 Task: Open an excel sheet and write heading  Radiant Sales. Add 10 people name  'Alexander Cooper, Victoria Hayes, Daniel Carter, Chloe Murphy, Christopher Ross, Natalie Price, Jack Peterson, Harper Foster, Joseph Gray, Lily Reed'Item code in between  5005-5060. Product range in between  2000-9000. Add Products   Keen Shoe, Lacoste Shoe, Merrell Shoe, Mizuno Shoe, Onitsuka Tiger Shoe, Salomon Shoe, Sanuk Shoe, Saucony Shoe, Sperry Shoe, Superga Shoe.Choose quantity  1 to 10 commission 2 percent Total Add Amount. Save page  Radiant Sales templetes book
Action: Mouse moved to (501, 300)
Screenshot: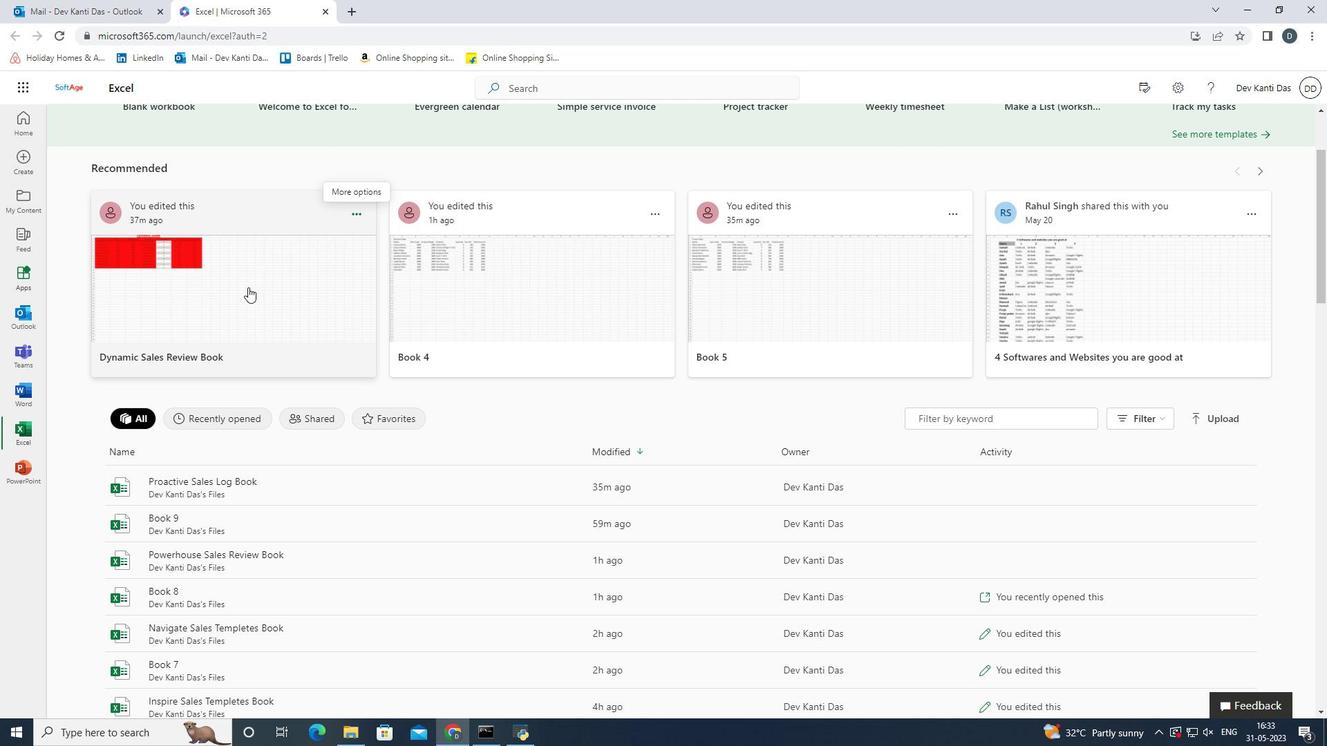 
Action: Mouse scrolled (501, 300) with delta (0, 0)
Screenshot: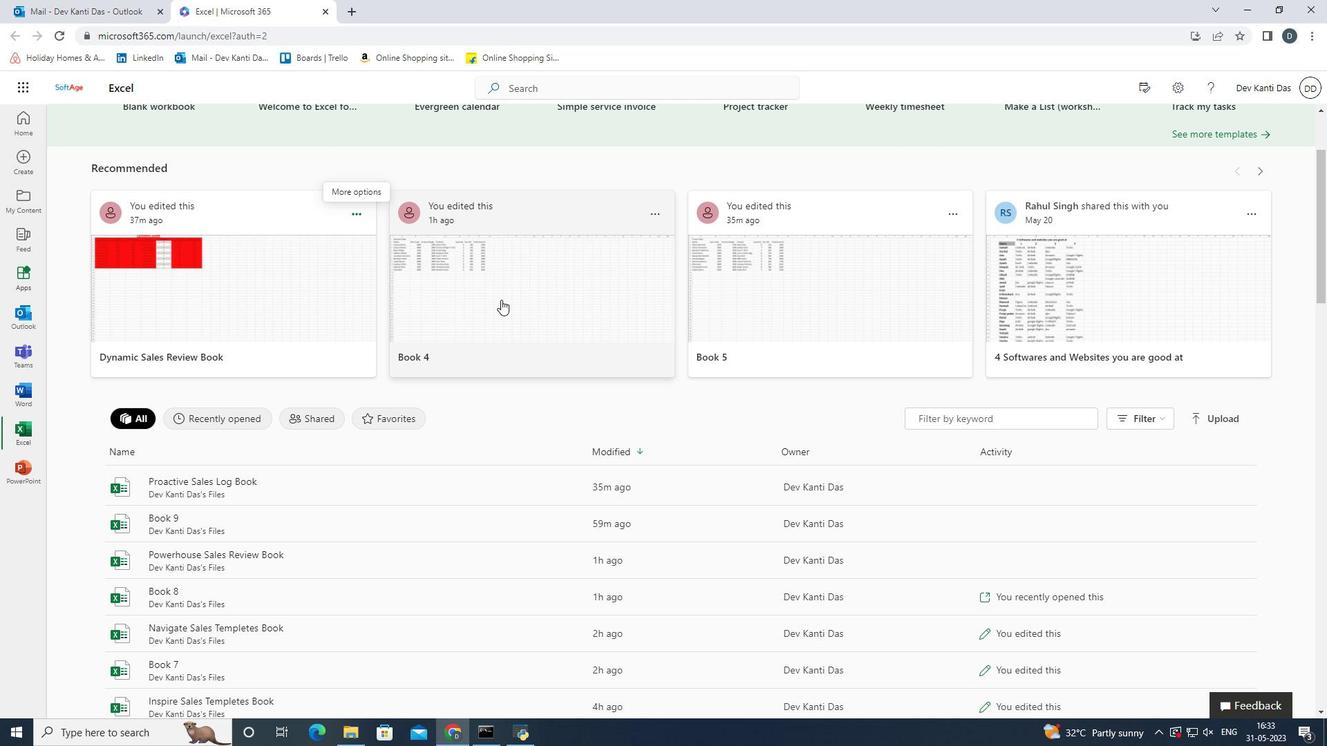 
Action: Mouse scrolled (501, 300) with delta (0, 0)
Screenshot: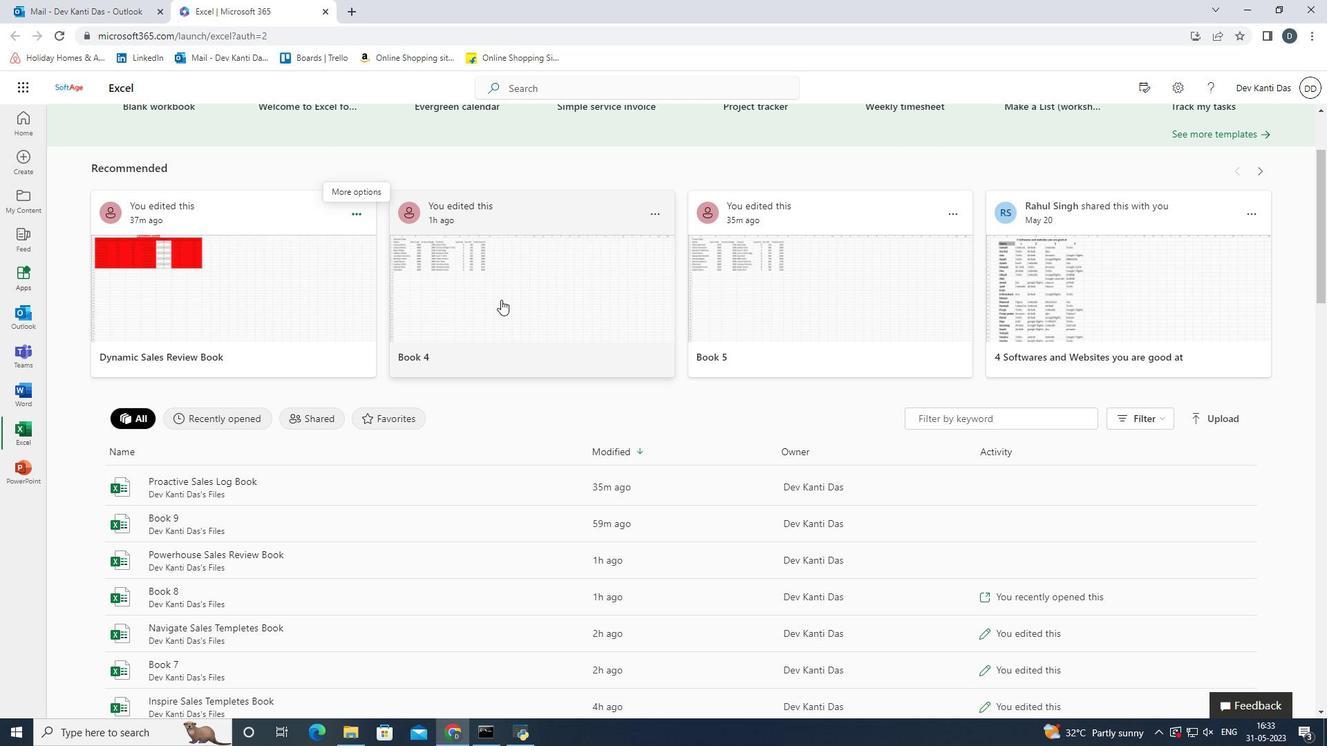 
Action: Mouse scrolled (501, 300) with delta (0, 0)
Screenshot: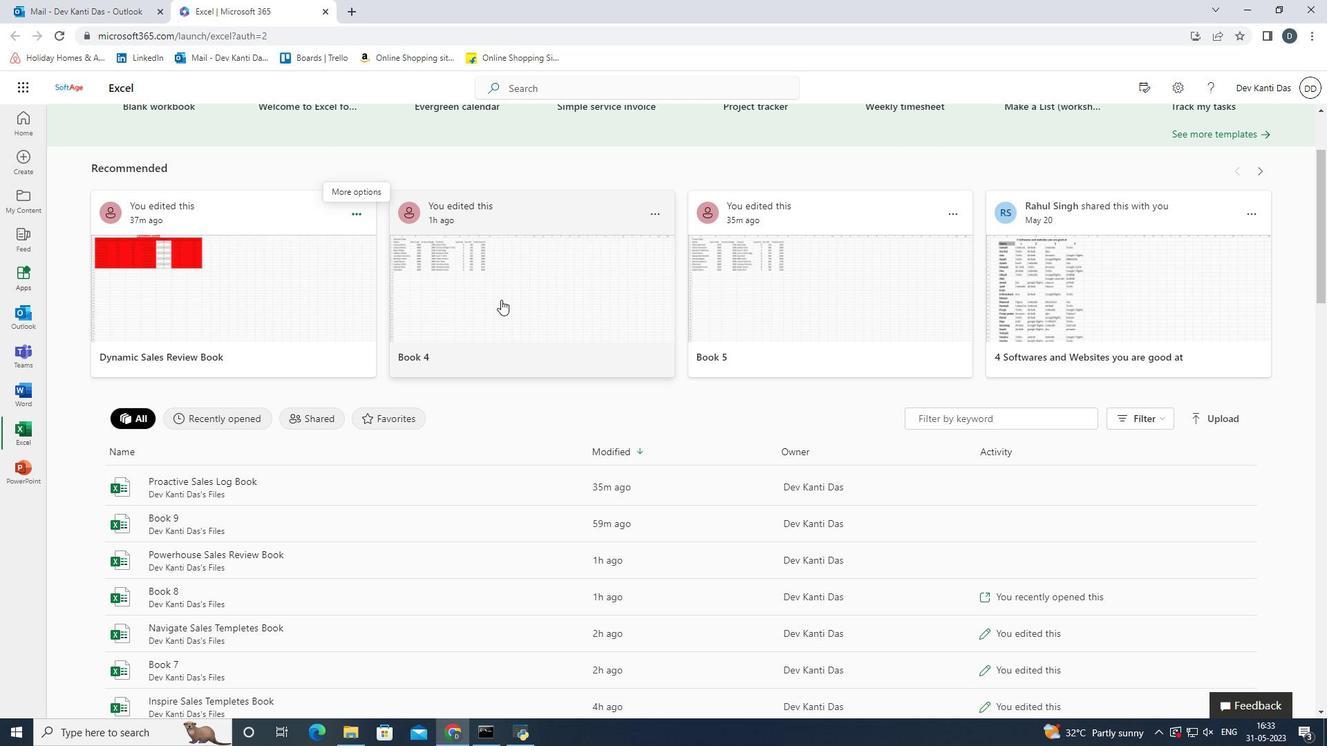 
Action: Mouse scrolled (501, 300) with delta (0, 0)
Screenshot: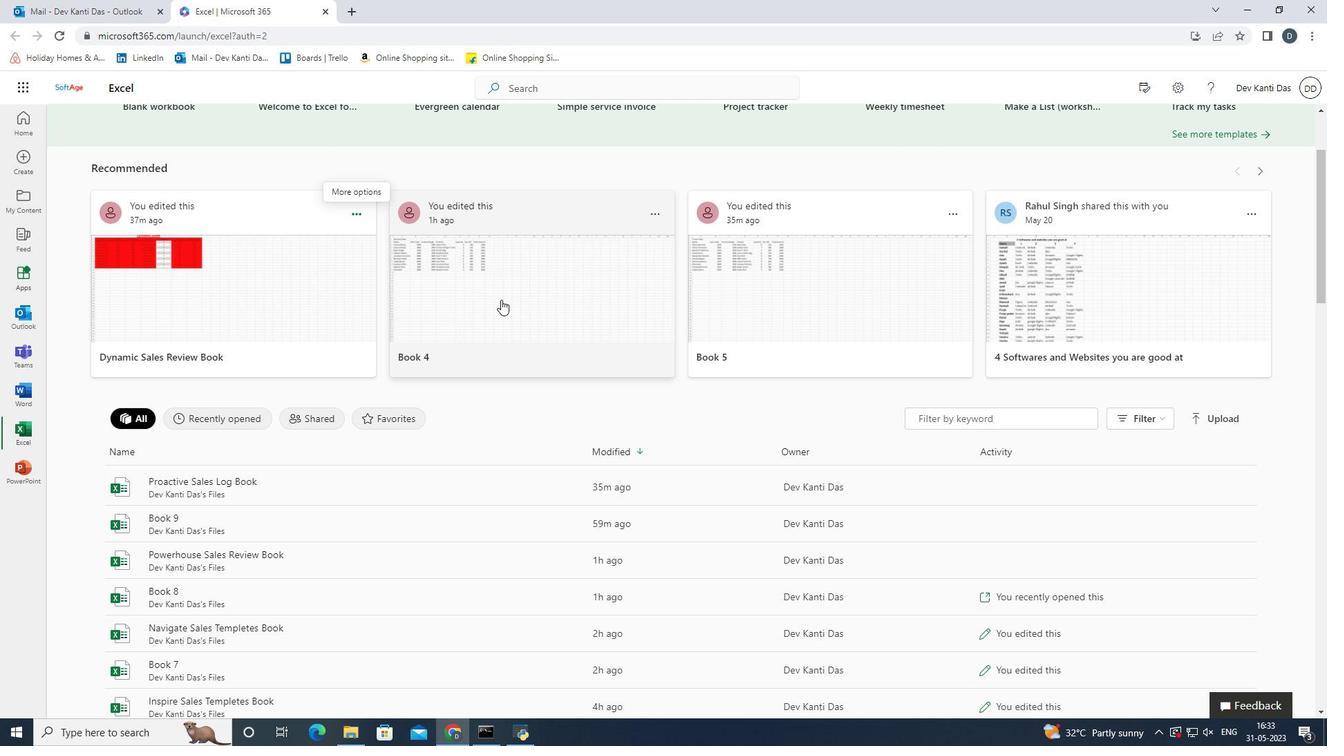 
Action: Mouse scrolled (501, 300) with delta (0, 0)
Screenshot: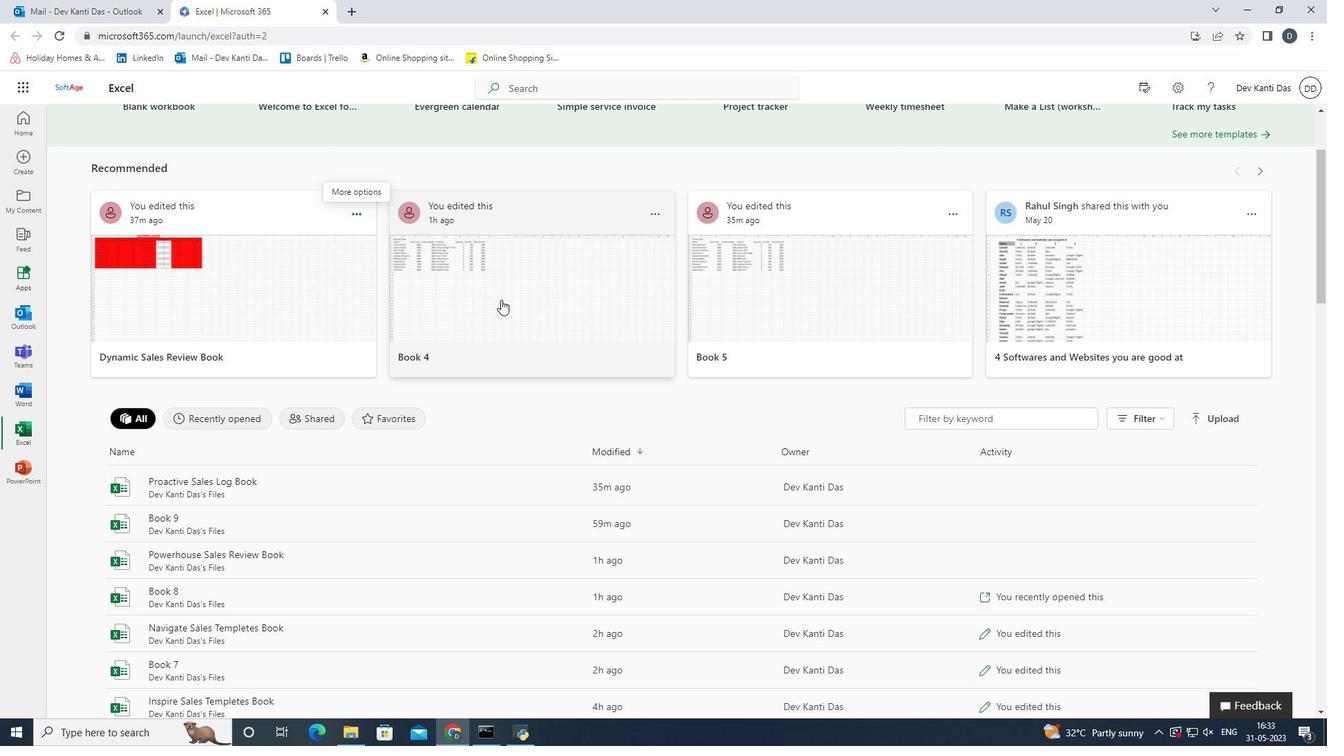 
Action: Mouse moved to (163, 188)
Screenshot: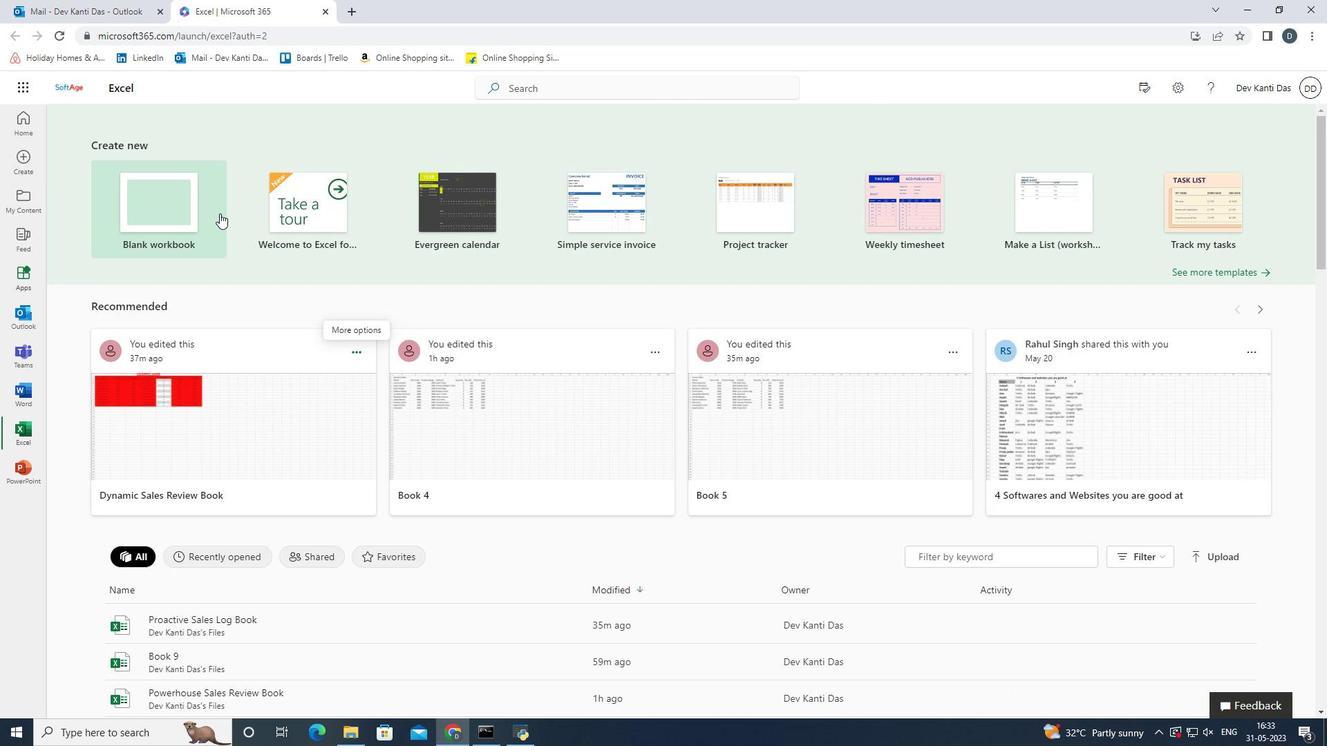 
Action: Mouse pressed left at (163, 188)
Screenshot: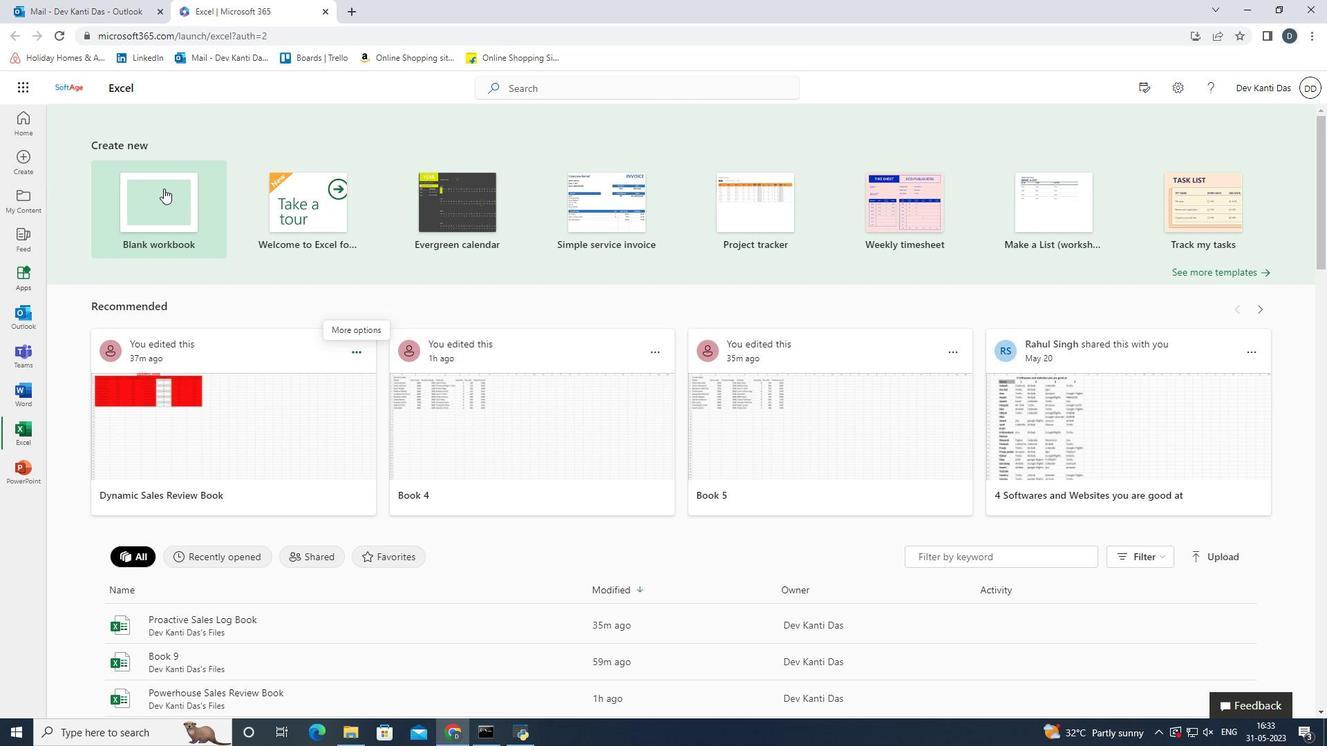 
Action: Mouse moved to (241, 313)
Screenshot: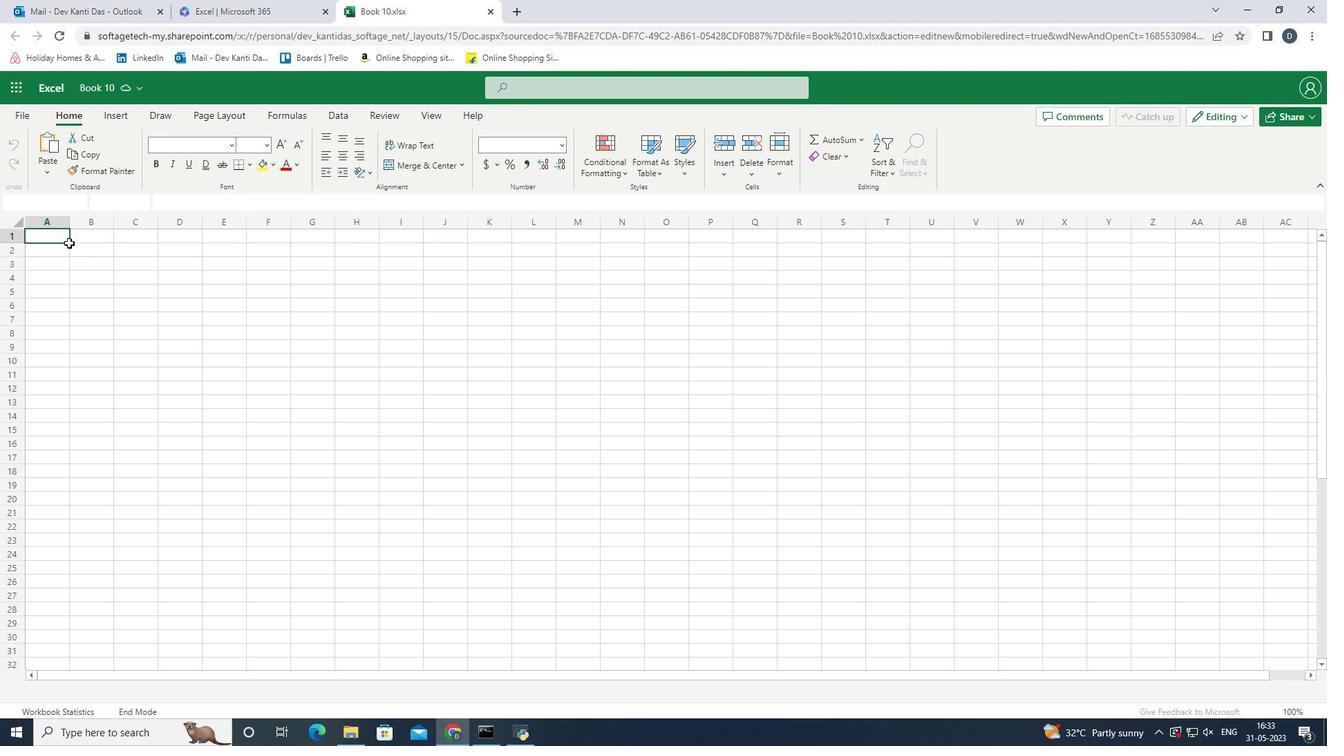 
Action: Key pressed <Key.shift><Key.shift>Rai<Key.backspace>diant<Key.space><Key.shift>Sales<Key.enter>
Screenshot: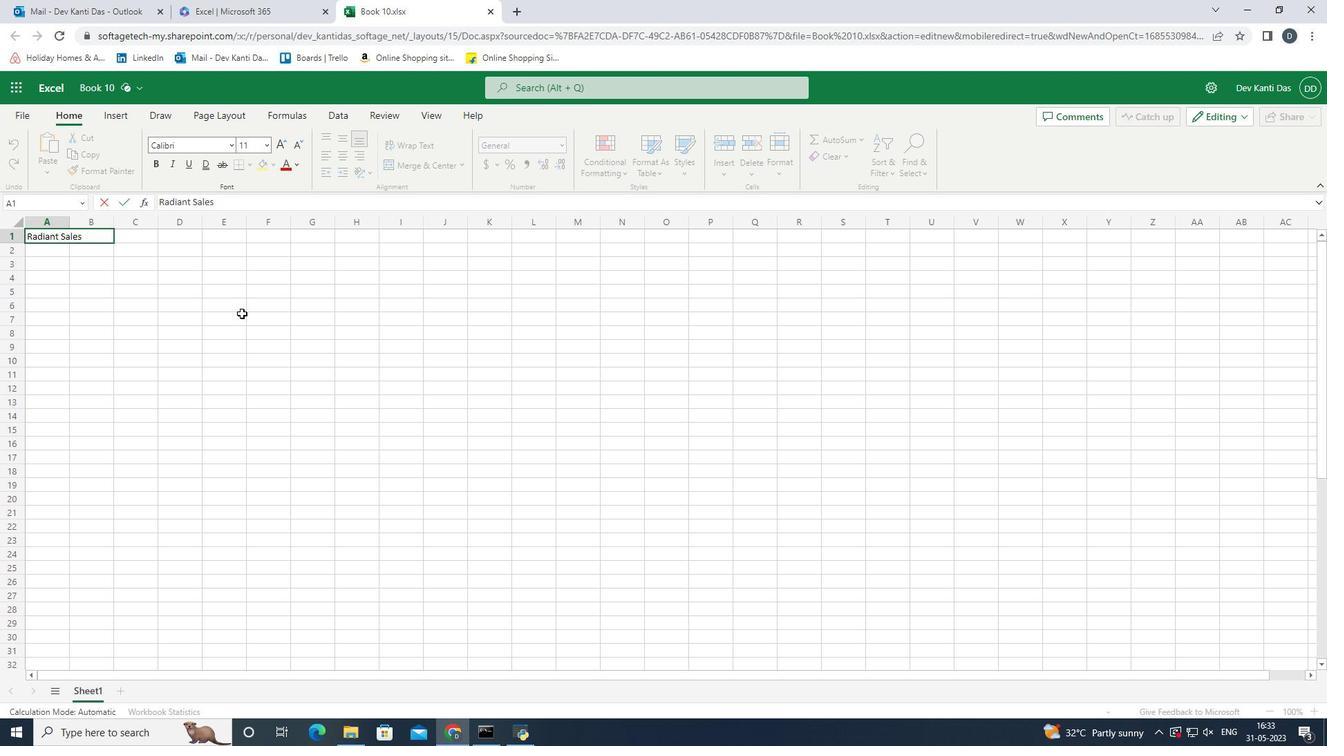 
Action: Mouse moved to (155, 331)
Screenshot: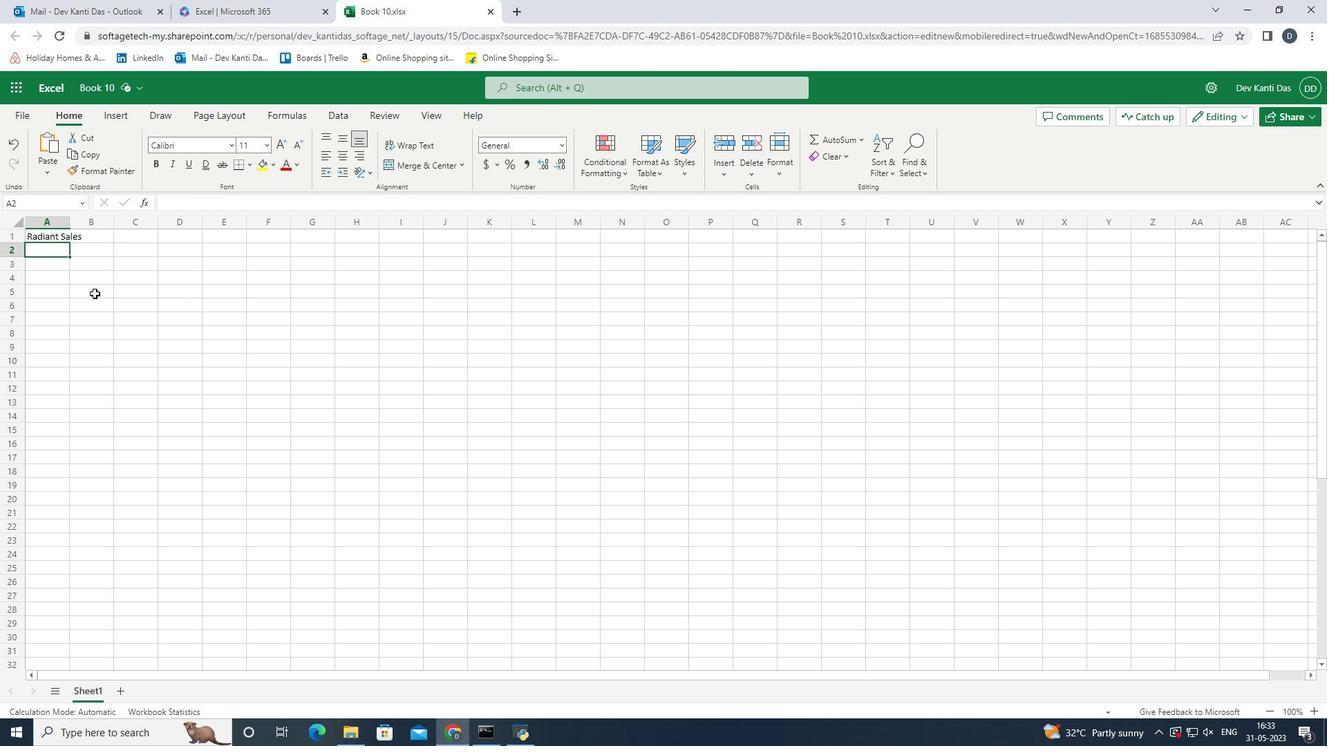 
Action: Key pressed <Key.shift>Name
Screenshot: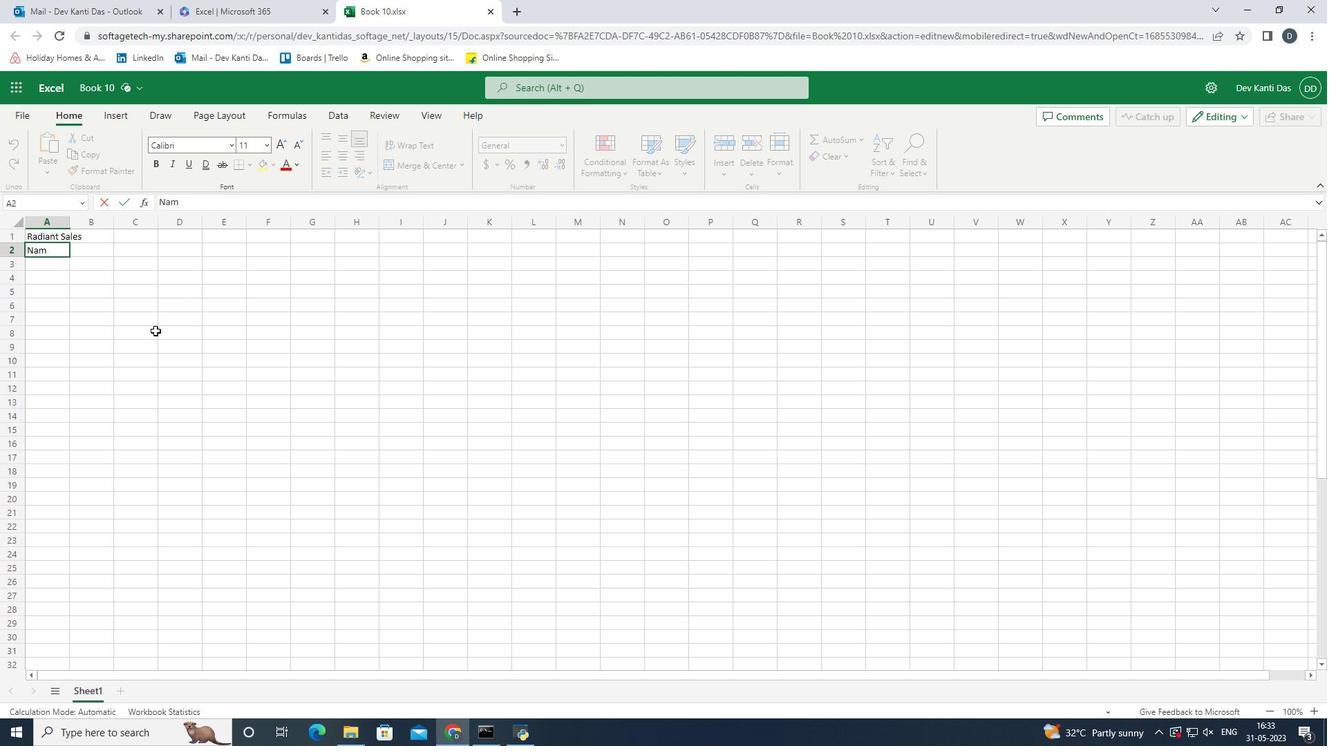 
Action: Mouse moved to (156, 331)
Screenshot: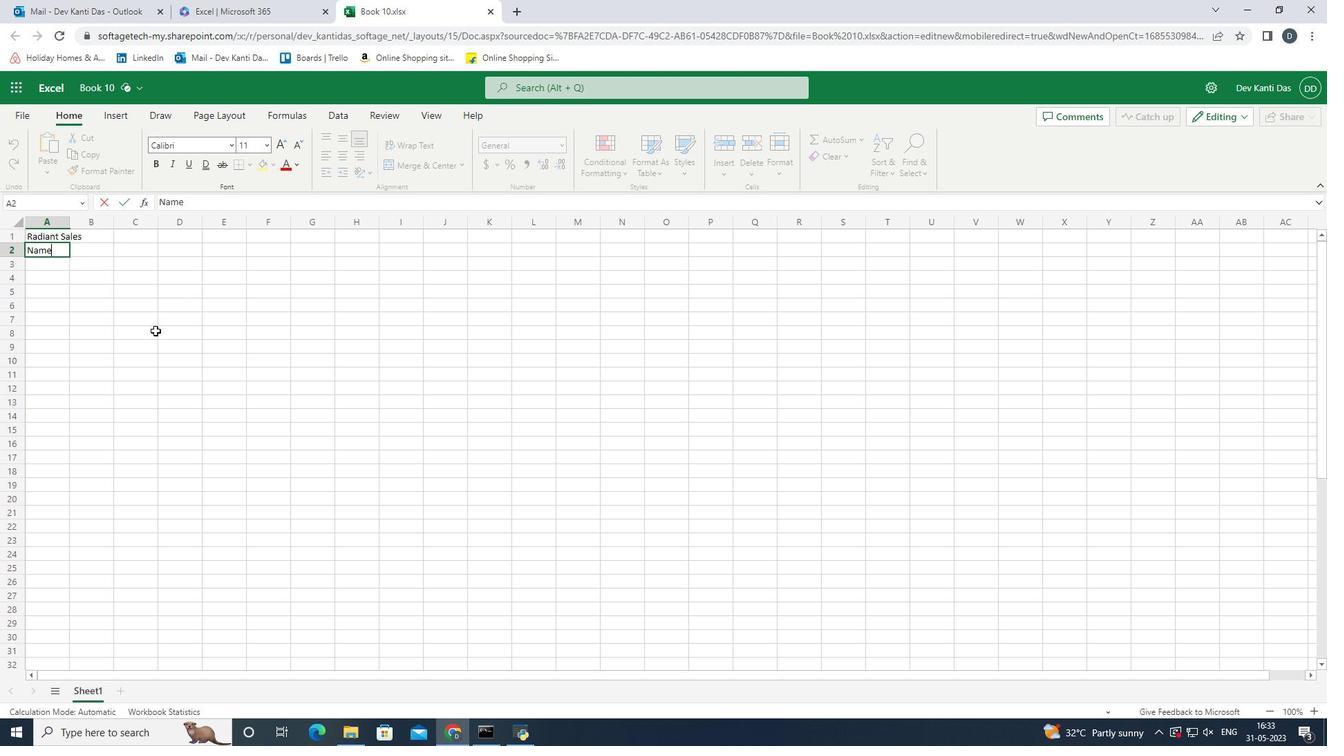 
Action: Key pressed <Key.enter><Key.shift><Key.shift><Key.shift><Key.shift><Key.shift><Key.shift>Alexander<Key.space><Key.shift>Cooper<Key.enter><Key.shift>Victoria<Key.space><Key.shift><Key.shift><Key.shift><Key.shift><Key.shift><Key.shift><Key.shift><Key.shift><Key.shift><Key.shift><Key.shift><Key.shift><Key.shift><Key.shift><Key.shift><Key.shift><Key.shift><Key.shift><Key.shift><Key.shift><Key.shift><Key.shift><Key.shift><Key.shift><Key.shift><Key.shift><Key.shift><Key.shift><Key.shift><Key.shift>Hayes<Key.enter><Key.shift>Daniel<Key.space><Key.shift>Carter<Key.enter><Key.shift>Chloe<Key.space><Key.shift_r>Murphy<Key.enter><Key.shift>Christopher<Key.space><Key.shift>Ross<Key.enter><Key.shift_r><Key.shift_r><Key.shift_r>Natali<Key.space><Key.shift_r><Key.shift_r><Key.backspace>e<Key.space><Key.shift_r>Price<Key.enter><Key.shift>Jack<Key.space><Key.shift>Peterson<Key.enter><Key.shift>Harper<Key.space><Key.shift>Foster<Key.enter><Key.shift><Key.shift><Key.shift><Key.shift><Key.shift><Key.shift>Joseph<Key.space><Key.shift>Gre<Key.backspace>ay<Key.enter><Key.shift><Key.shift><Key.shift><Key.shift><Key.shift><Key.shift><Key.shift><Key.shift><Key.shift><Key.shift>K<Key.backspace>l<Key.shift><Key.backspace><Key.shift>Lilu<Key.backspace>y<Key.space><Key.shift>Reed<Key.right><Key.up><Key.up><Key.up><Key.up><Key.up><Key.up><Key.up><Key.up><Key.up><Key.up>
Screenshot: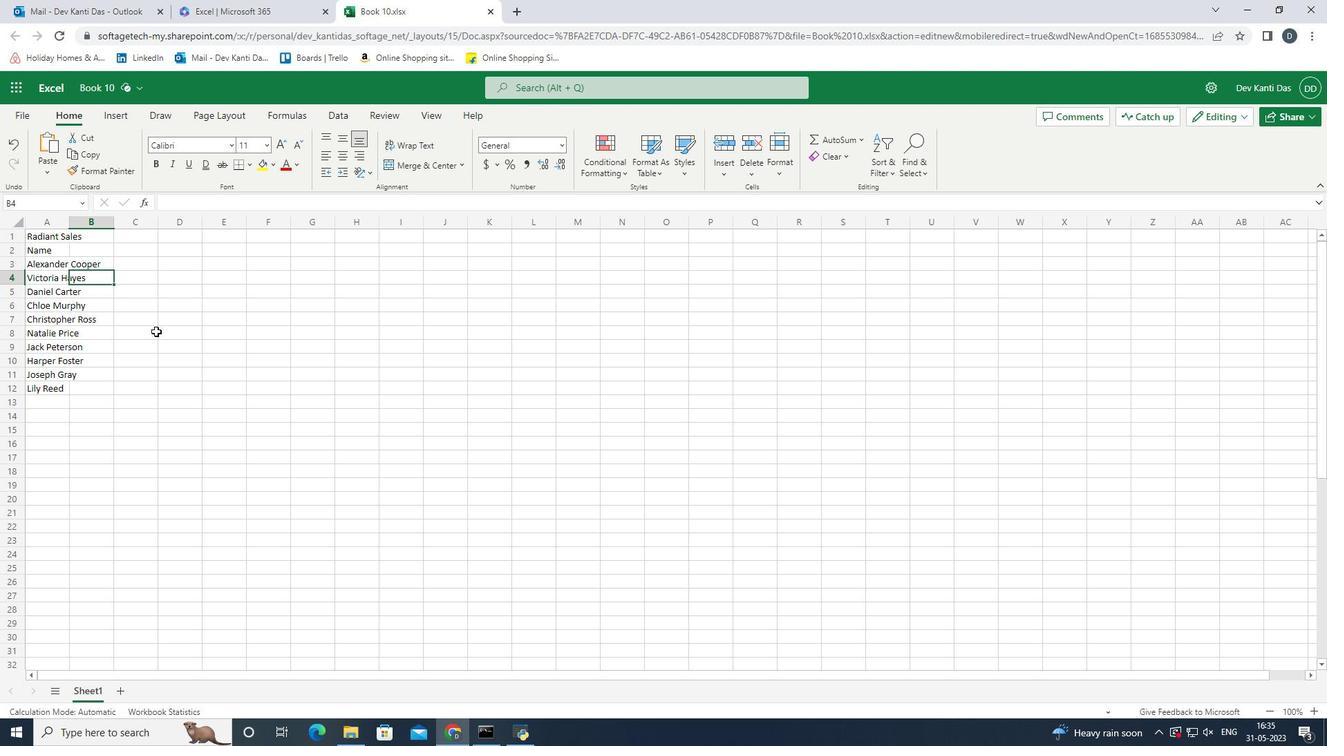 
Action: Mouse moved to (69, 221)
Screenshot: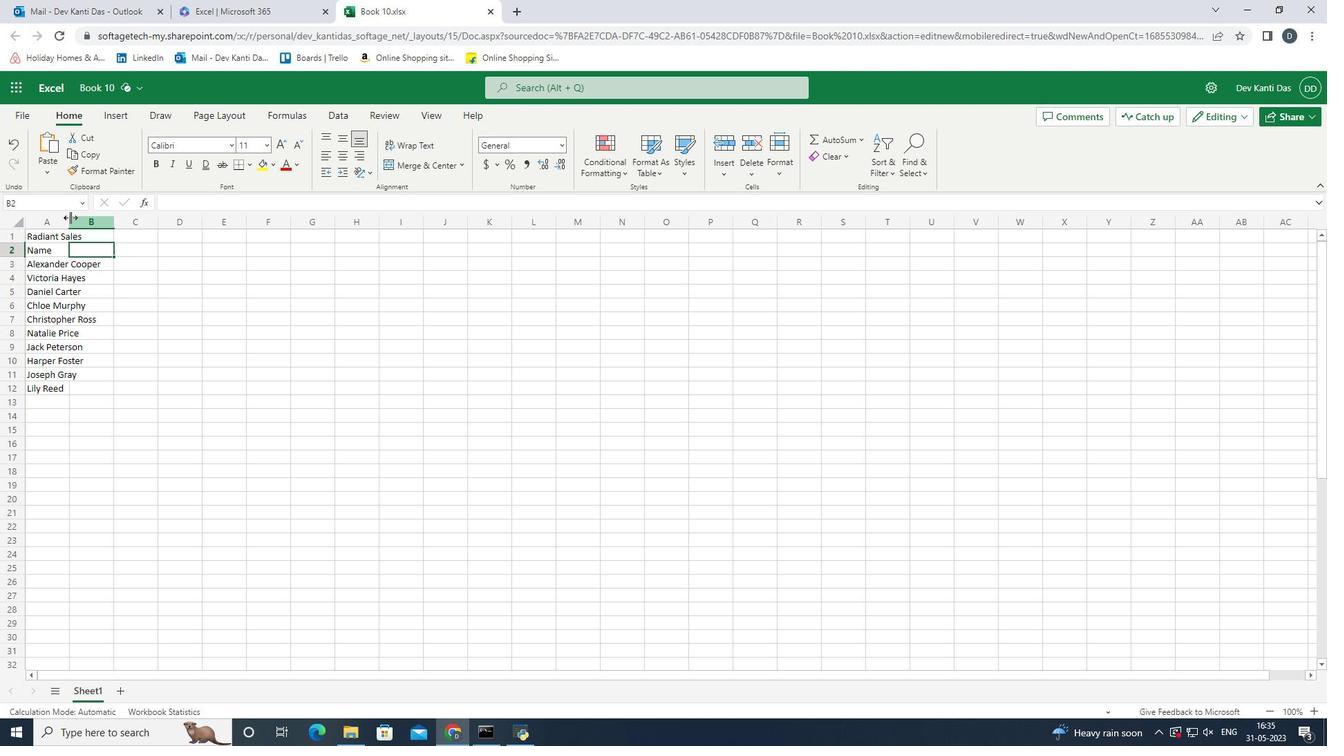 
Action: Mouse pressed left at (69, 221)
Screenshot: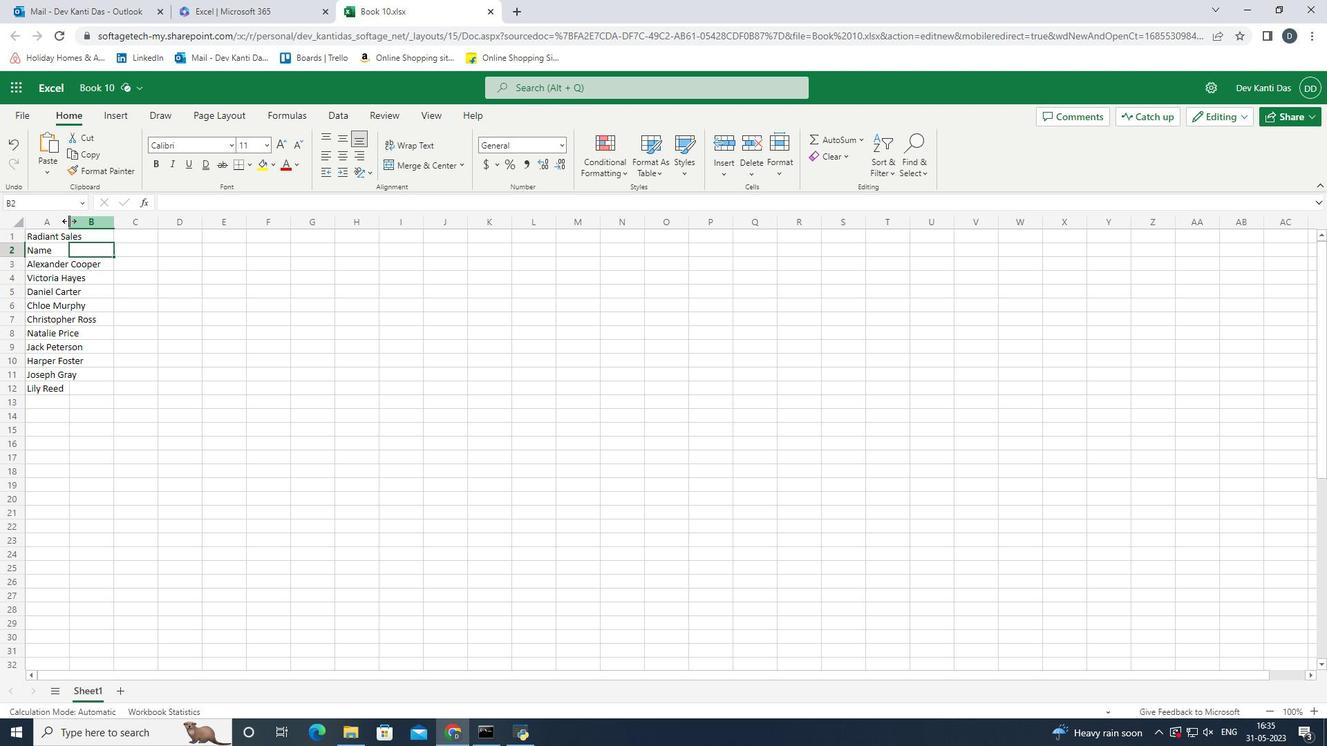 
Action: Mouse moved to (211, 282)
Screenshot: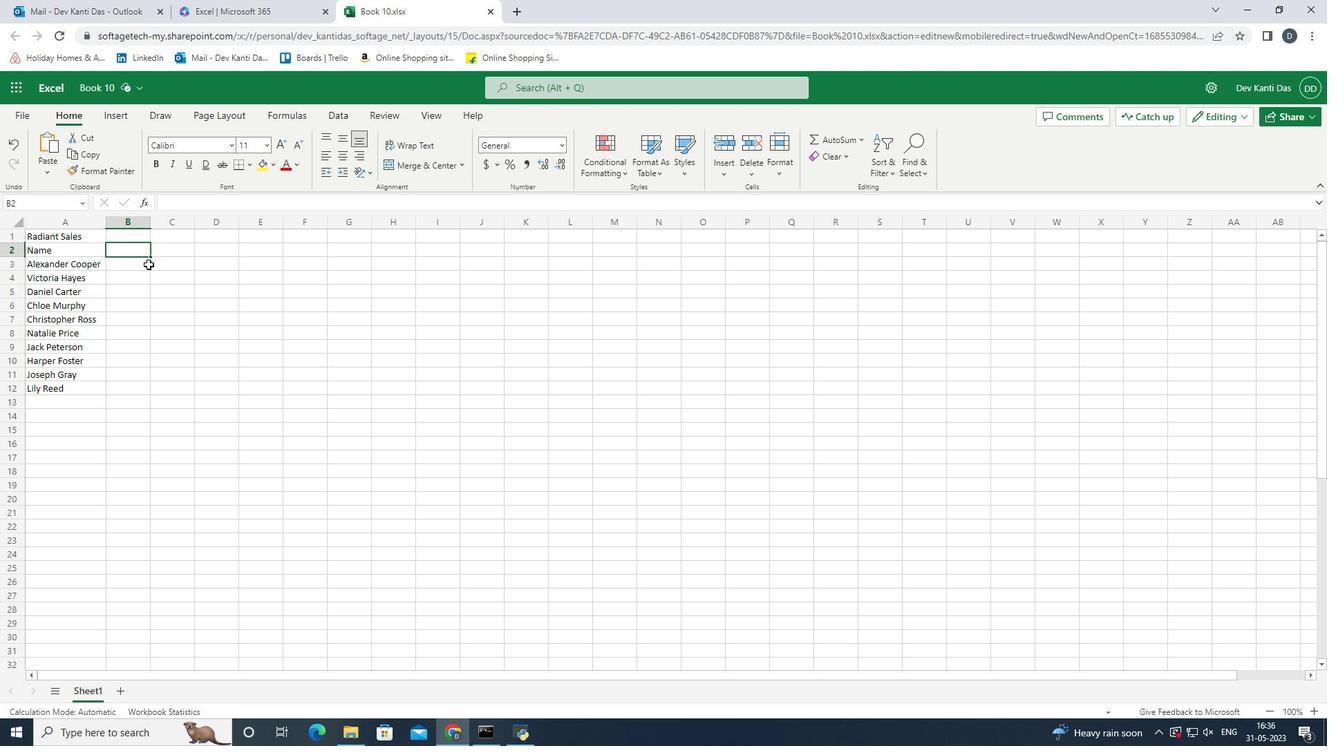 
Action: Key pressed <Key.shift><Key.shift><Key.shift><Key.shift><Key.shift><Key.shift><Key.shift><Key.shift><Key.shift><Key.shift><Key.shift><Key.shift><Key.shift><Key.shift><Key.shift>Item<Key.space><Key.shift><Key.shift><Key.shift><Key.shift><Key.shift>Code<Key.enter>
Screenshot: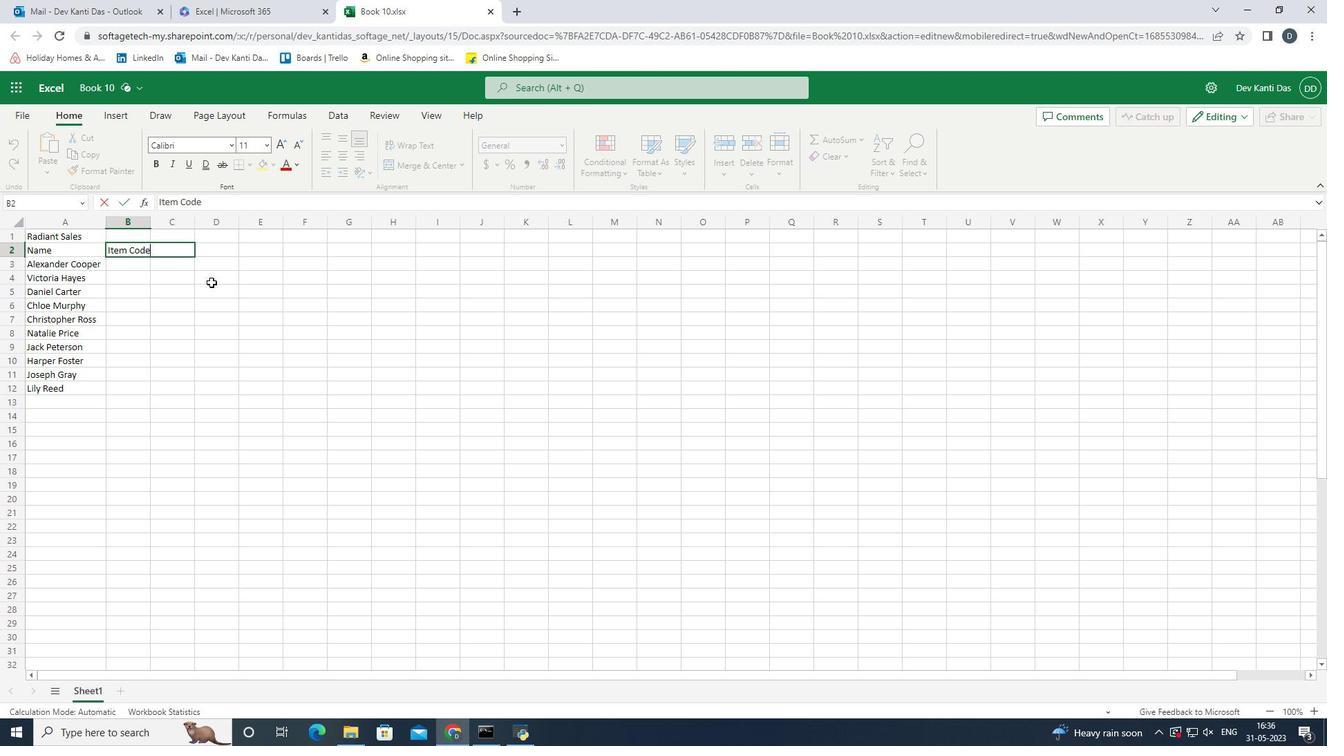 
Action: Mouse moved to (150, 222)
Screenshot: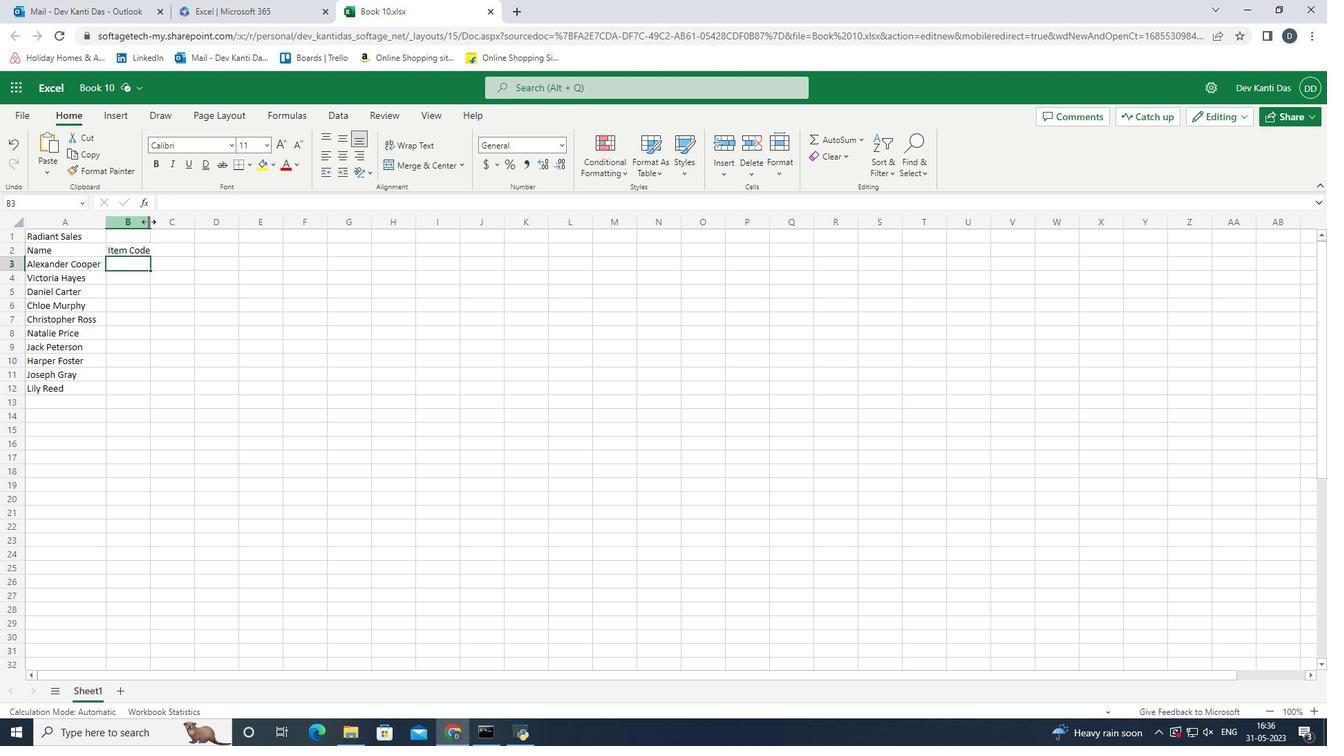 
Action: Mouse pressed left at (150, 222)
Screenshot: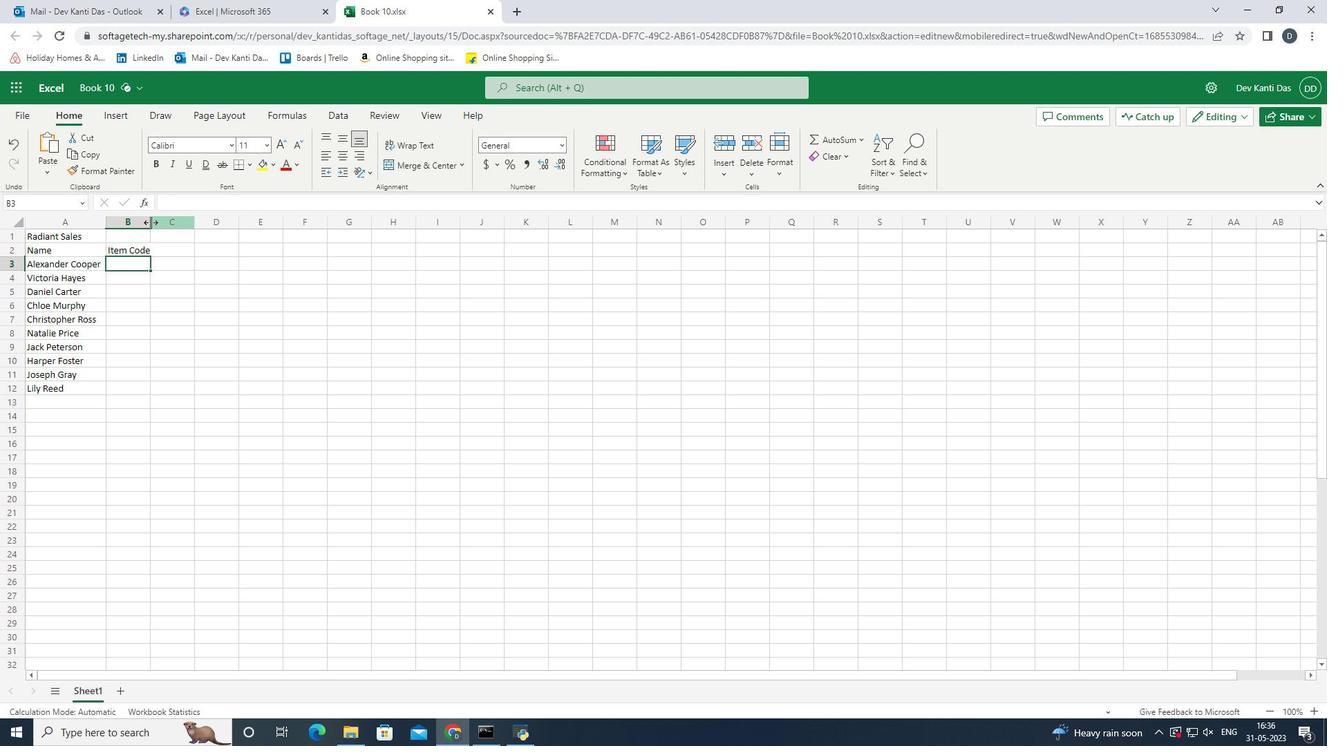 
Action: Mouse moved to (338, 268)
Screenshot: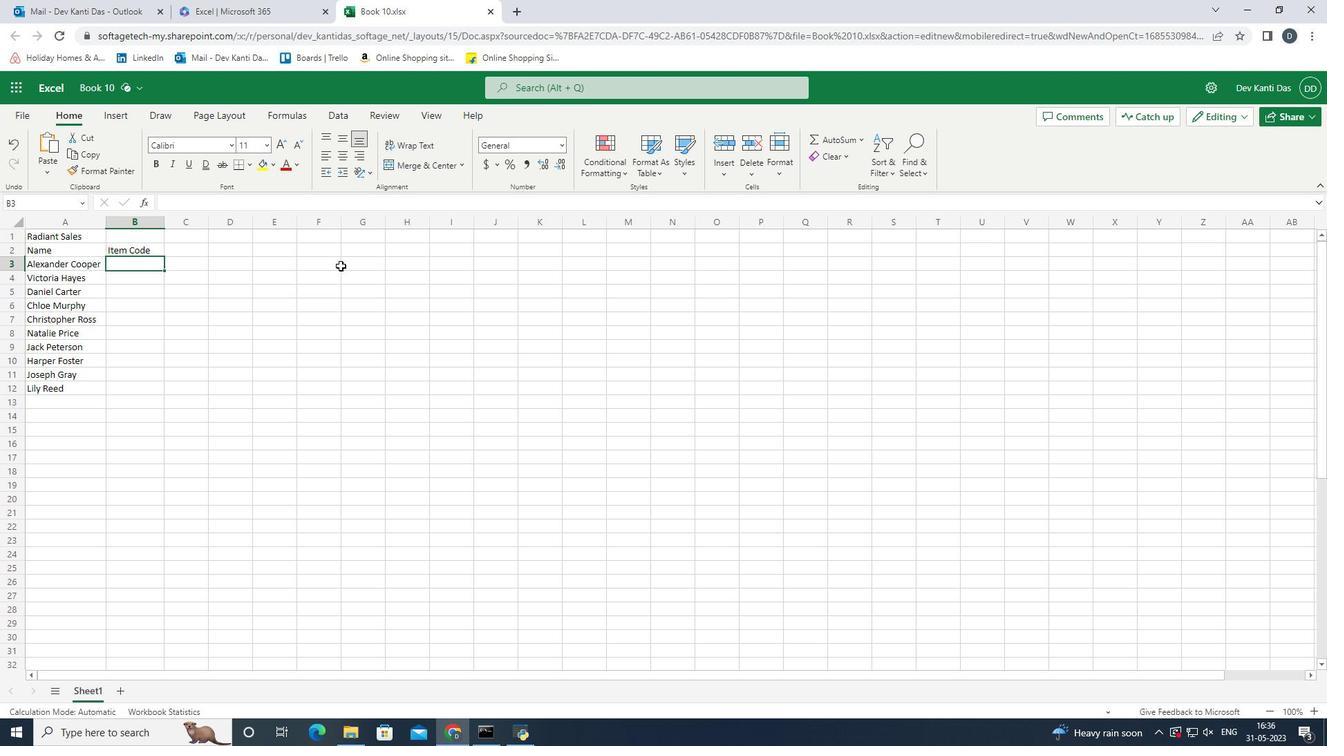 
Action: Key pressed 5005<Key.enter><Key.up><Key.backspace>5010<Key.enter>5015<Key.enter>5020<Key.enter>5025<Key.enter>5030<Key.enter>5035<Key.enter>5040<Key.enter>50450<Key.backspace><Key.enter>5050<Key.enter>5055<Key.enter><Key.up><Key.right><Key.up><Key.up><Key.up><Key.up><Key.up><Key.up><Key.up><Key.up><Key.up><Key.up><Key.up><Key.up><Key.up><Key.up><Key.up><Key.up><Key.up><Key.up><Key.up><Key.down>
Screenshot: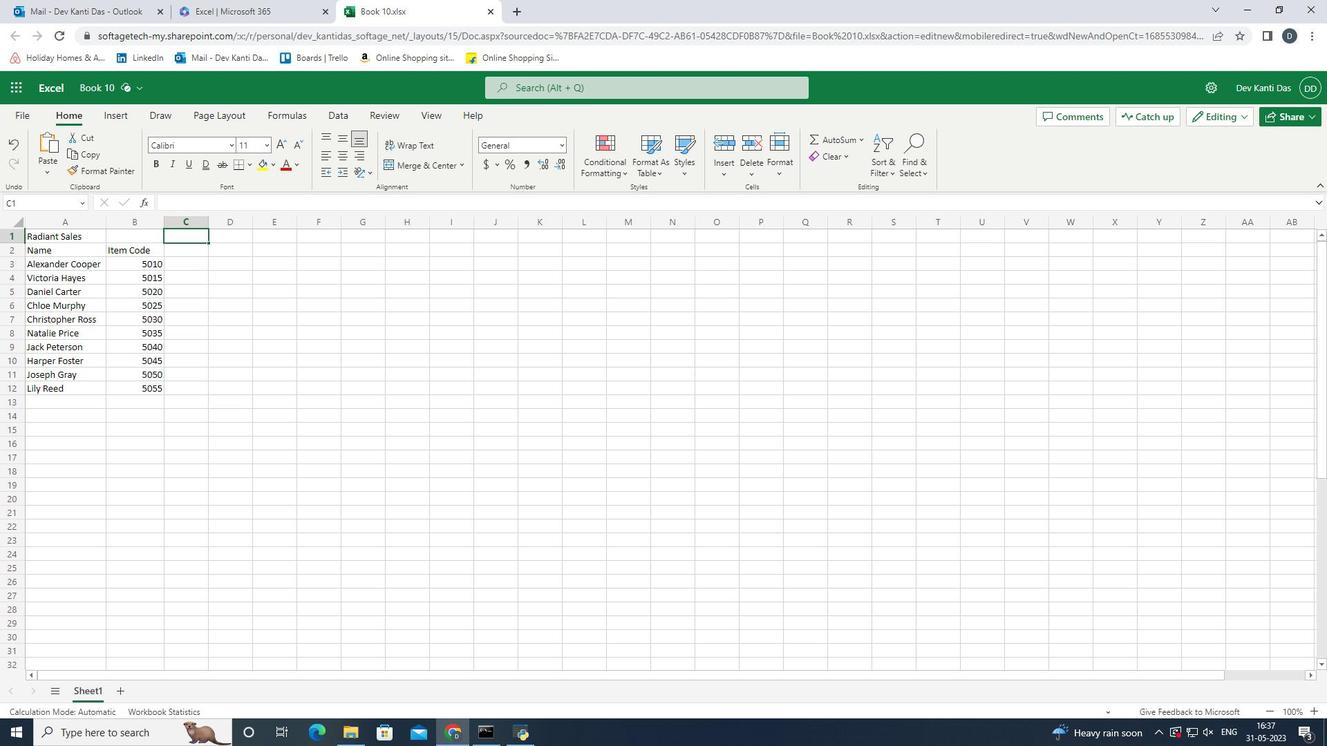 
Action: Mouse moved to (378, 384)
Screenshot: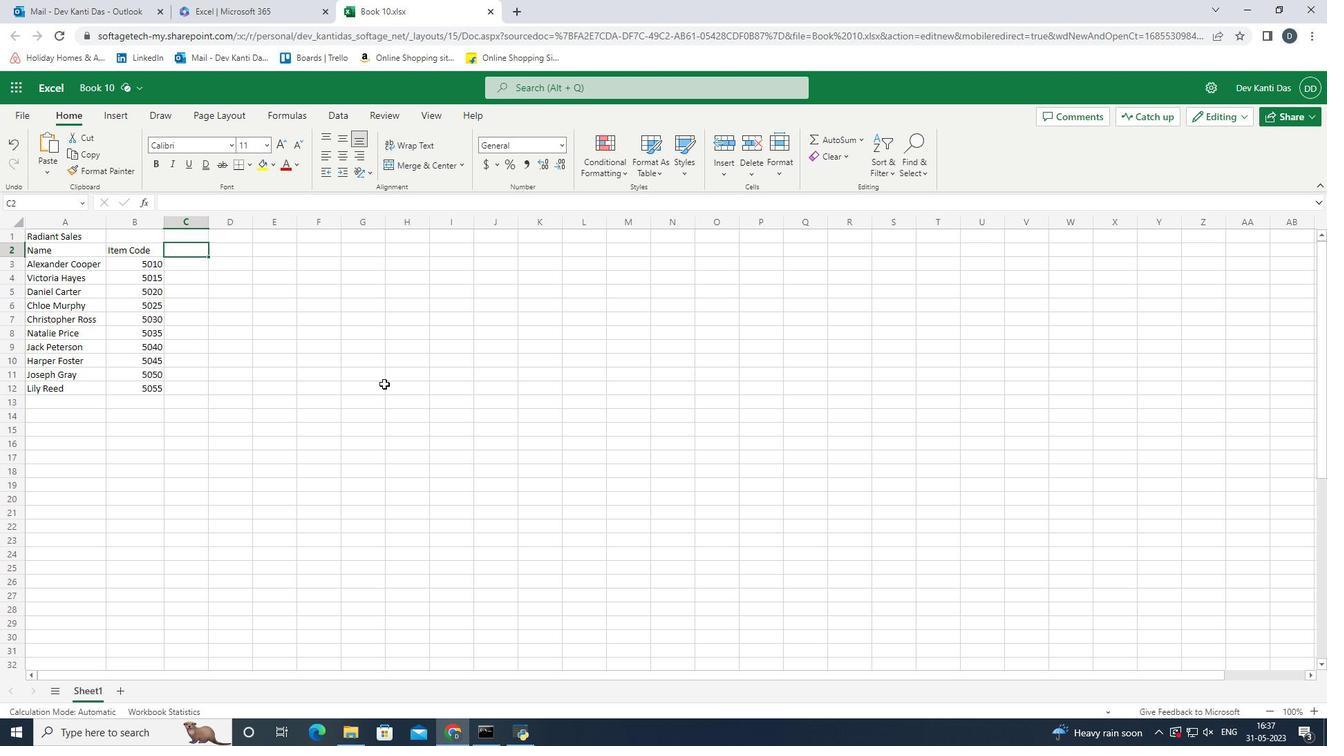
Action: Key pressed <Key.shift><Key.shift><Key.shift><Key.shift><Key.shift><Key.shift><Key.shift><Key.shift><Key.shift><Key.shift><Key.shift><Key.shift><Key.shift><Key.shift><Key.shift><Key.shift><Key.shift><Key.shift><Key.shift><Key.shift><Key.shift><Key.shift><Key.shift><Key.shift>Product<Key.space><Key.shift><Key.shift><Key.shift><Key.shift><Key.shift><Key.shift><Key.shift><Key.shift><Key.shift><Key.shift><Key.shift><Key.shift><Key.shift><Key.shift><Key.shift><Key.shift>Range<Key.enter>
Screenshot: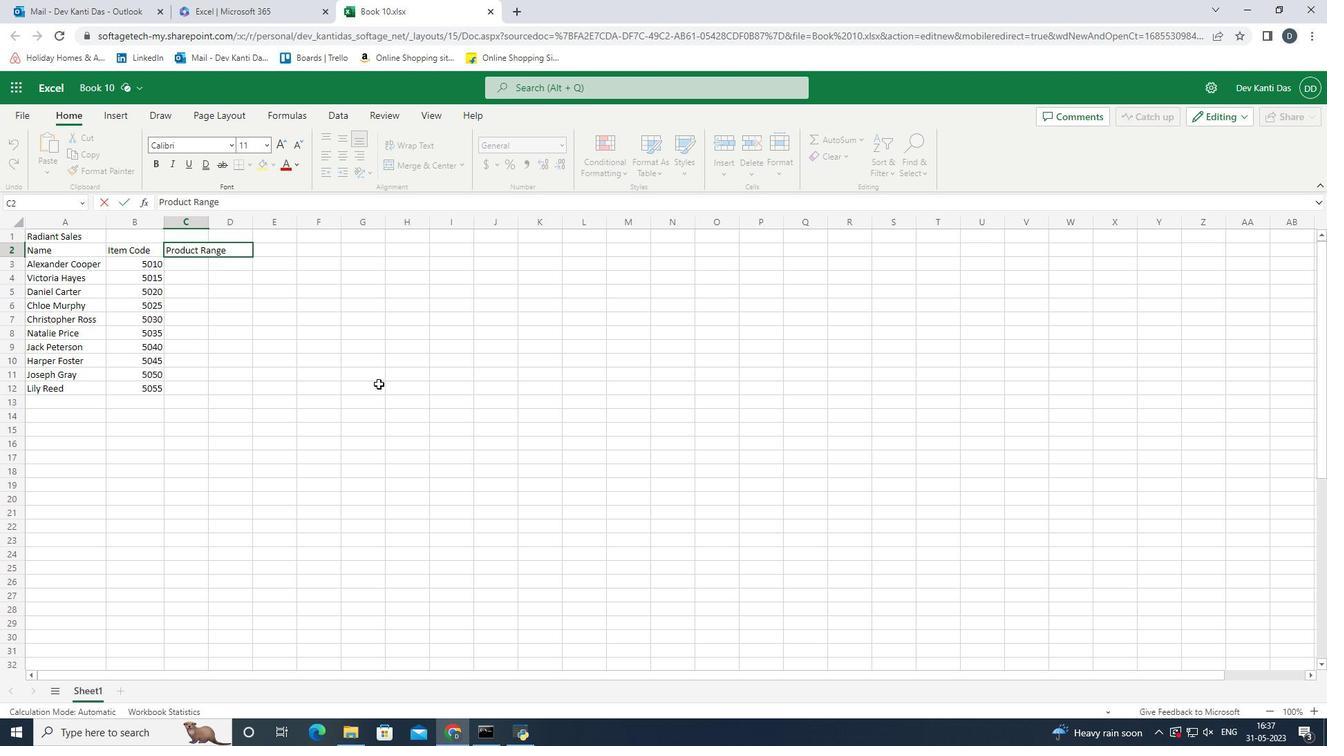 
Action: Mouse moved to (210, 224)
Screenshot: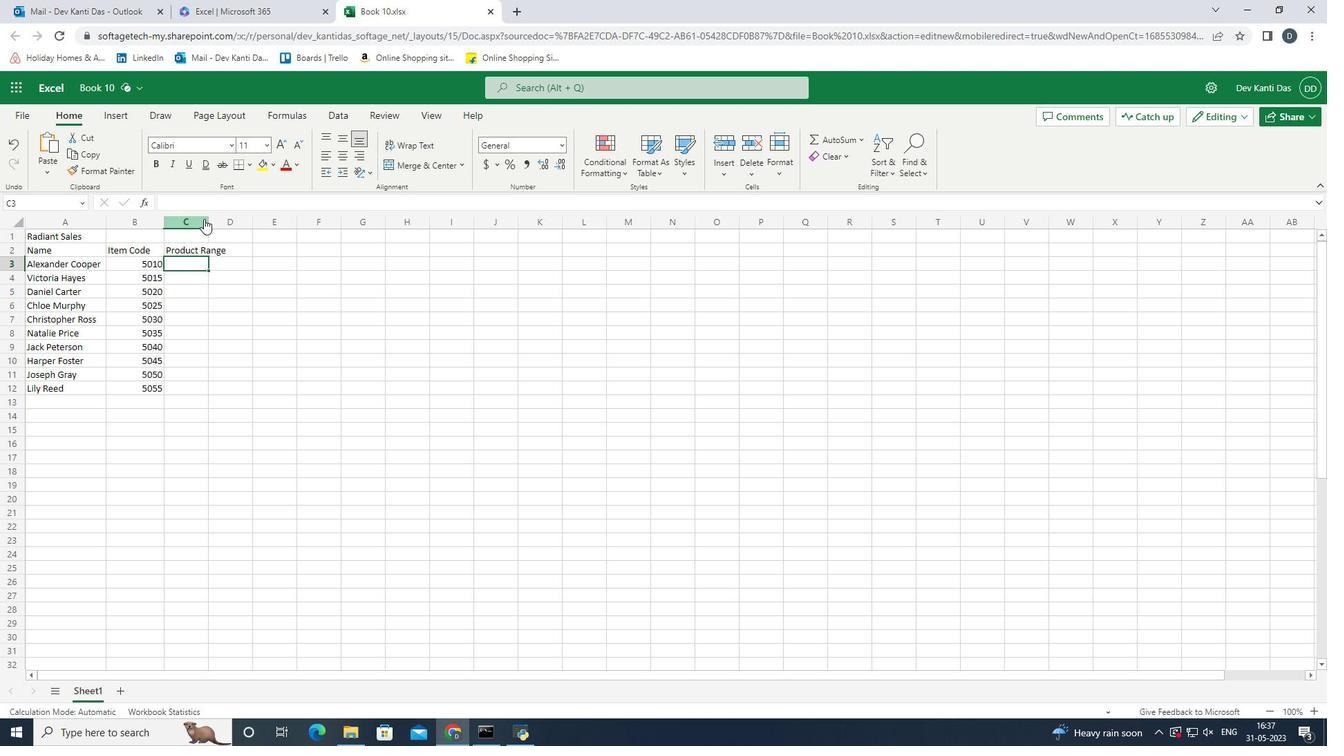 
Action: Mouse pressed left at (210, 224)
Screenshot: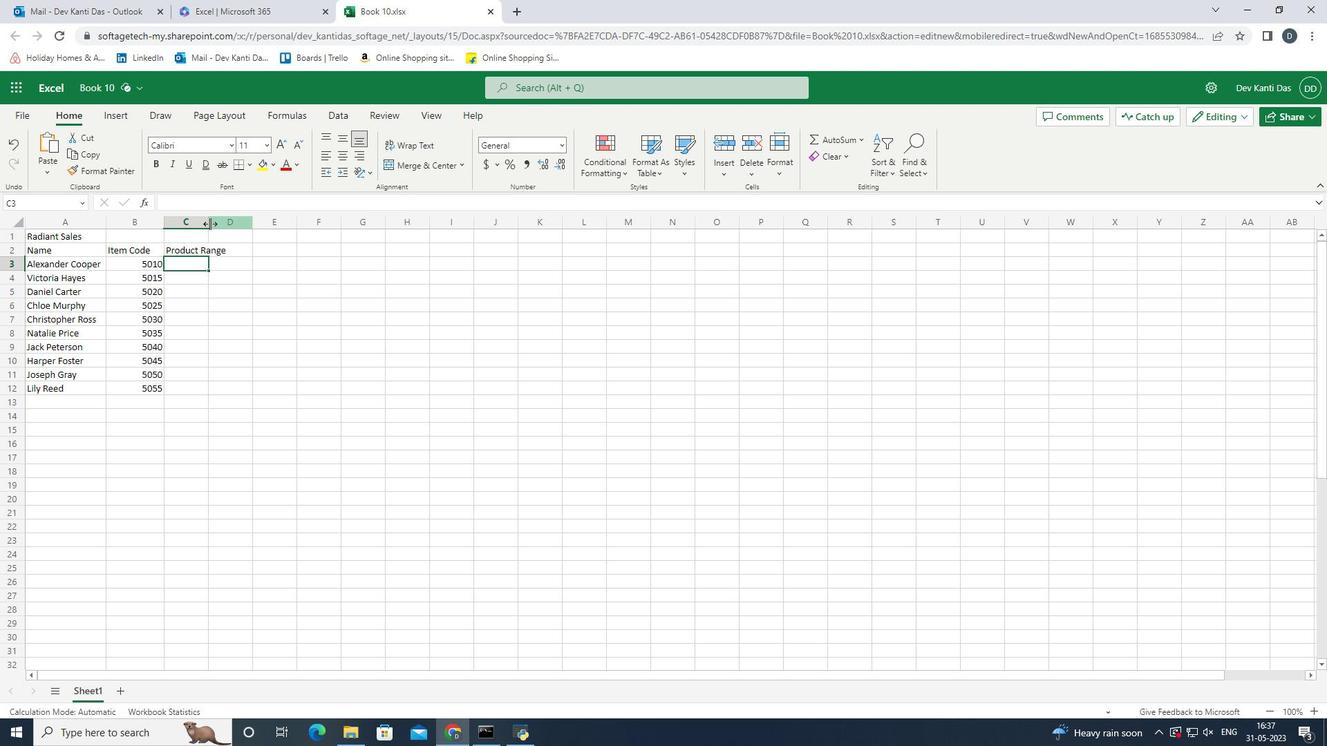 
Action: Mouse moved to (309, 313)
Screenshot: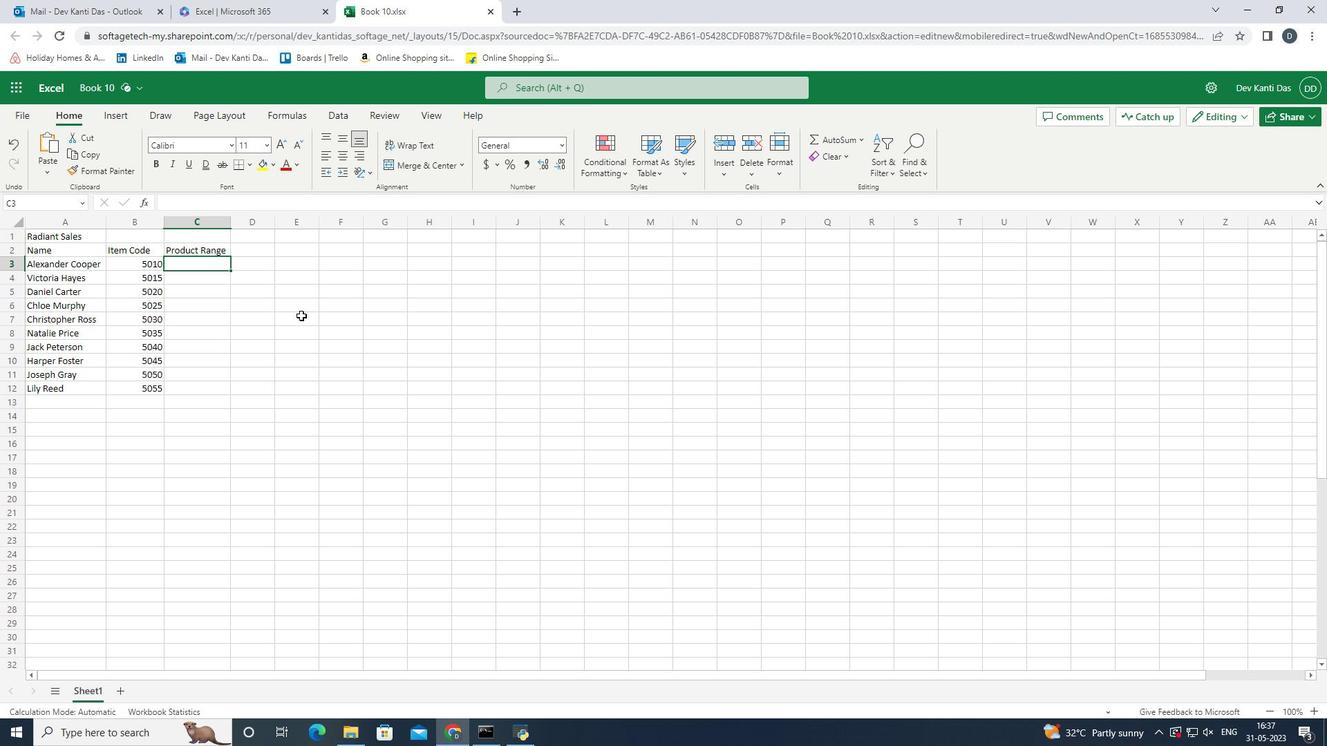 
Action: Key pressed 2700<Key.enter>3400<Key.enter>4100<Key.enter>4800<Key.enter>
Screenshot: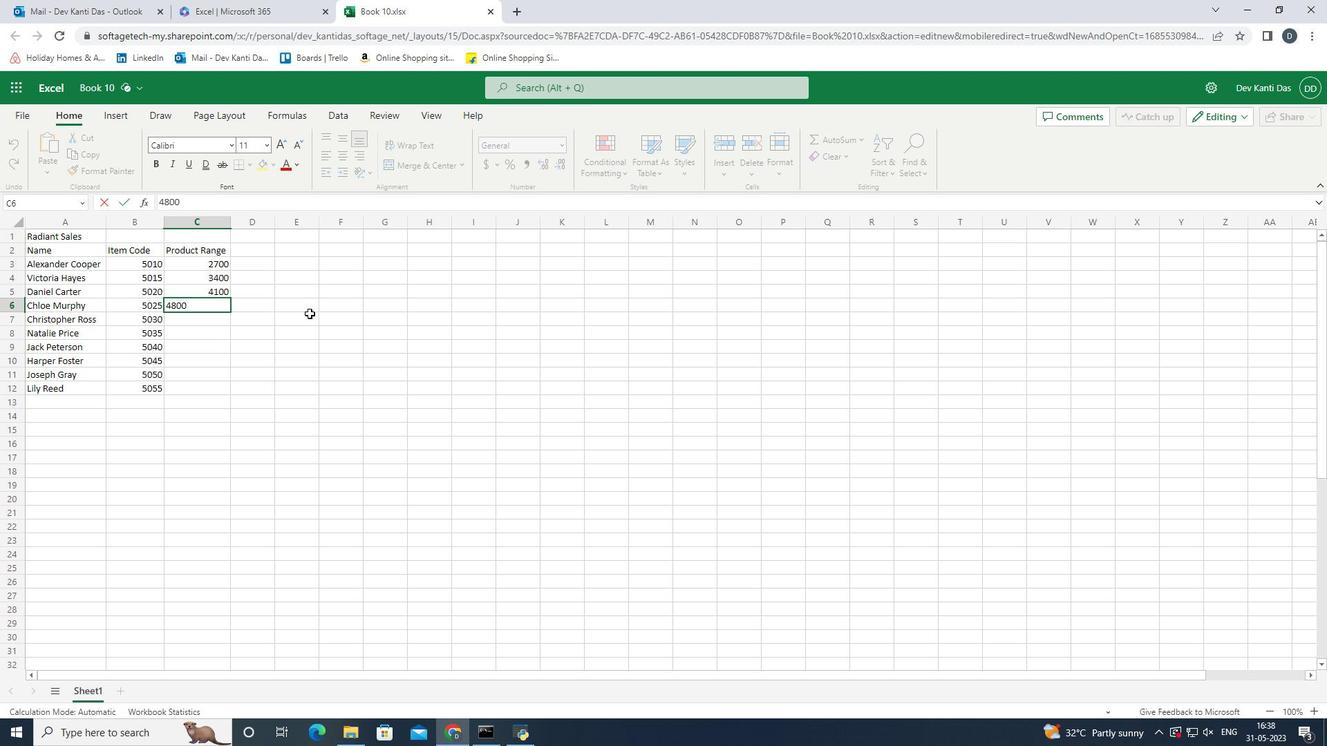 
Action: Mouse moved to (394, 295)
Screenshot: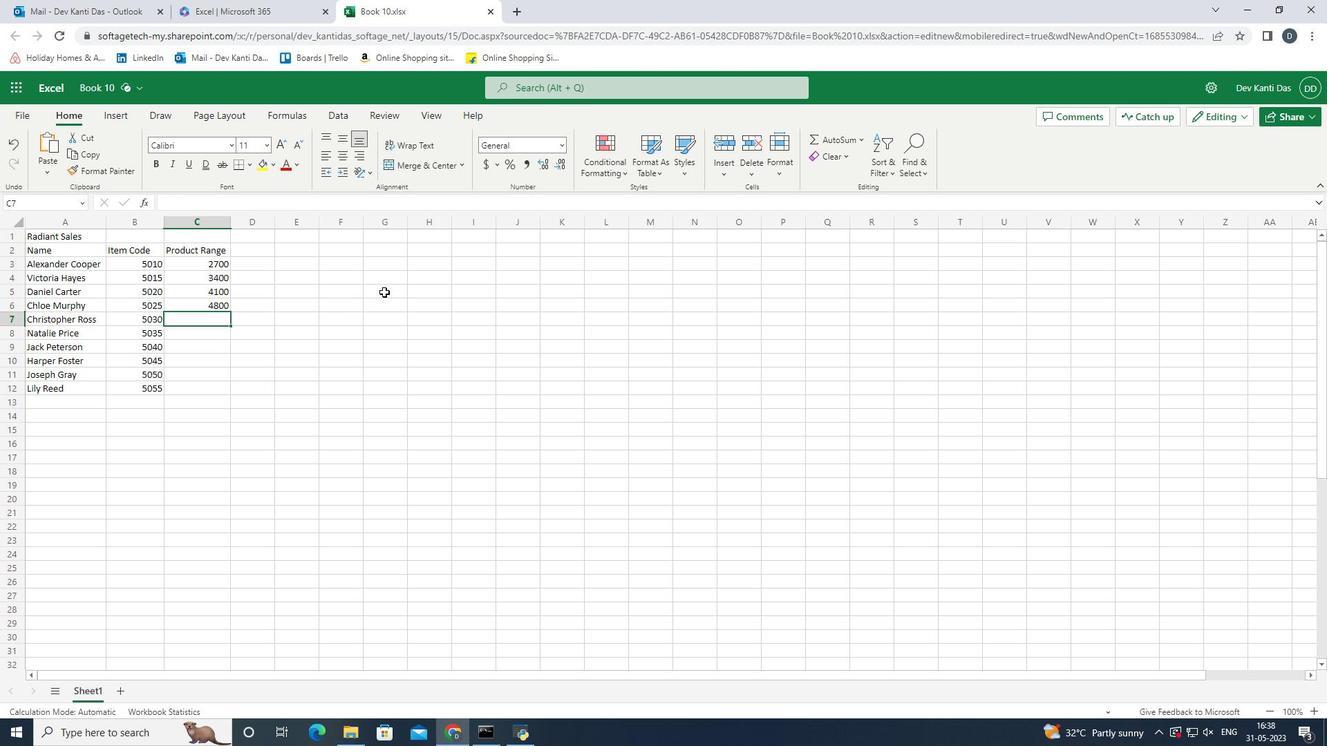 
Action: Key pressed 5500<Key.enter>6200<Key.enter>6900<Key.enter>7800<Key.backspace><Key.backspace><Key.backspace>600<Key.enter>7<Key.backspace>8300<Key.enter>9000<Key.enter><Key.up><Key.right><Key.up><Key.up><Key.up><Key.up><Key.up><Key.up><Key.up><Key.up><Key.up><Key.up>
Screenshot: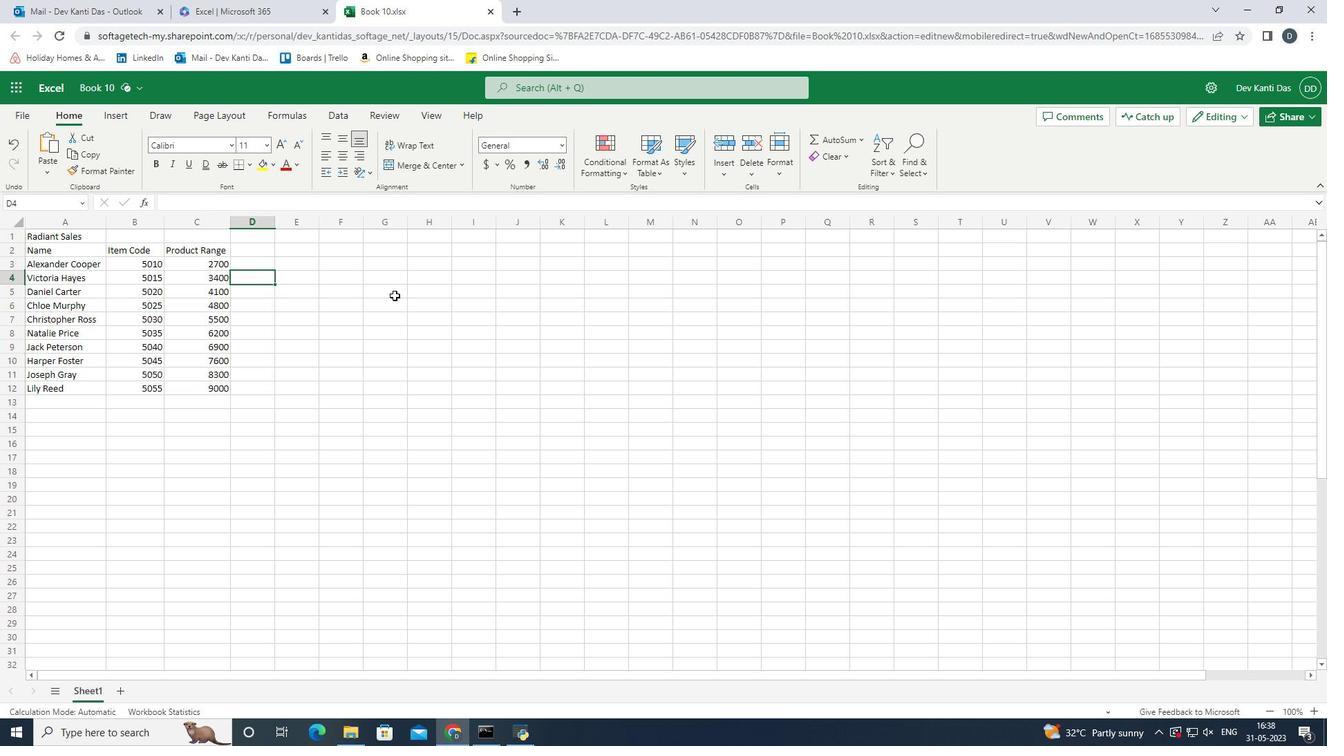 
Action: Mouse moved to (465, 309)
Screenshot: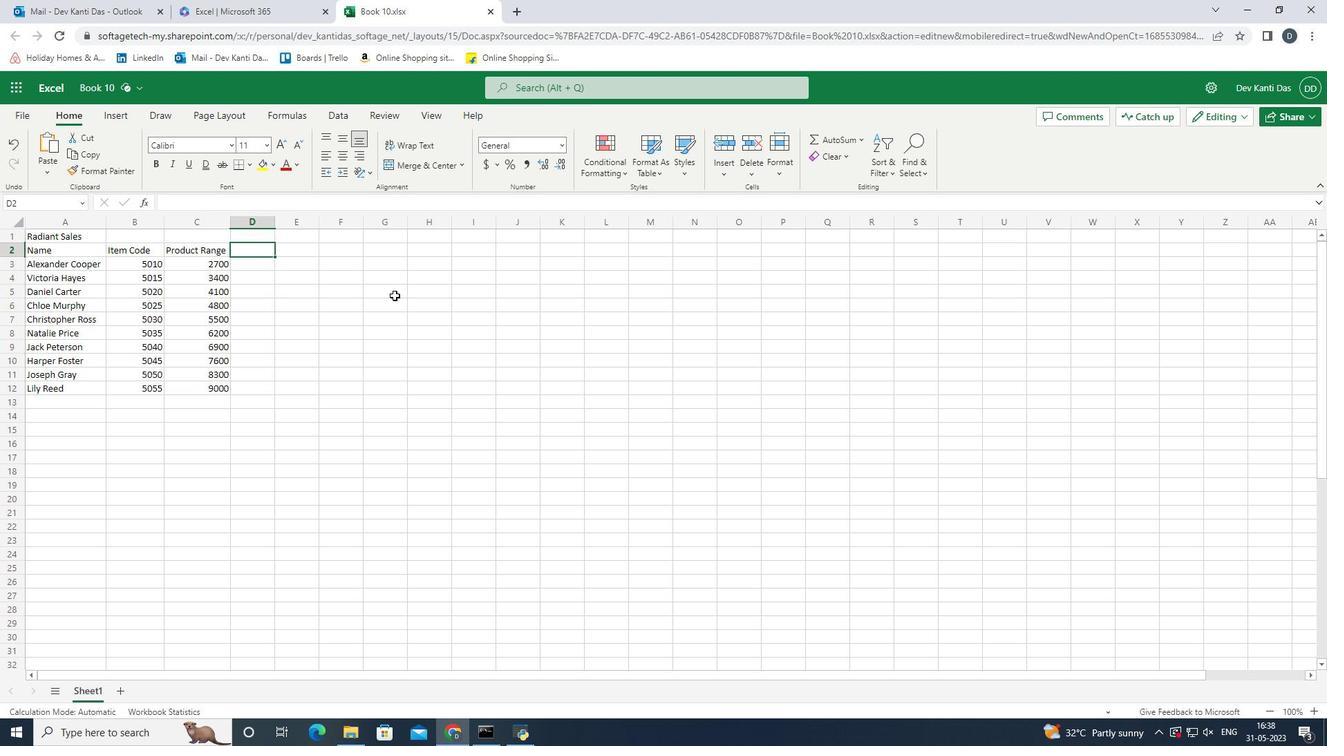 
Action: Key pressed <Key.shift_r>Products<Key.enter><Key.shift_r><Key.shift_r><Key.shift_r><Key.shift_r><Key.shift_r><Key.shift_r><Key.shift_r><Key.shift_r><Key.shift_r><Key.shift_r><Key.shift_r><Key.shift_r>Keen<Key.space><Key.shift>Shoe<Key.enter><Key.shift><Key.shift><Key.shift><Key.shift><Key.shift><Key.shift><Key.shift><Key.shift><Key.shift><Key.shift><Key.shift><Key.shift><Key.shift><Key.shift><Key.shift><Key.shift><Key.shift><Key.shift><Key.shift>Lacoste<Key.space><Key.shift>Shoe<Key.enter><Key.shift><Key.shift><Key.shift>M<Key.shift>errell<Key.space><Key.shift><Key.shift>Shoe<Key.enter><Key.shift_r><Key.shift_r>Mizuno<Key.space><Key.shift>Shoe<Key.enter><Key.shift_r><Key.shift_r><Key.shift_r><Key.shift_r>Onitsuka<Key.space><Key.shift>Tiger<Key.space><Key.shift><Key.shift><Key.shift>Shoe<Key.enter><Key.shift><Key.shift><Key.shift><Key.shift>Salomon<Key.space><Key.shift>Shoe<Key.enter><Key.shift><Key.shift><Key.shift><Key.shift><Key.shift><Key.shift><Key.shift><Key.shift><Key.shift><Key.shift><Key.shift><Key.shift>Sanuk
Screenshot: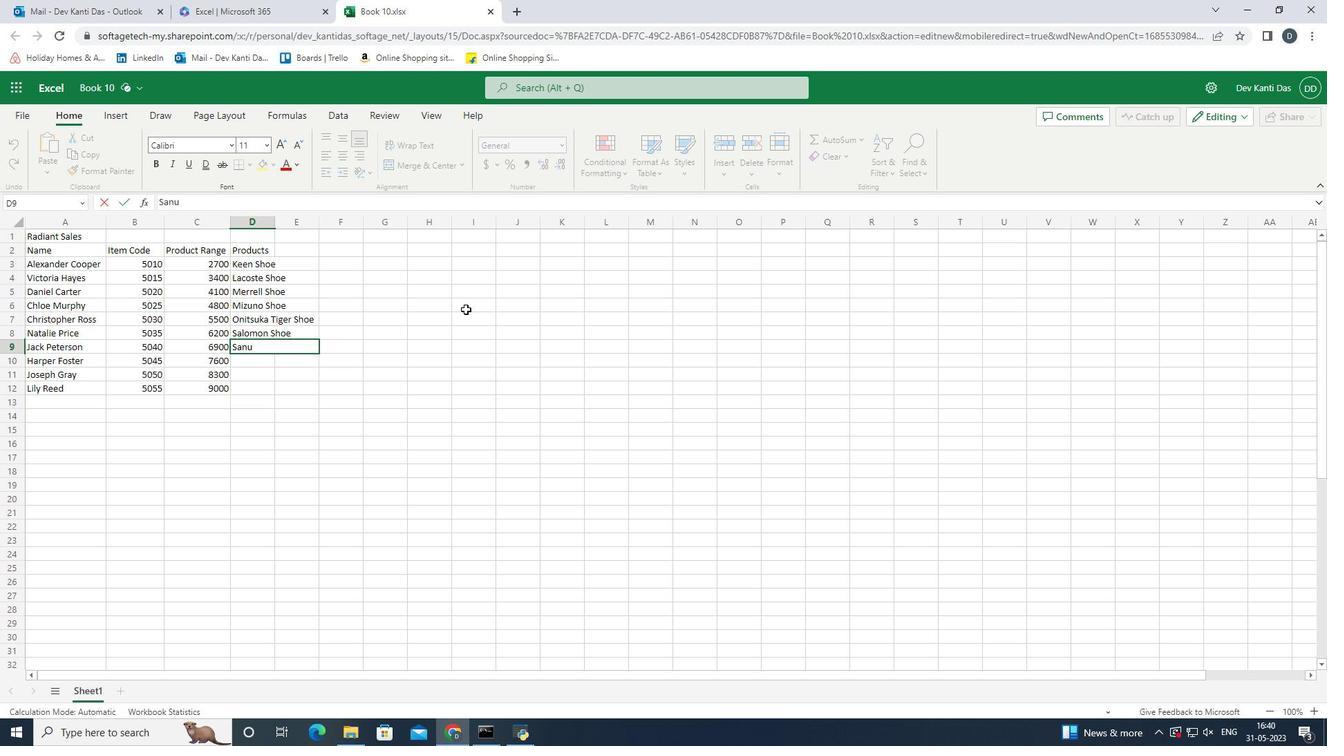 
Action: Mouse moved to (668, 350)
Screenshot: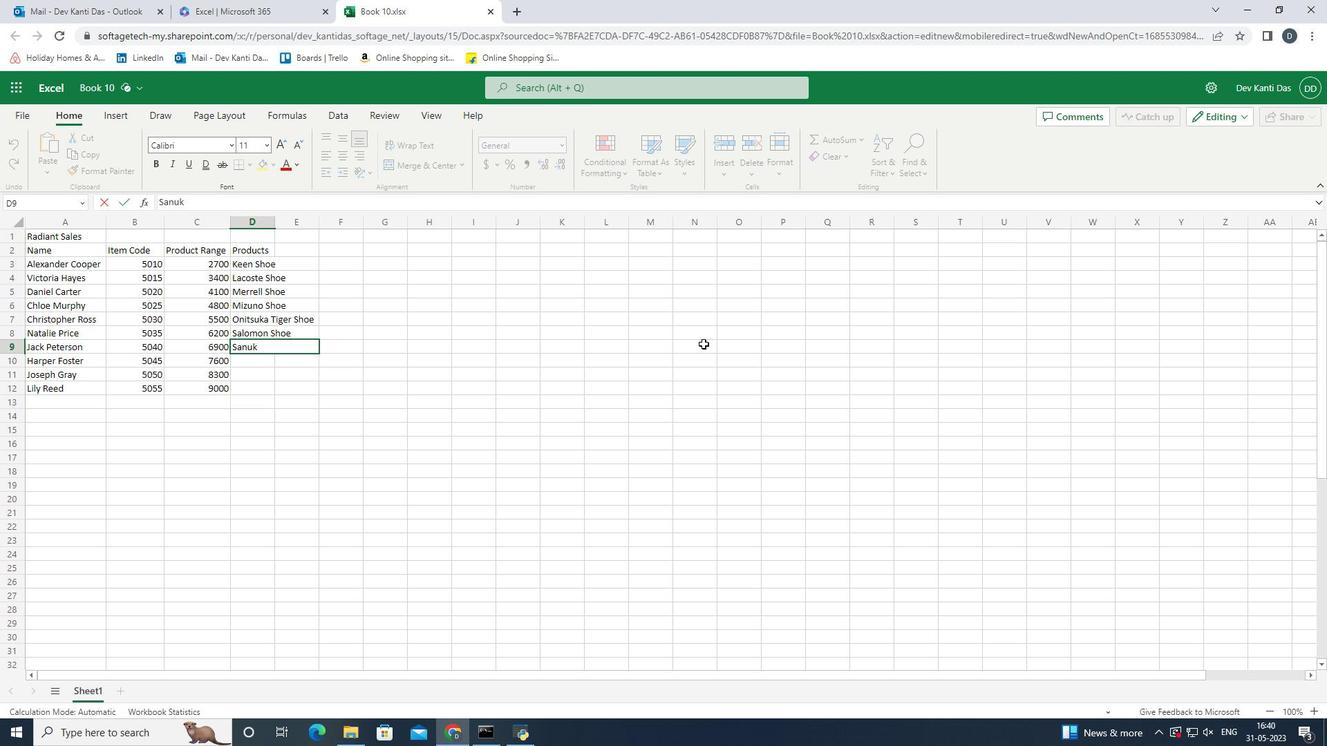 
Action: Key pressed <Key.space><Key.shift>Sh
Screenshot: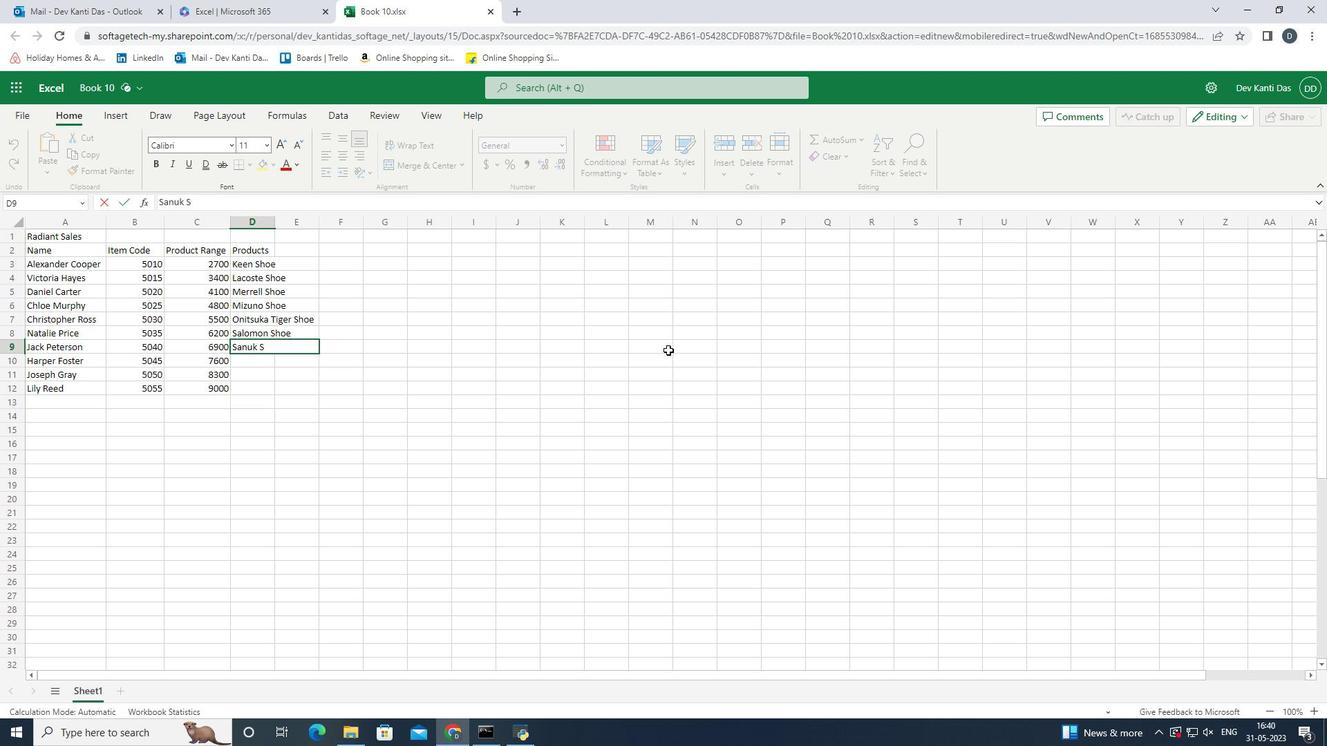 
Action: Mouse moved to (635, 347)
Screenshot: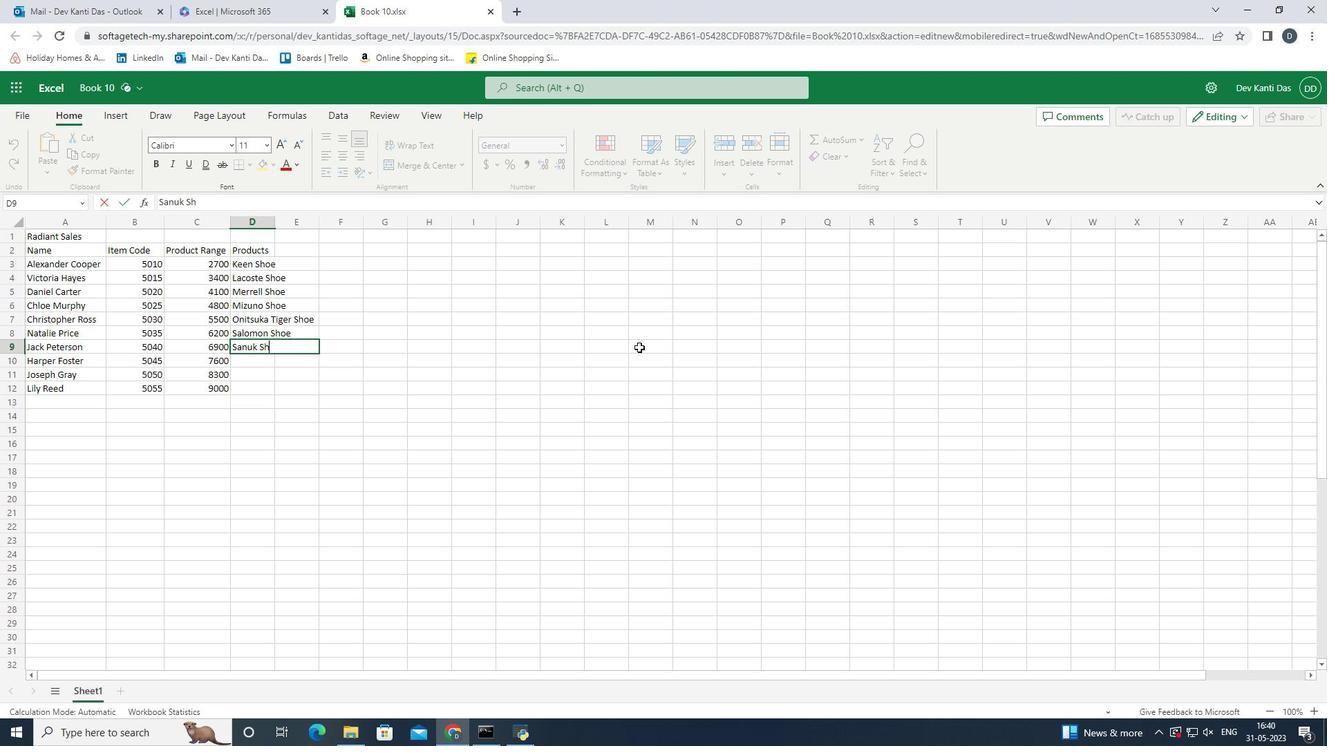 
Action: Key pressed o
Screenshot: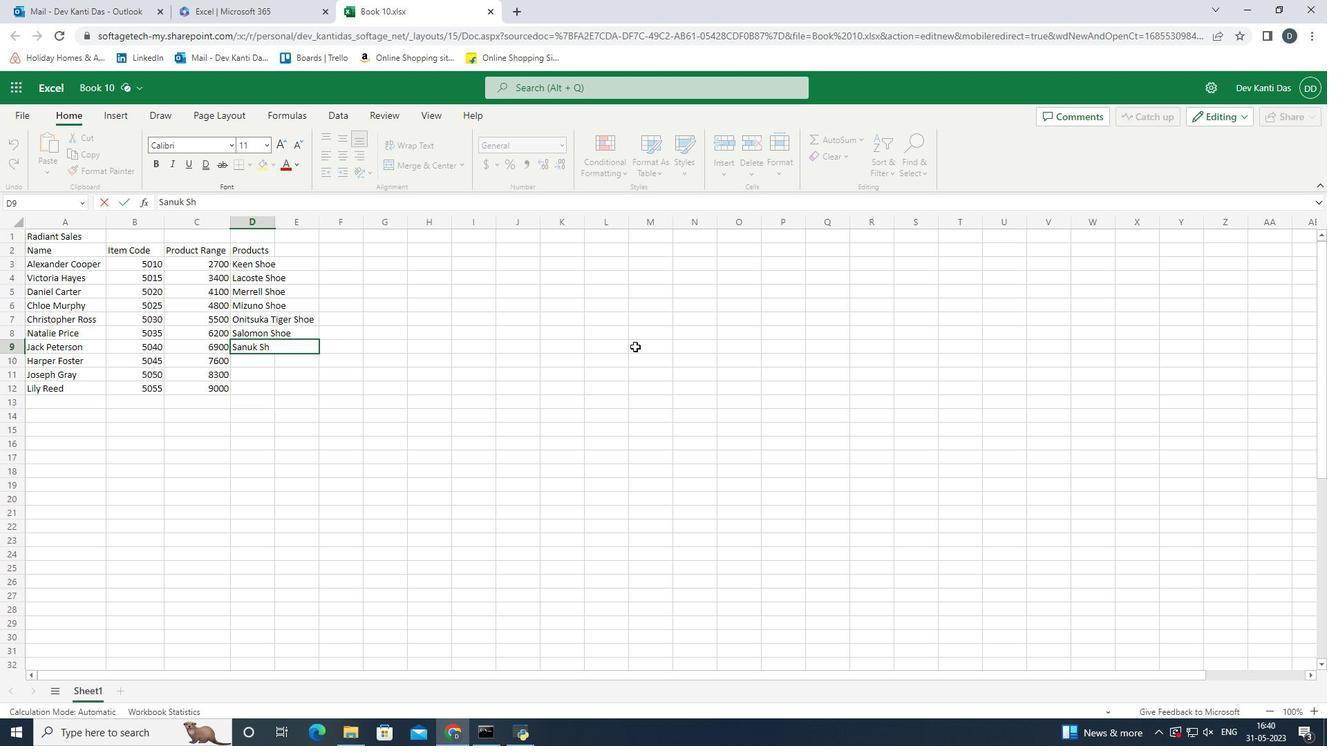 
Action: Mouse moved to (634, 347)
Screenshot: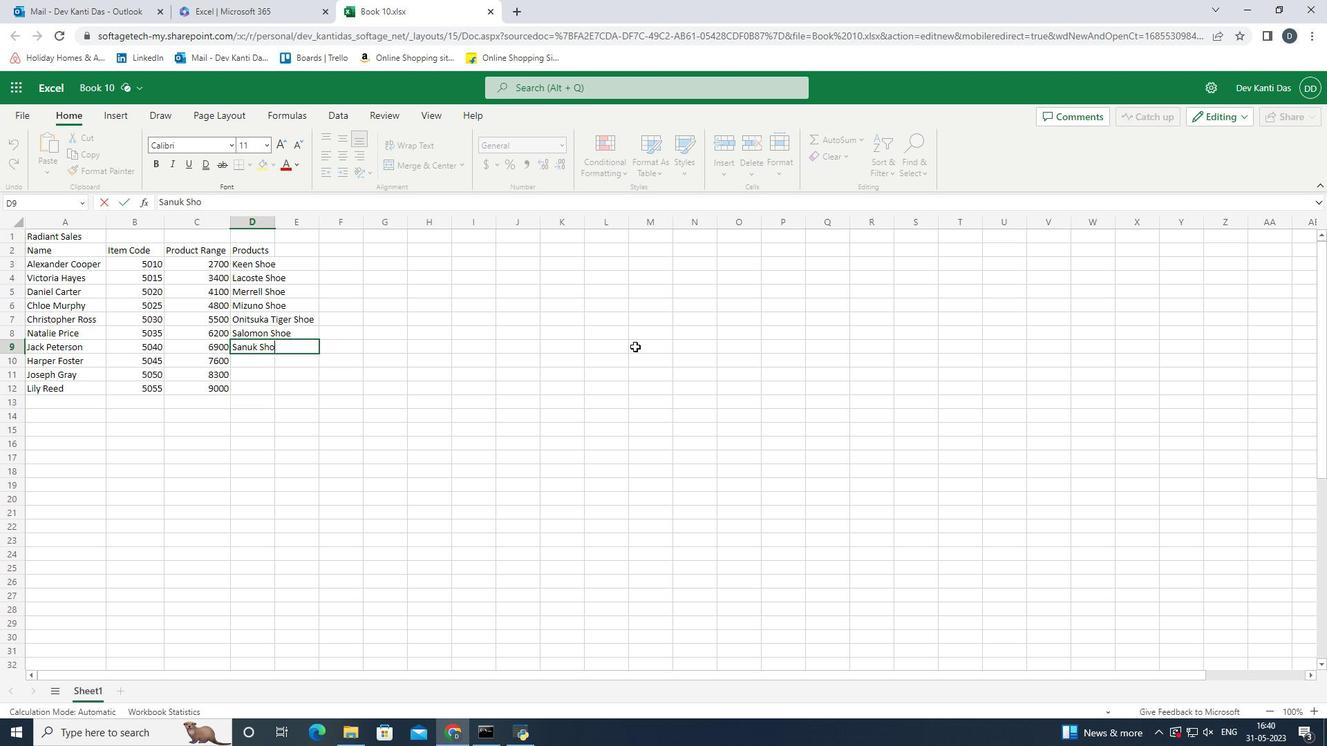 
Action: Key pressed e
Screenshot: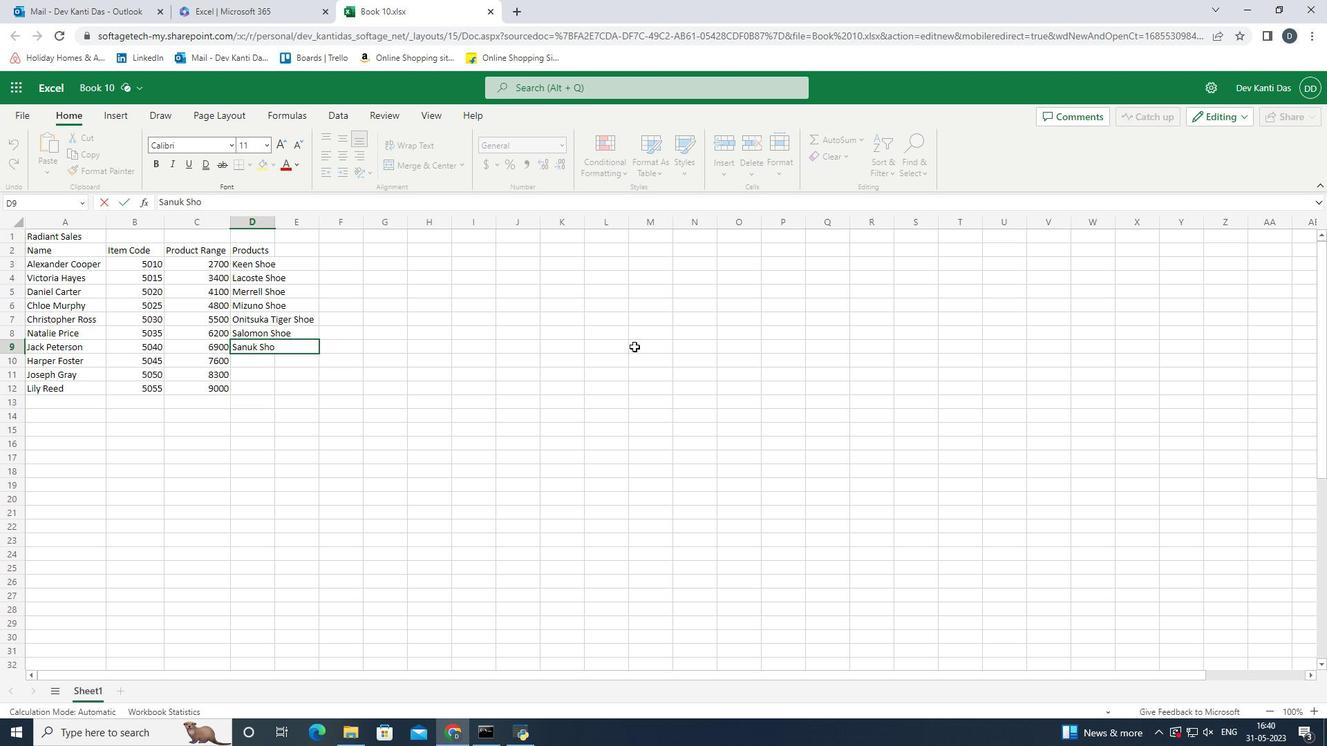 
Action: Mouse moved to (646, 367)
Screenshot: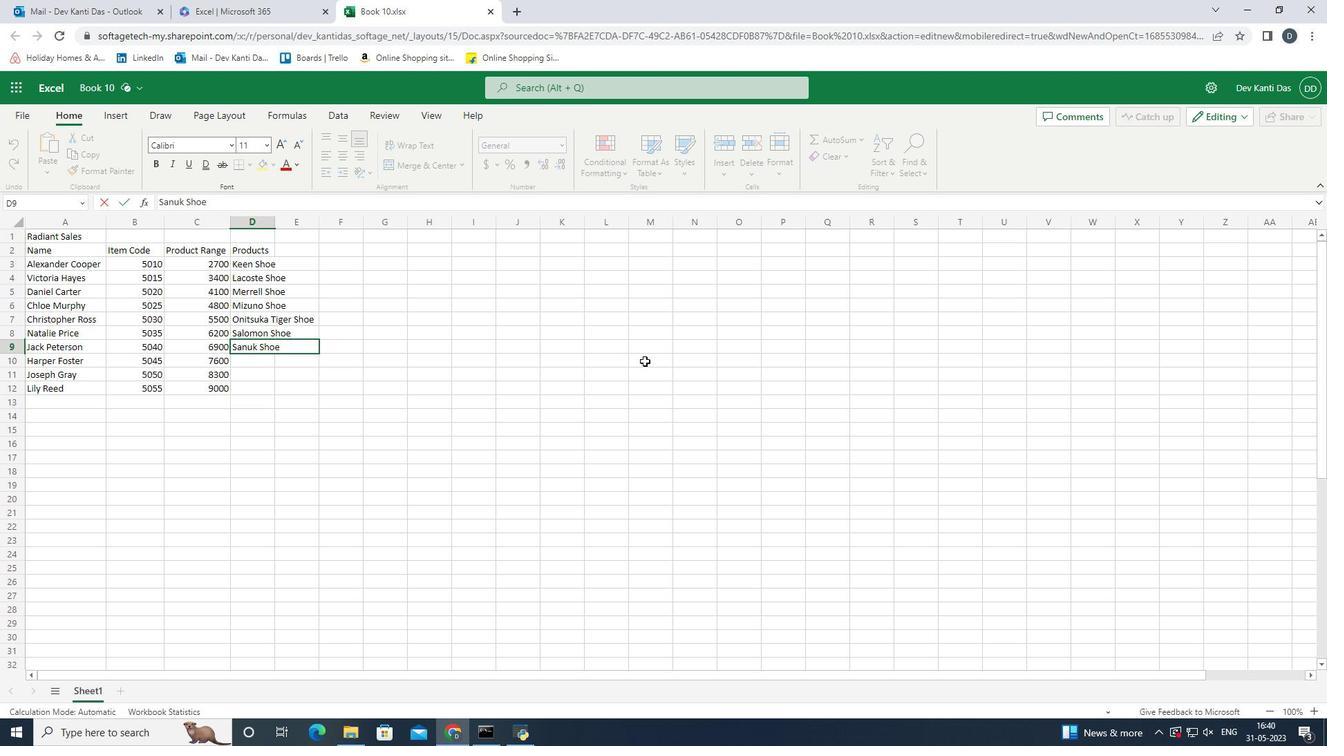 
Action: Key pressed <Key.enter>
Screenshot: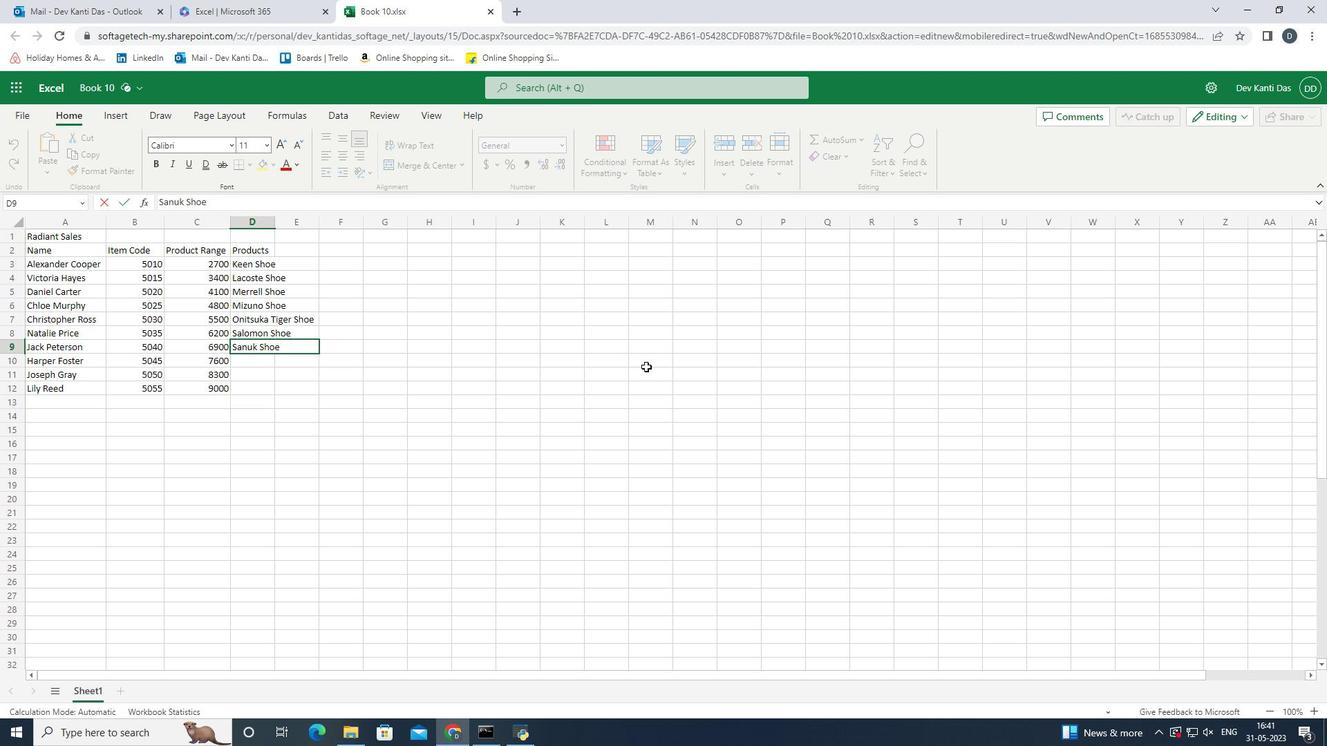 
Action: Mouse moved to (647, 369)
Screenshot: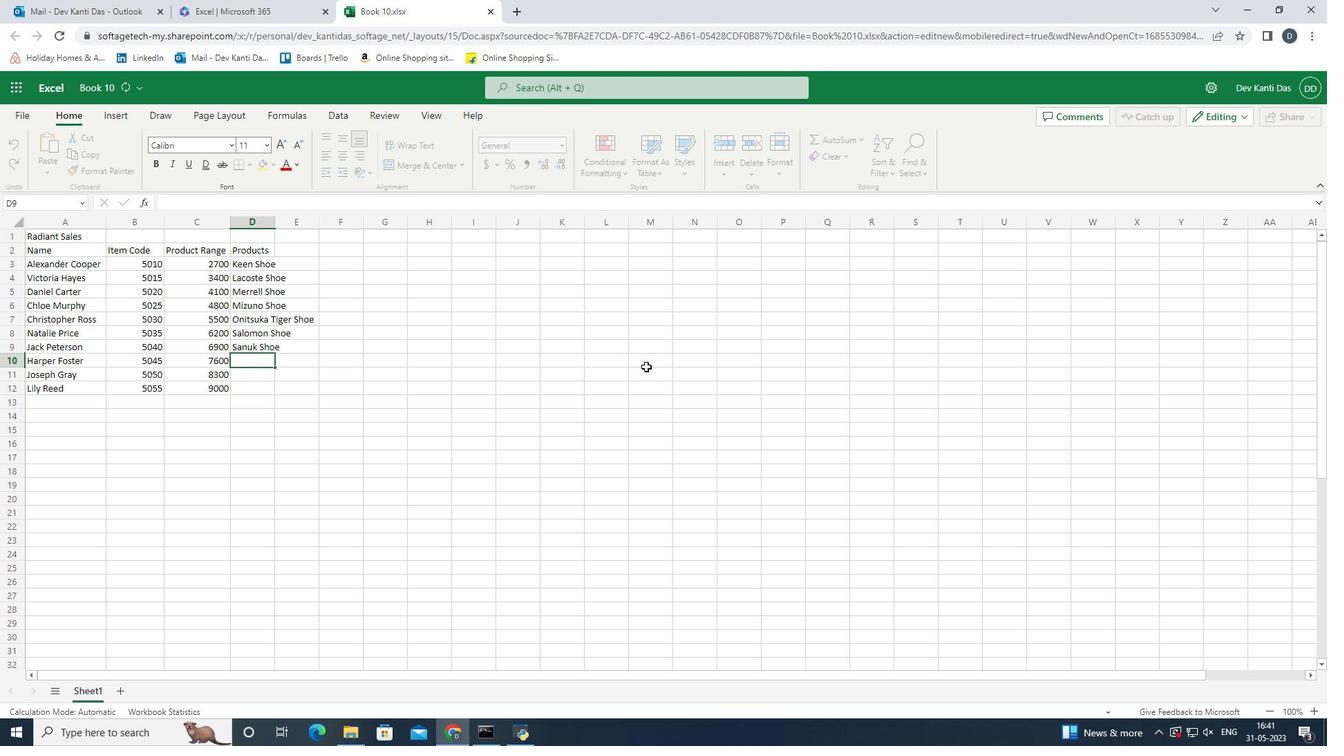 
Action: Key pressed <Key.shift>Sau
Screenshot: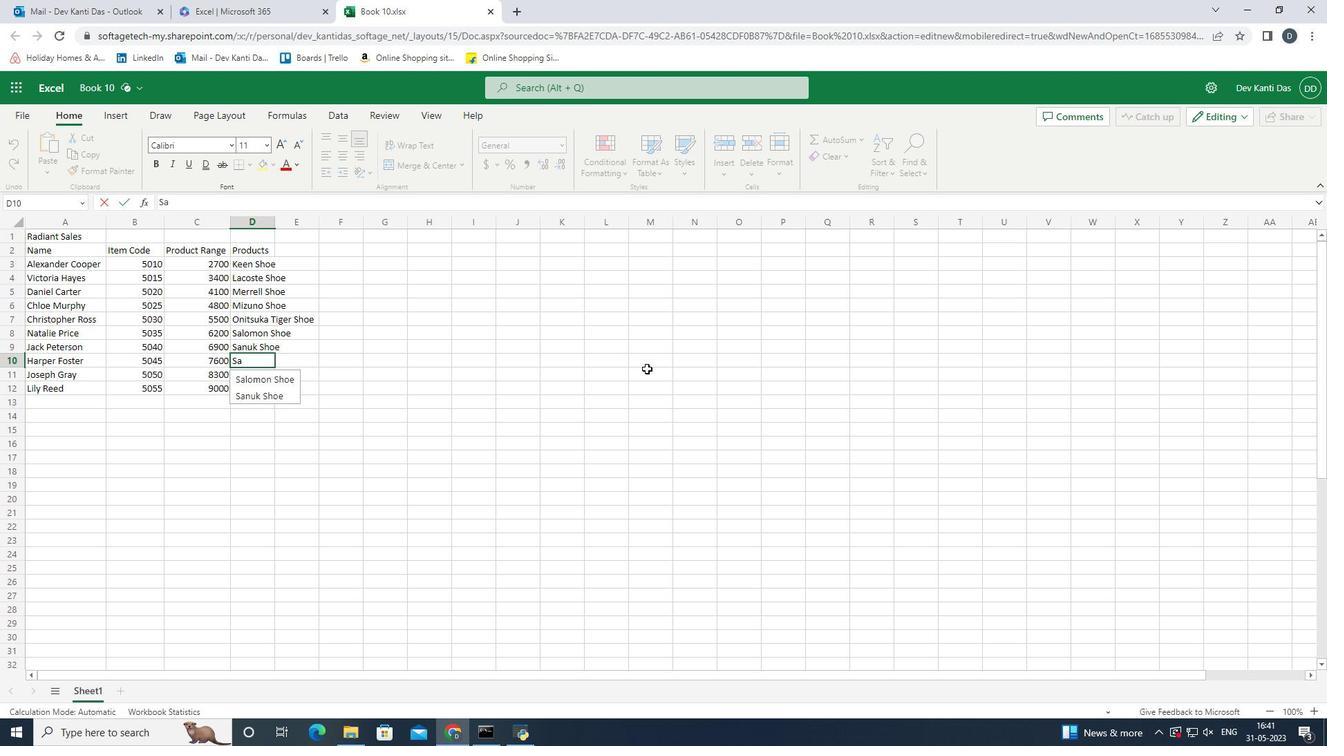
Action: Mouse moved to (665, 377)
Screenshot: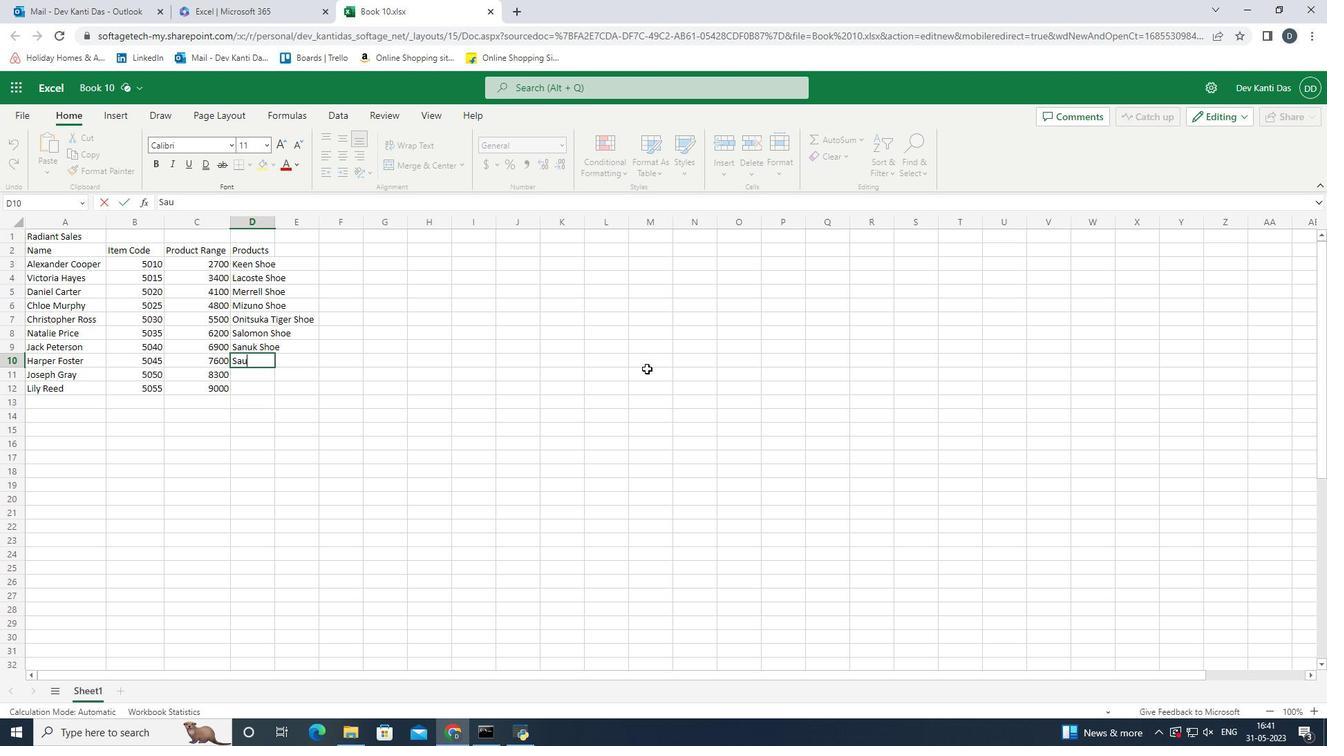 
Action: Key pressed cony<Key.space><Key.shift>Shoe<Key.enter><Key.shift><Key.shift><Key.shift><Key.shift><Key.shift><Key.shift>Sperry<Key.space><Key.shift><Key.shift>Shoe<Key.enter><Key.shift><Key.shift><Key.shift><Key.shift><Key.shift>Superga<Key.space><Key.shift><Key.shift><Key.shift><Key.shift><Key.shift><Key.shift><Key.shift><Key.shift>Shoe<Key.enter>
Screenshot: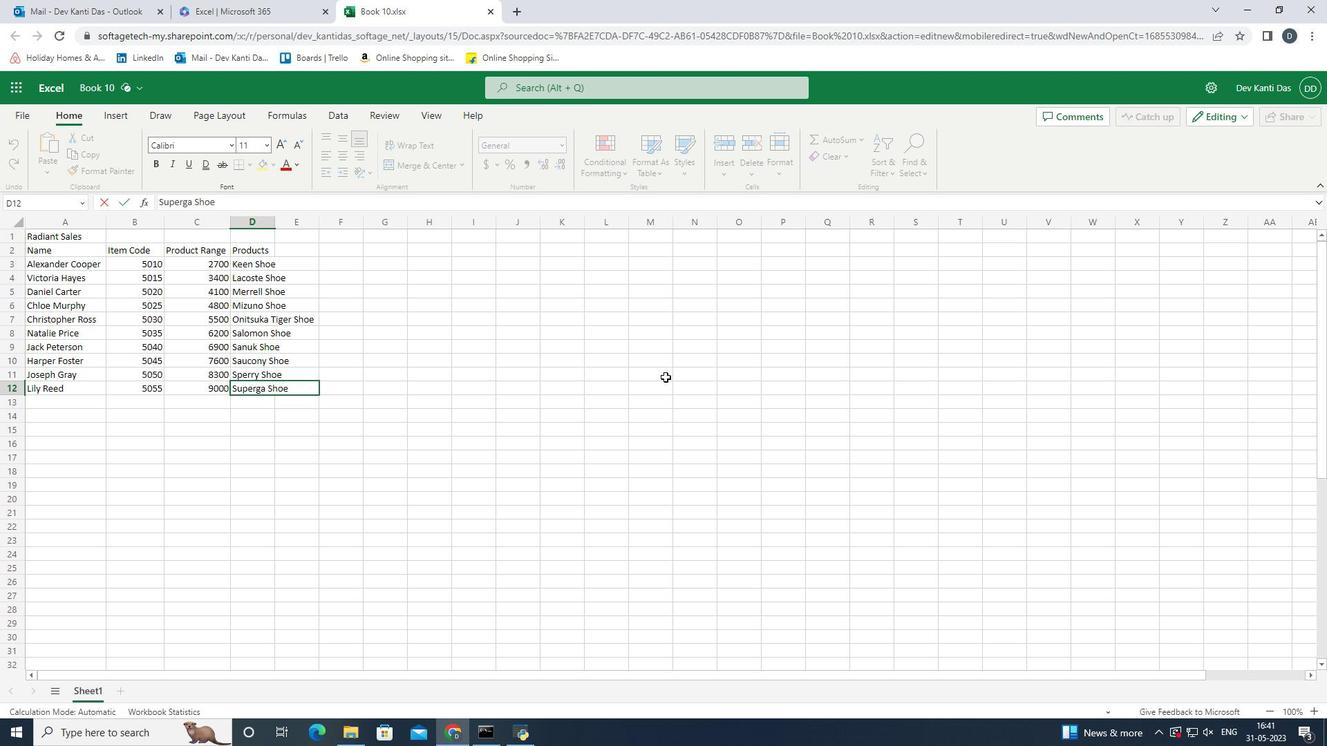 
Action: Mouse moved to (274, 221)
Screenshot: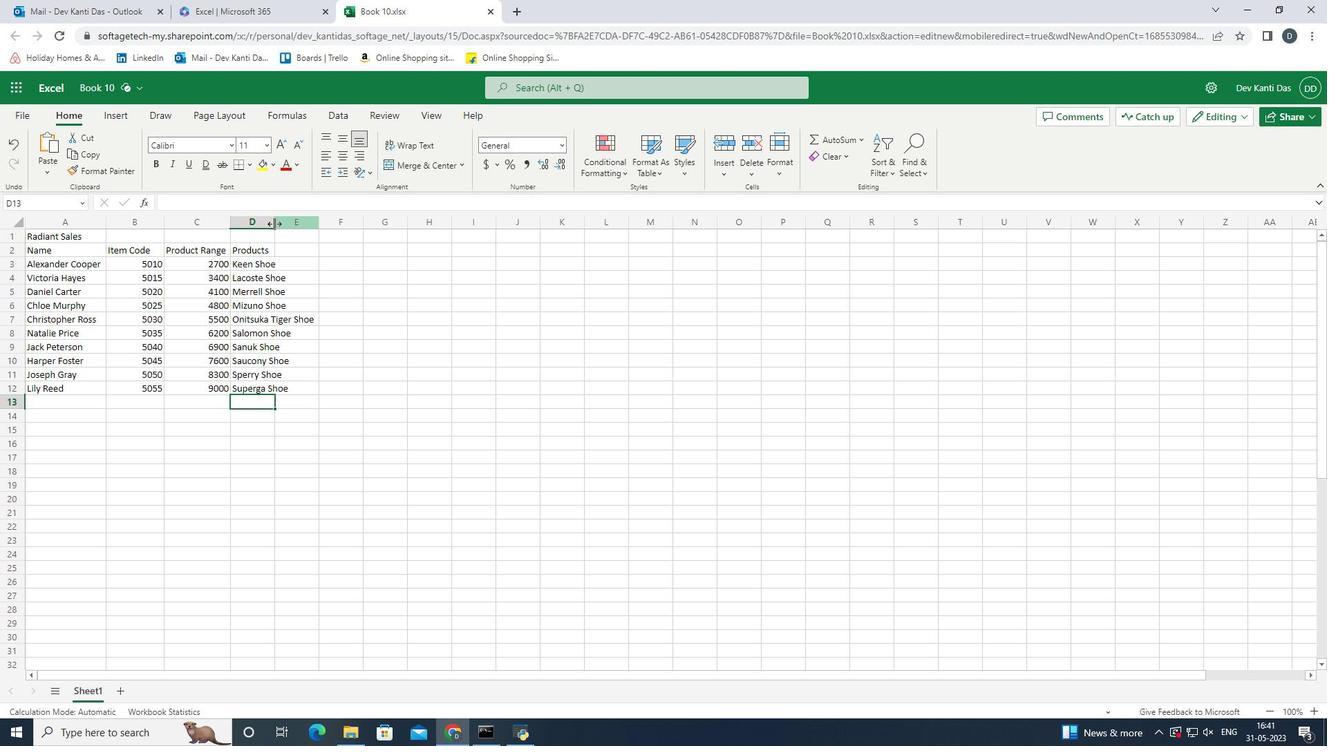 
Action: Mouse pressed left at (274, 221)
Screenshot: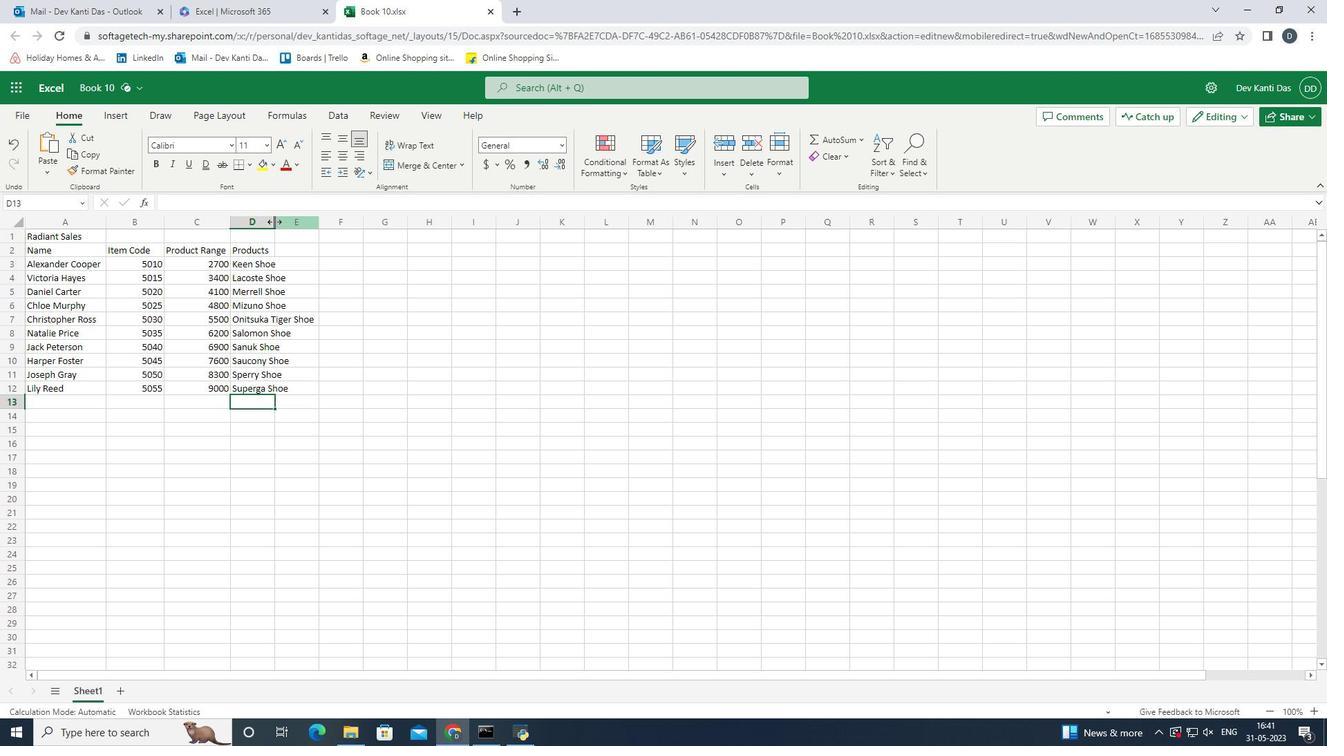 
Action: Mouse moved to (342, 247)
Screenshot: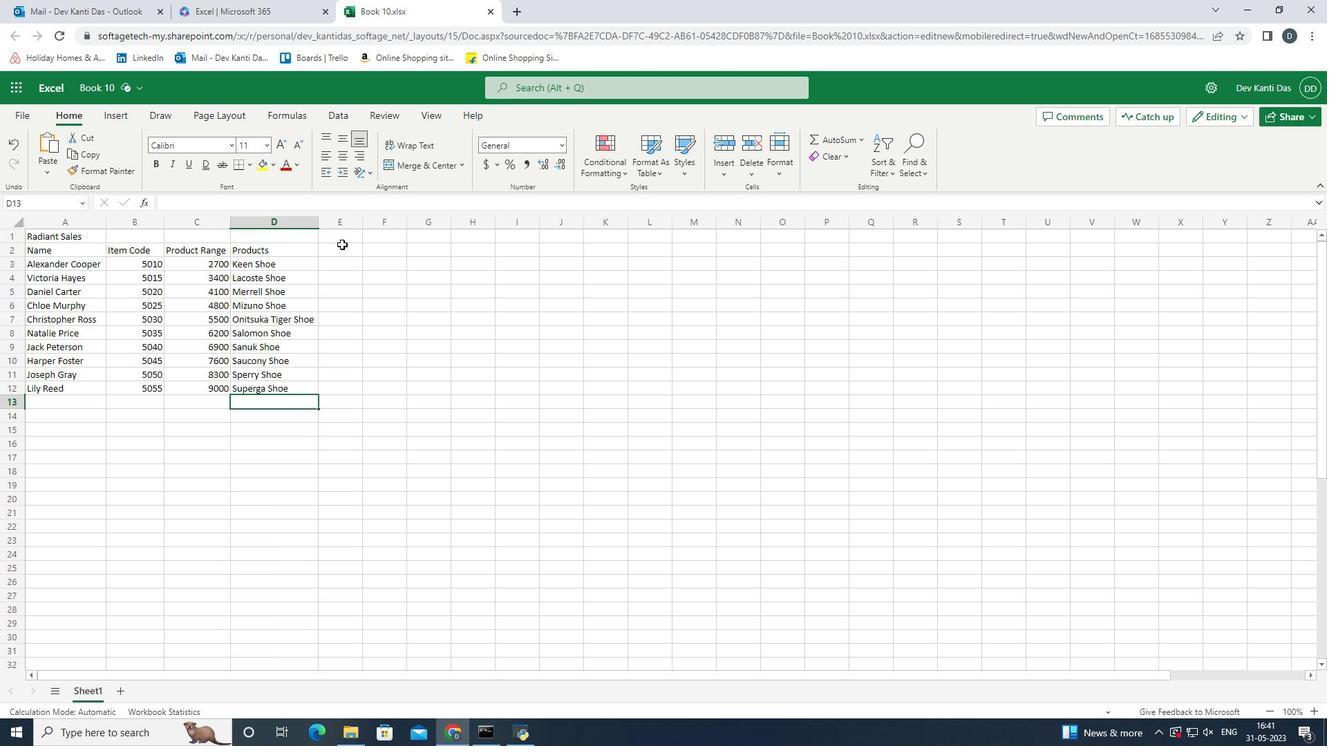 
Action: Mouse pressed left at (342, 247)
Screenshot: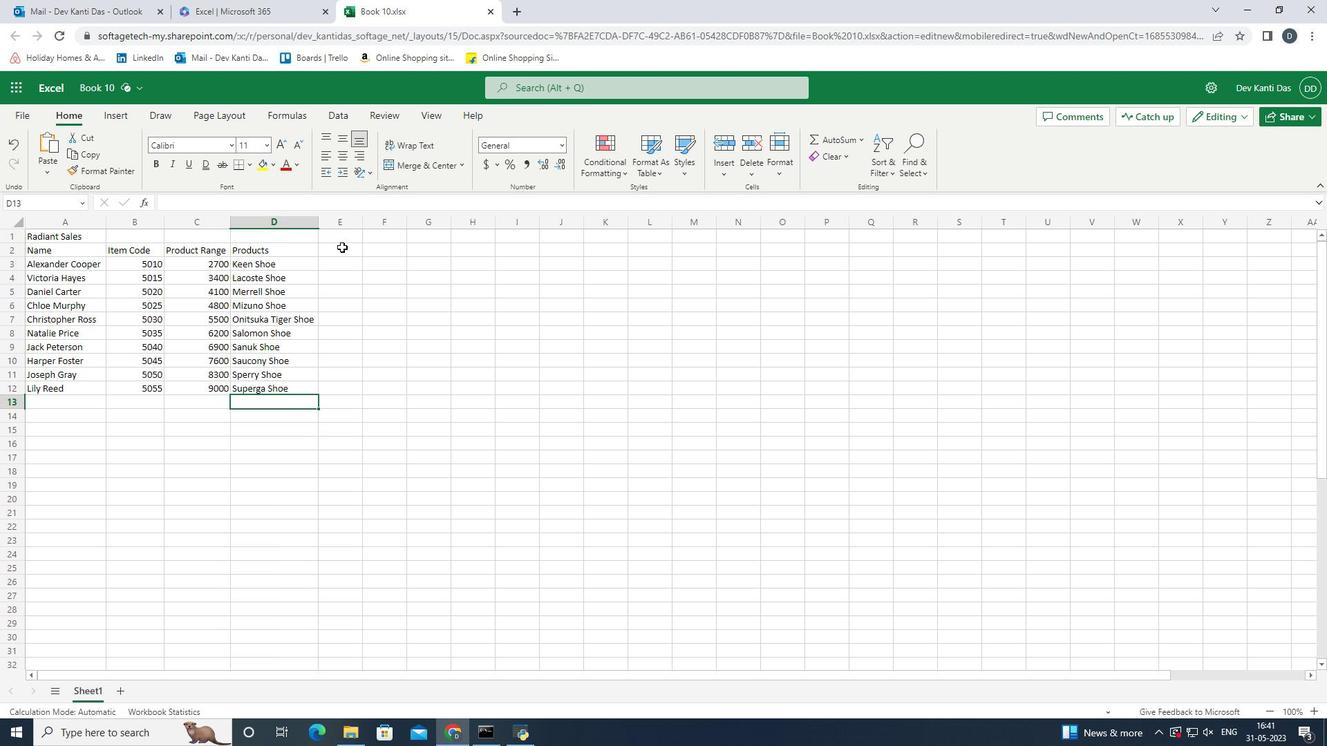 
Action: Mouse moved to (409, 349)
Screenshot: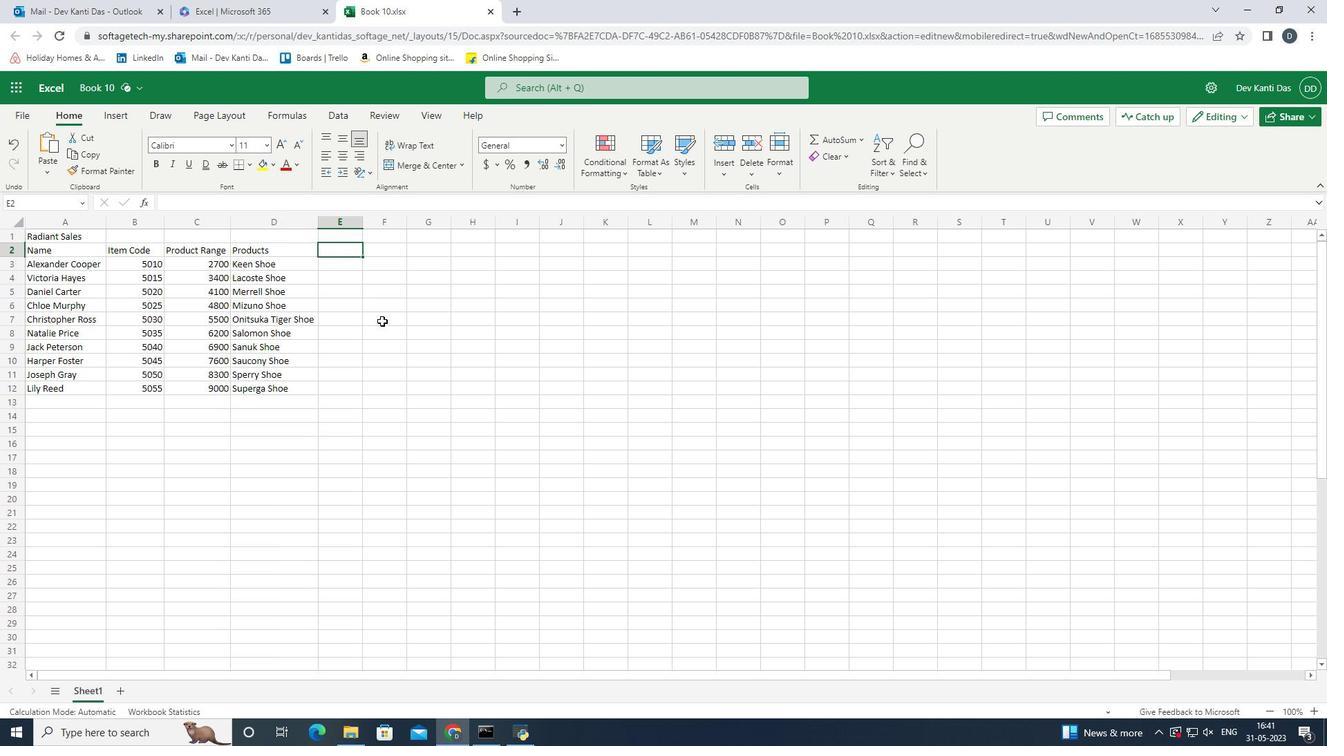 
Action: Key pressed <Key.shift><Key.shift><Key.shift><Key.shift><Key.shift>Quantity<Key.enter>2<Key.enter>5<Key.enter>3<Key.enter>7<Key.enter>8<Key.enter>10<Key.enter>1<Key.enter>3<Key.enter>4<Key.enter>6<Key.down><Key.up><Key.right><Key.up><Key.up><Key.up><Key.up><Key.up><Key.up><Key.up><Key.up><Key.up><Key.up><Key.shift>Commission<Key.space>2<Key.shift><Key.shift><Key.shift><Key.shift><Key.shift><Key.shift><Key.shift><Key.shift><Key.shift><Key.shift>%<Key.enter>=sum<Key.shift_r><Key.shift_r><Key.shift_r><Key.shift_r><Key.shift_r><Key.shift_r><Key.shift_r><Key.shift_r><Key.shift_r><Key.shift_r><Key.shift_r><Key.shift_r><Key.shift_r><Key.shift_r><Key.shift_r><Key.shift_r><Key.shift_r><Key.shift_r><Key.shift_r><Key.shift_r><Key.shift_r><Key.shift_r>(c3*2<Key.shift><Key.shift><Key.shift><Key.shift><Key.shift><Key.shift><Key.shift><Key.shift><Key.shift>%<Key.shift_r><Key.shift_r><Key.shift_r>)<Key.enter>
Screenshot: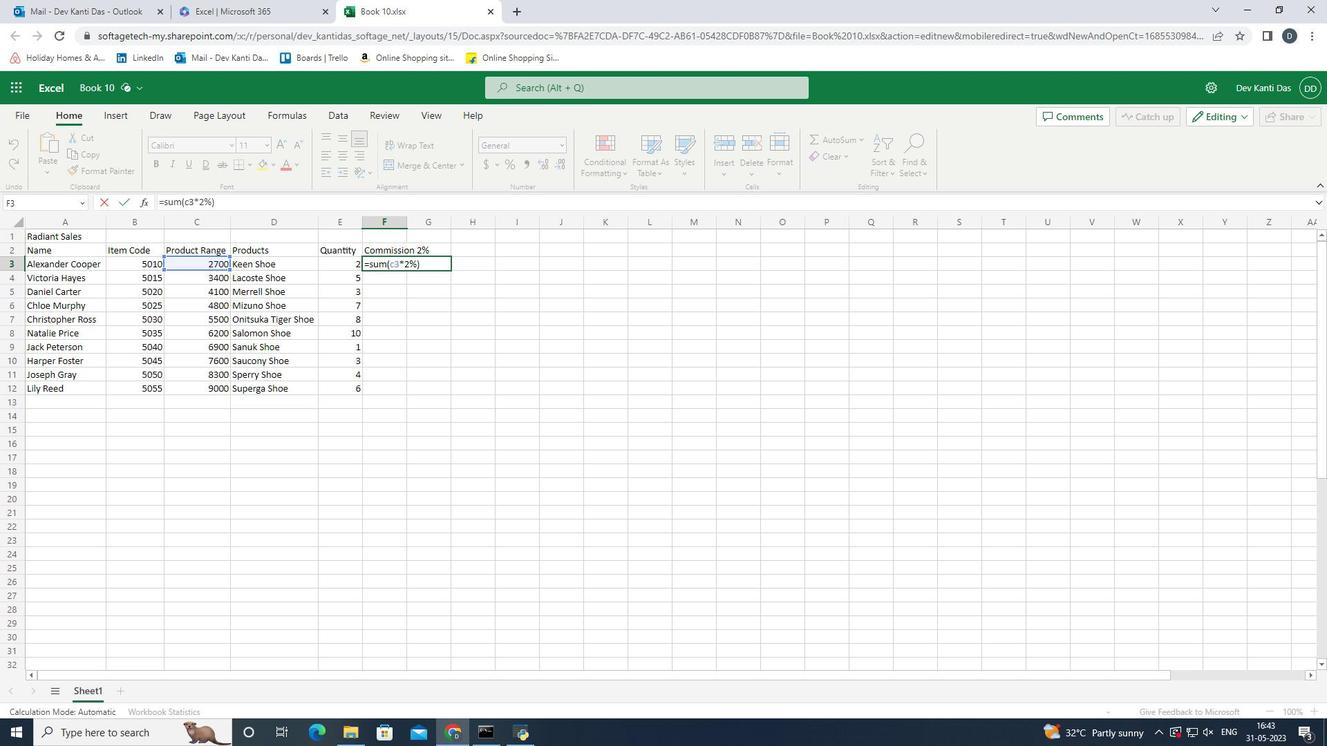 
Action: Mouse moved to (387, 268)
Screenshot: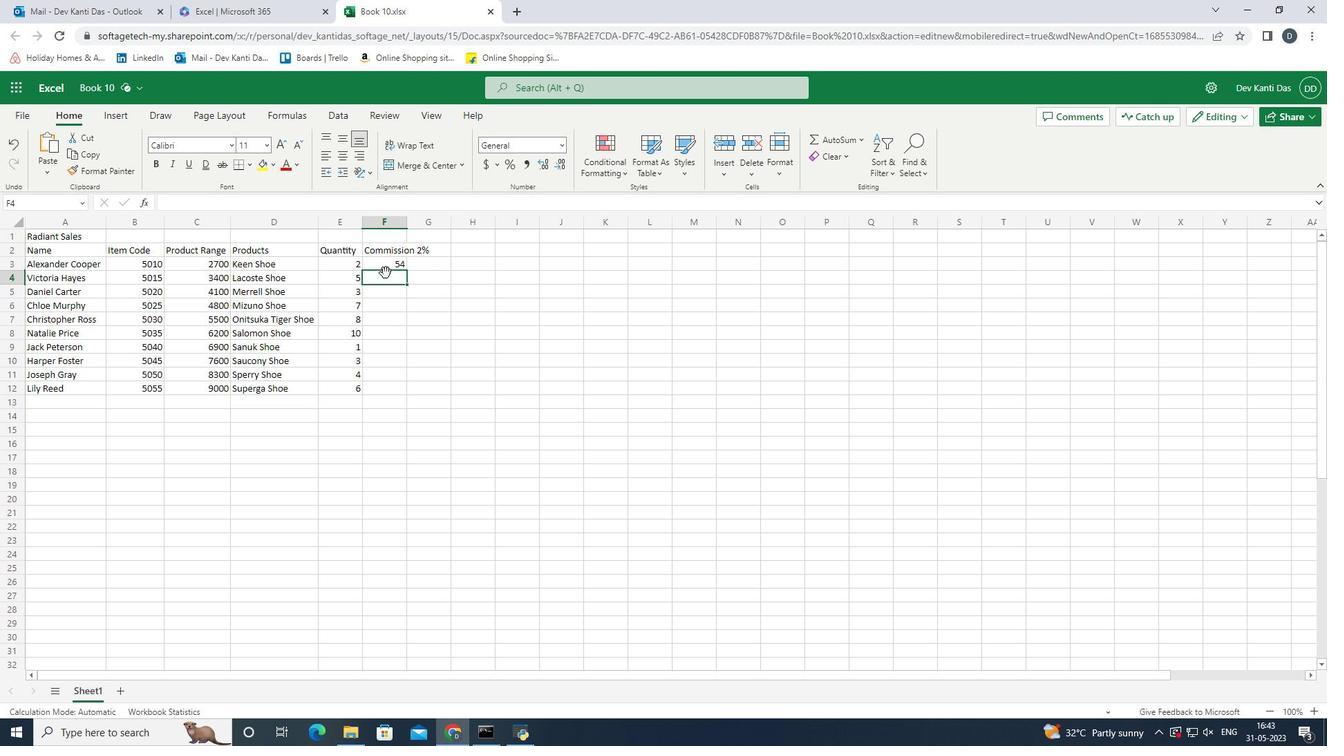 
Action: Mouse pressed left at (387, 268)
Screenshot: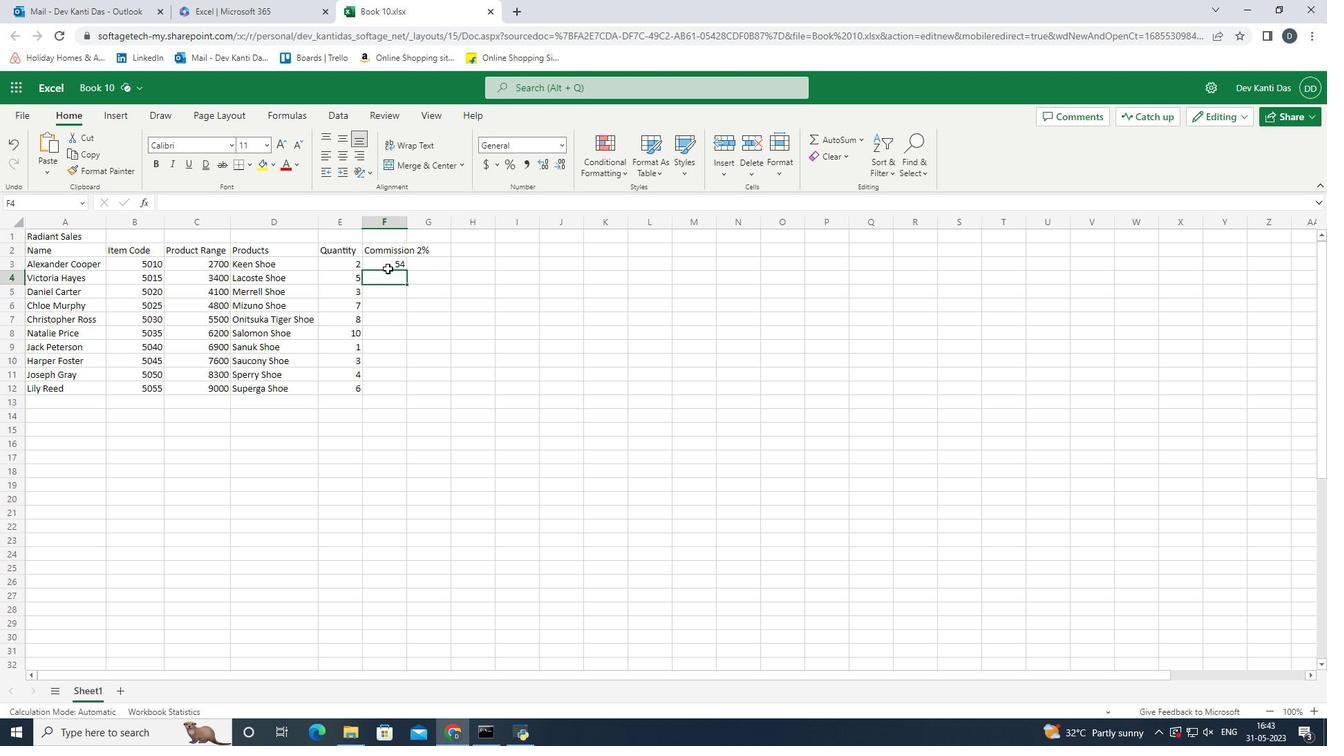 
Action: Mouse moved to (407, 268)
Screenshot: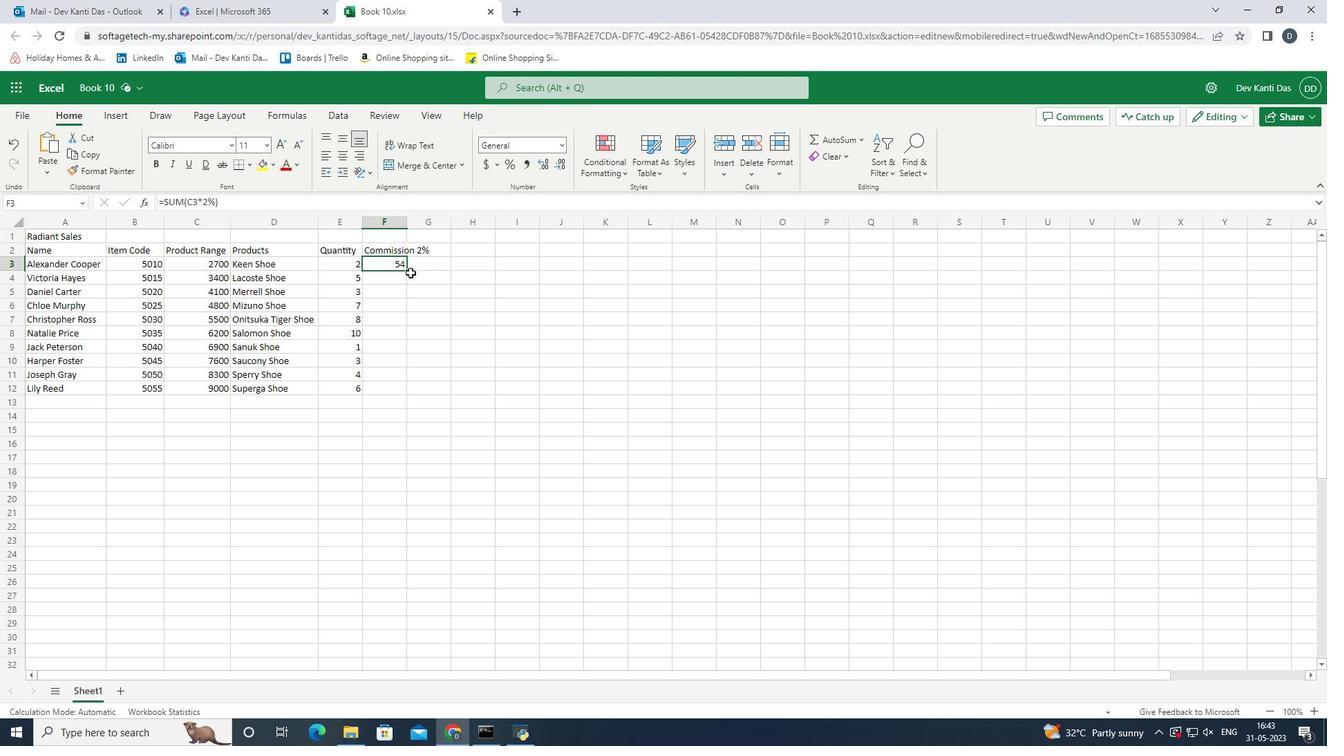 
Action: Mouse pressed left at (407, 268)
Screenshot: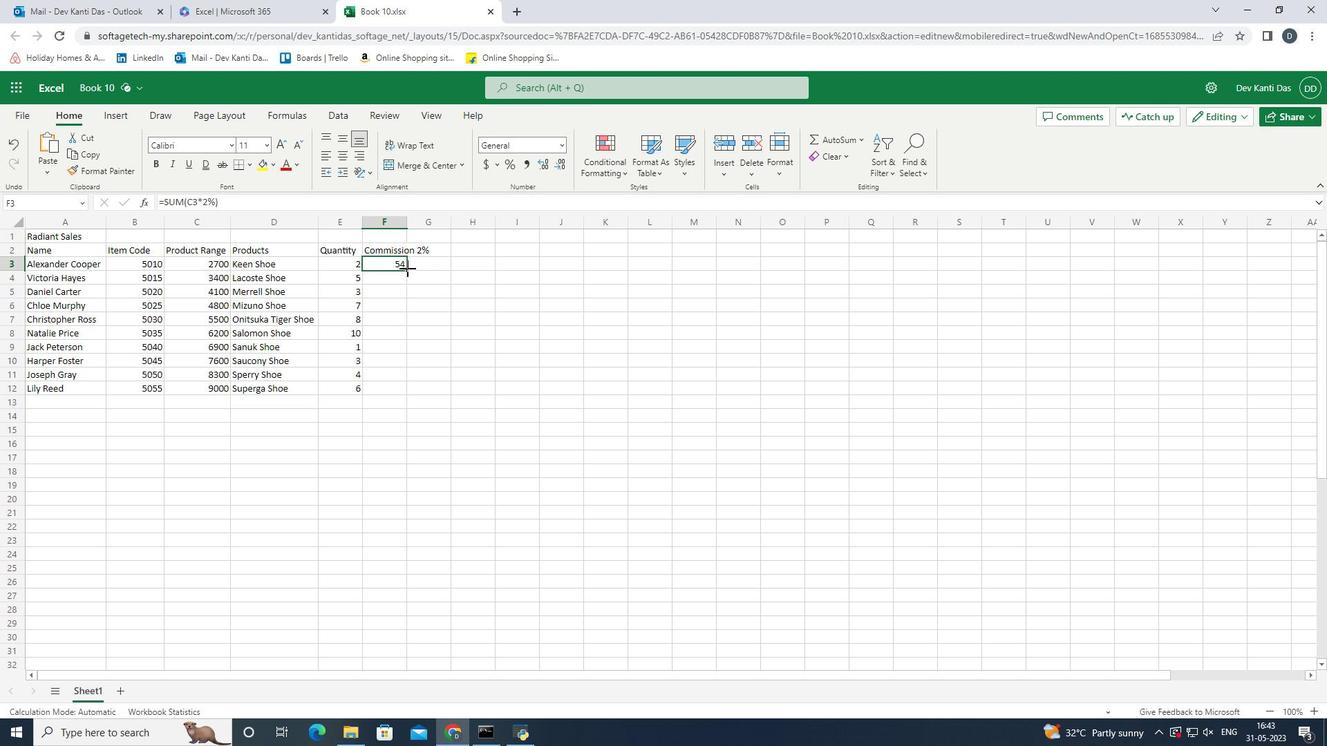 
Action: Mouse moved to (407, 221)
Screenshot: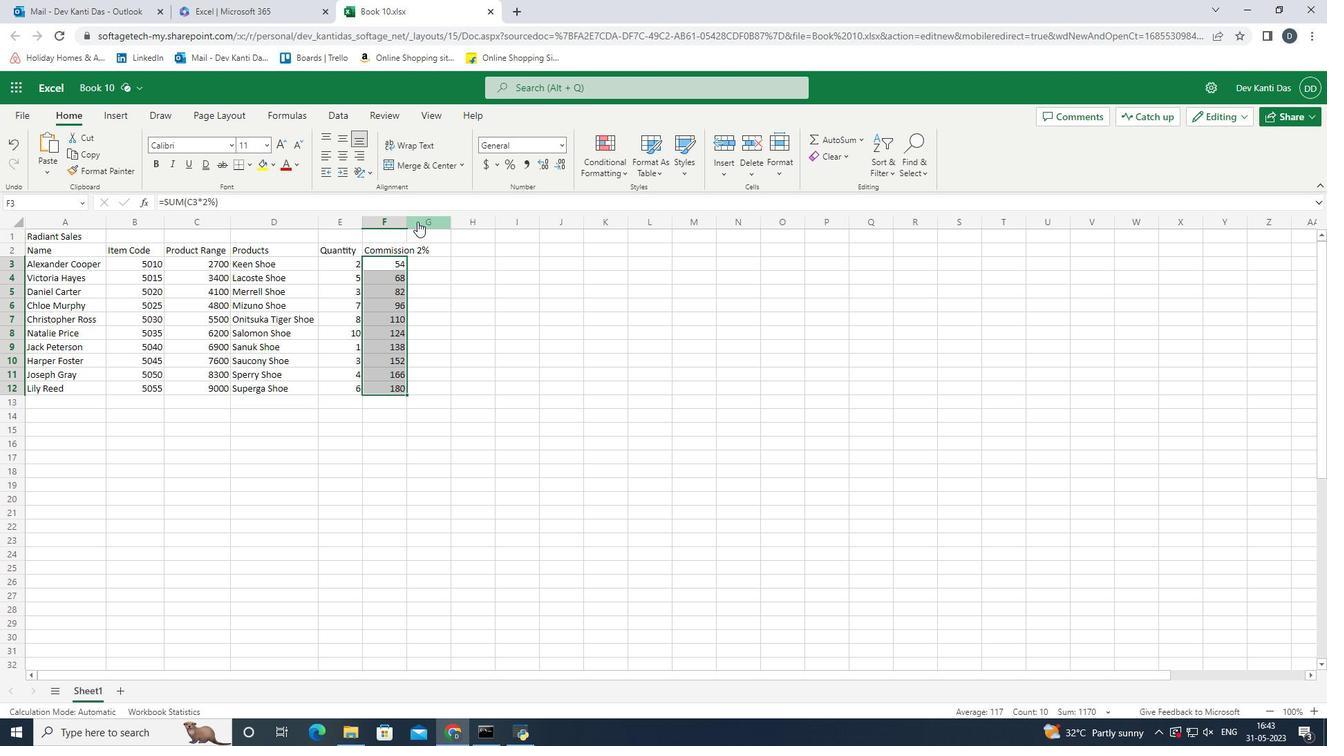 
Action: Mouse pressed left at (407, 221)
Screenshot: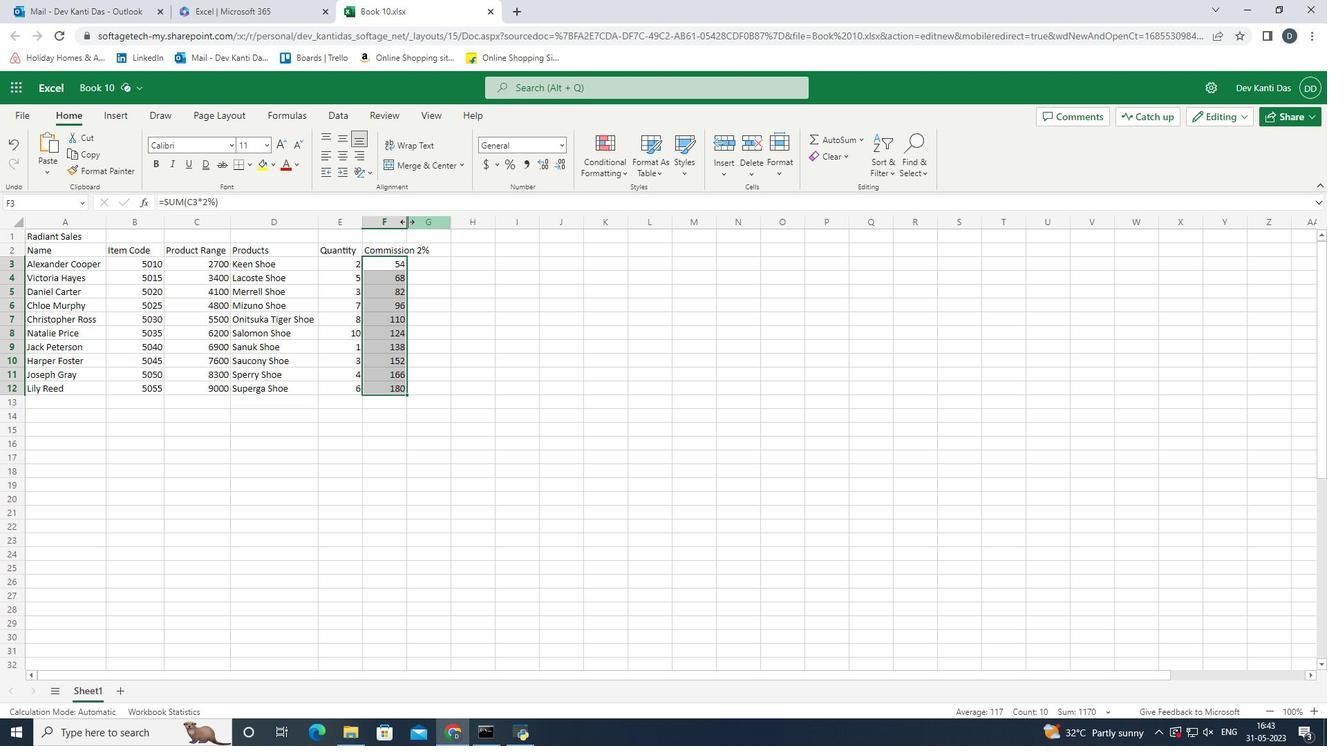 
Action: Mouse moved to (450, 251)
Screenshot: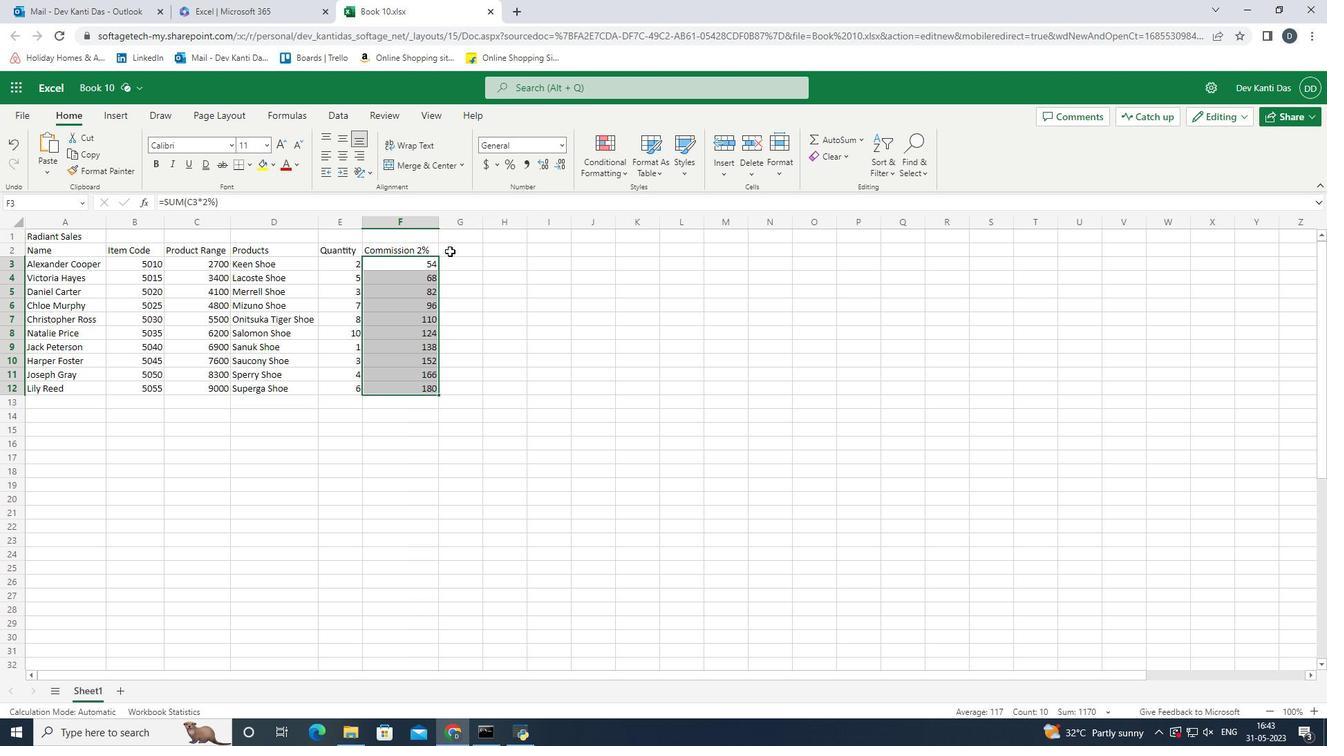 
Action: Mouse pressed left at (450, 251)
Screenshot: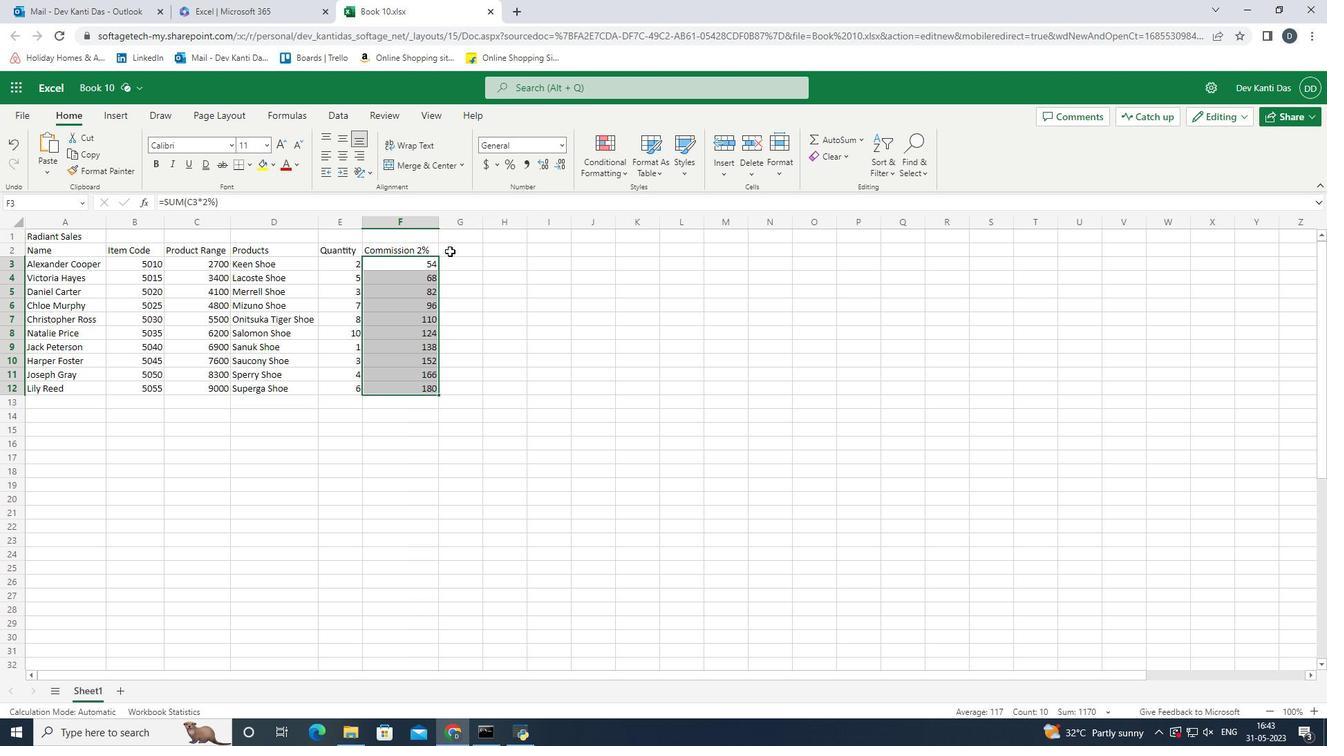 
Action: Mouse moved to (501, 318)
Screenshot: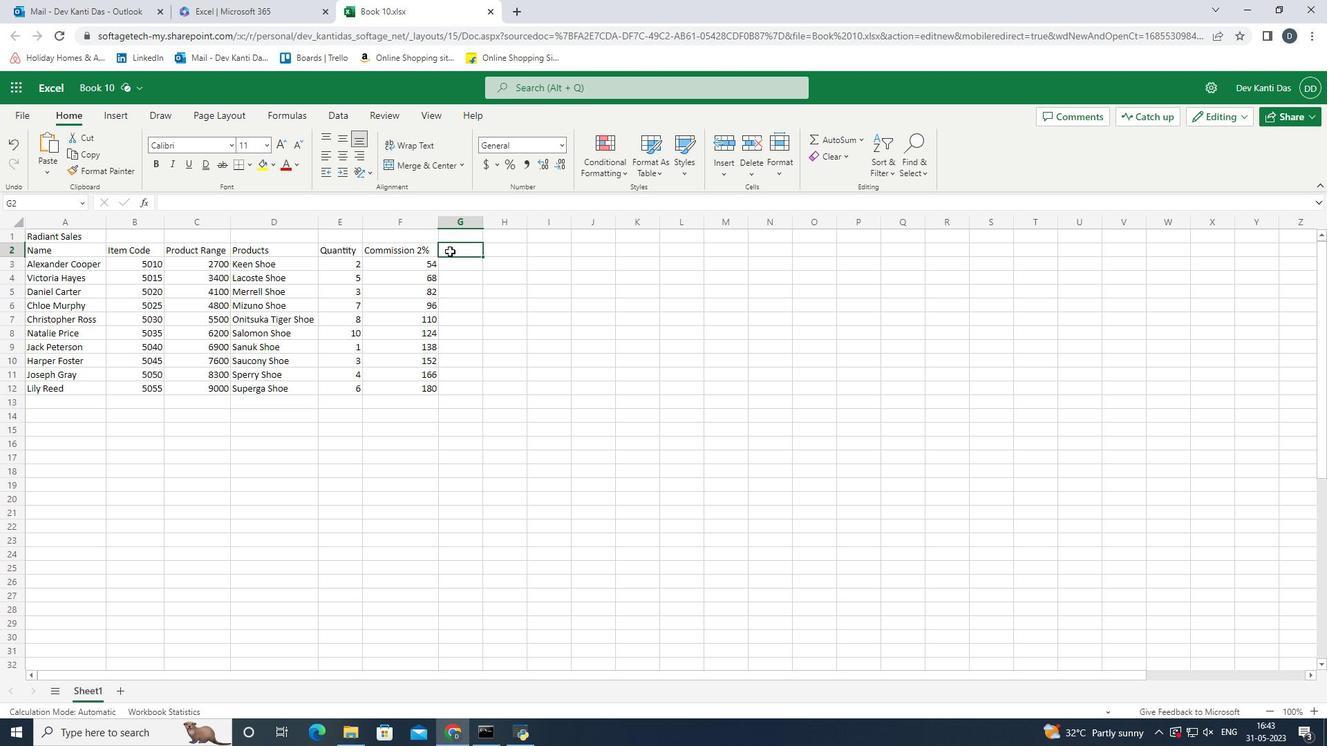 
Action: Key pressed <Key.shift><Key.shift><Key.shift><Key.shift>Total<Key.space><Key.shift>Amount<Key.enter>
Screenshot: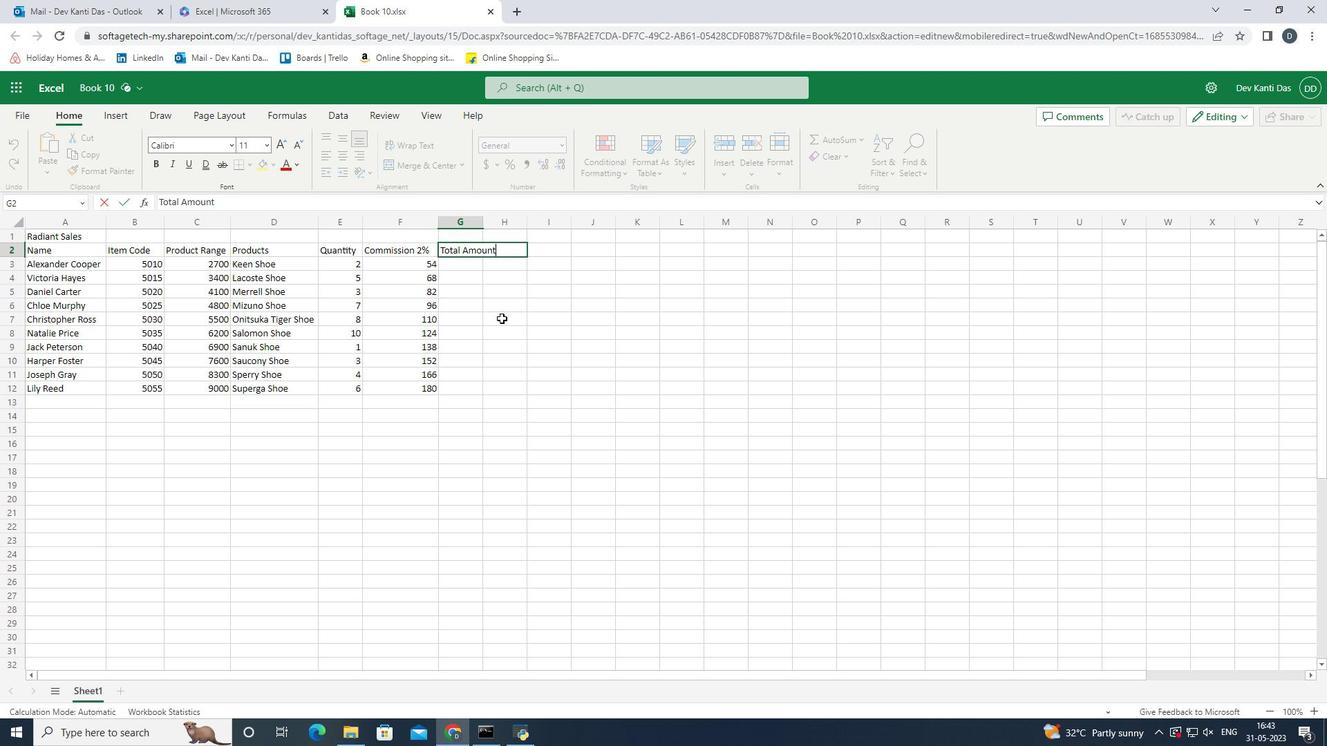 
Action: Mouse moved to (486, 220)
Screenshot: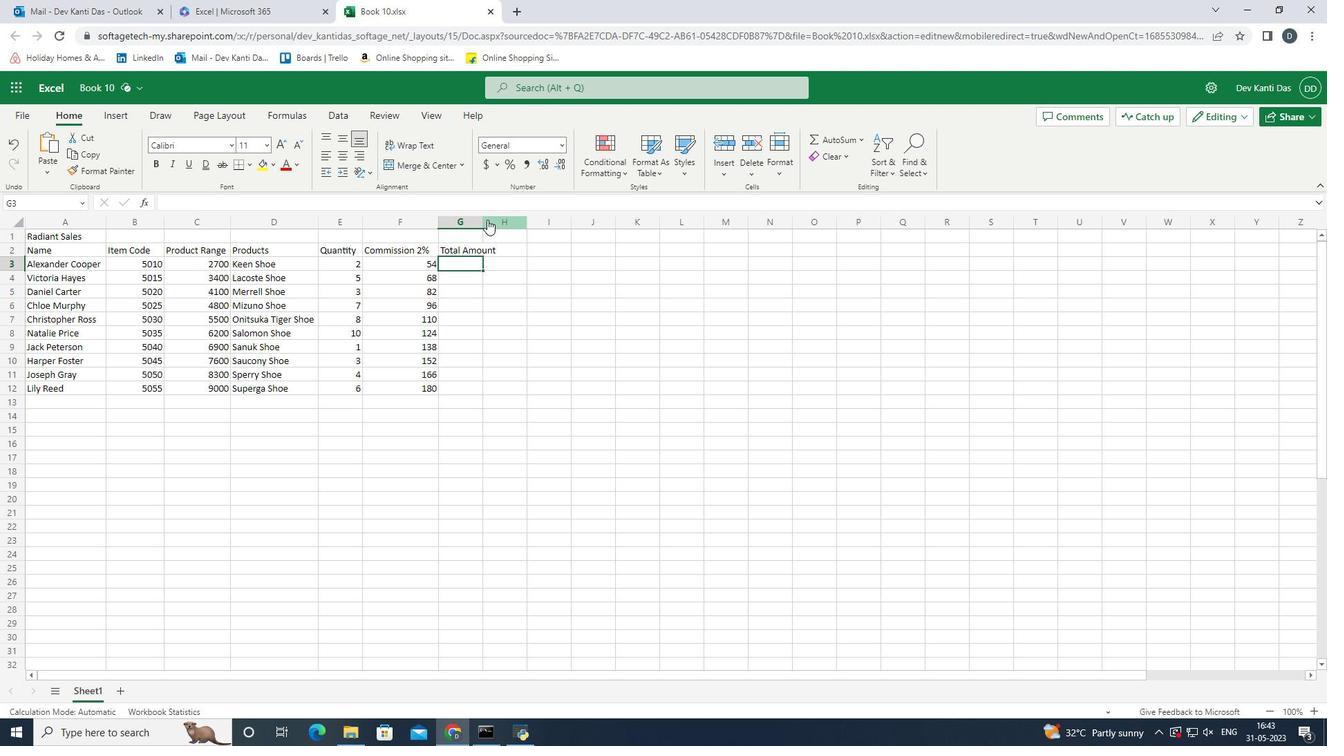 
Action: Mouse pressed left at (486, 220)
Screenshot: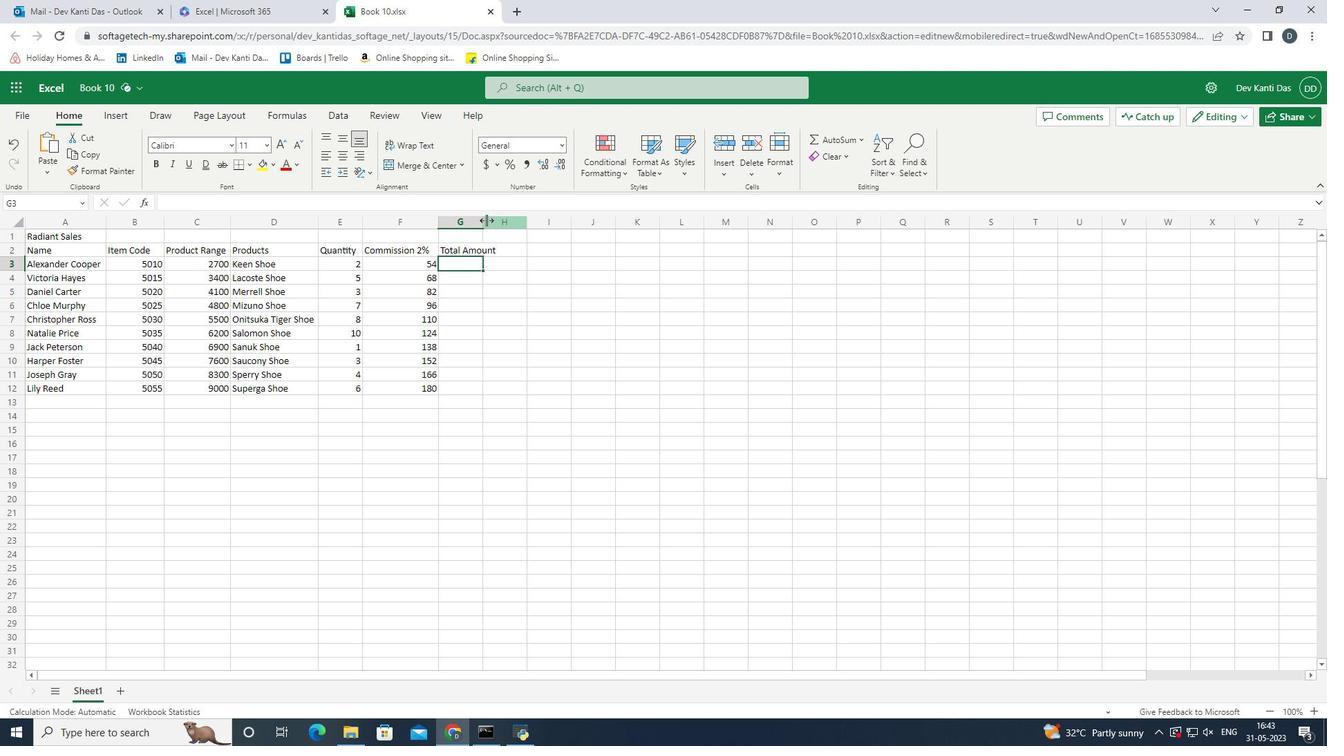 
Action: Mouse moved to (488, 264)
Screenshot: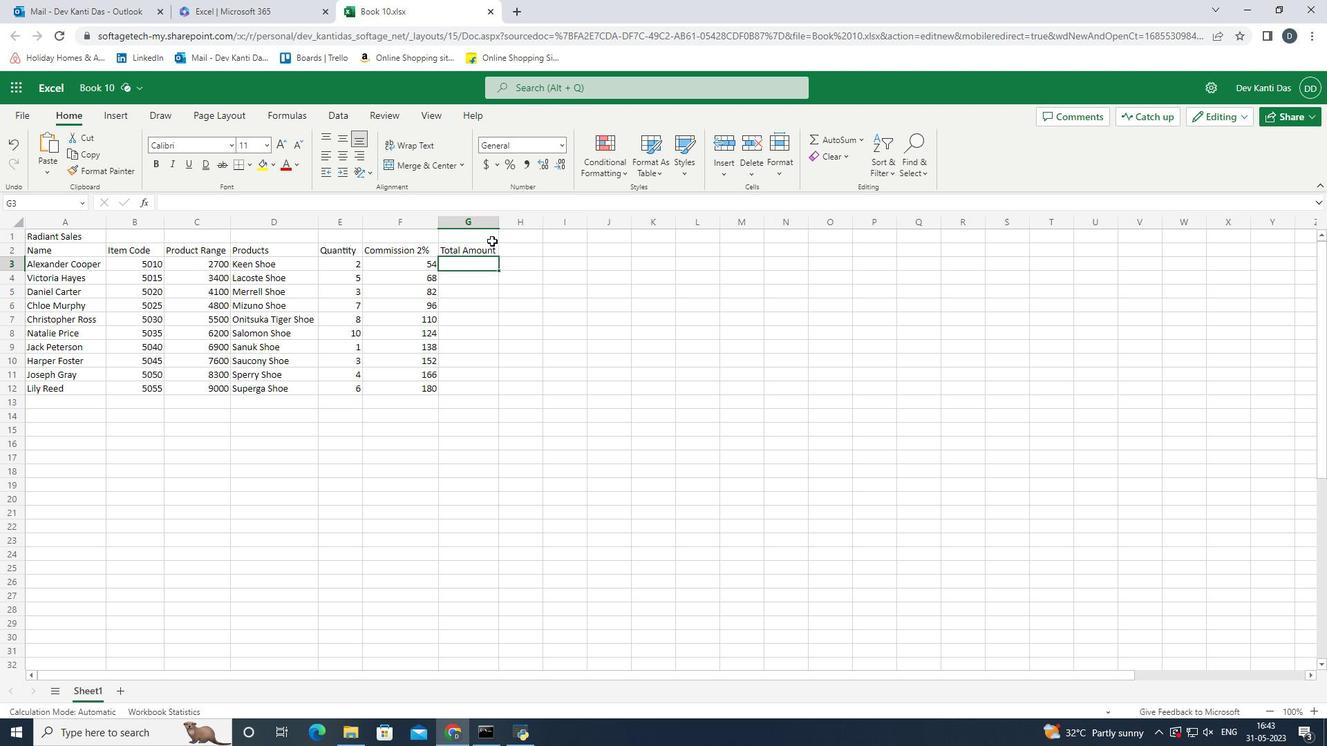 
Action: Key pressed =
Screenshot: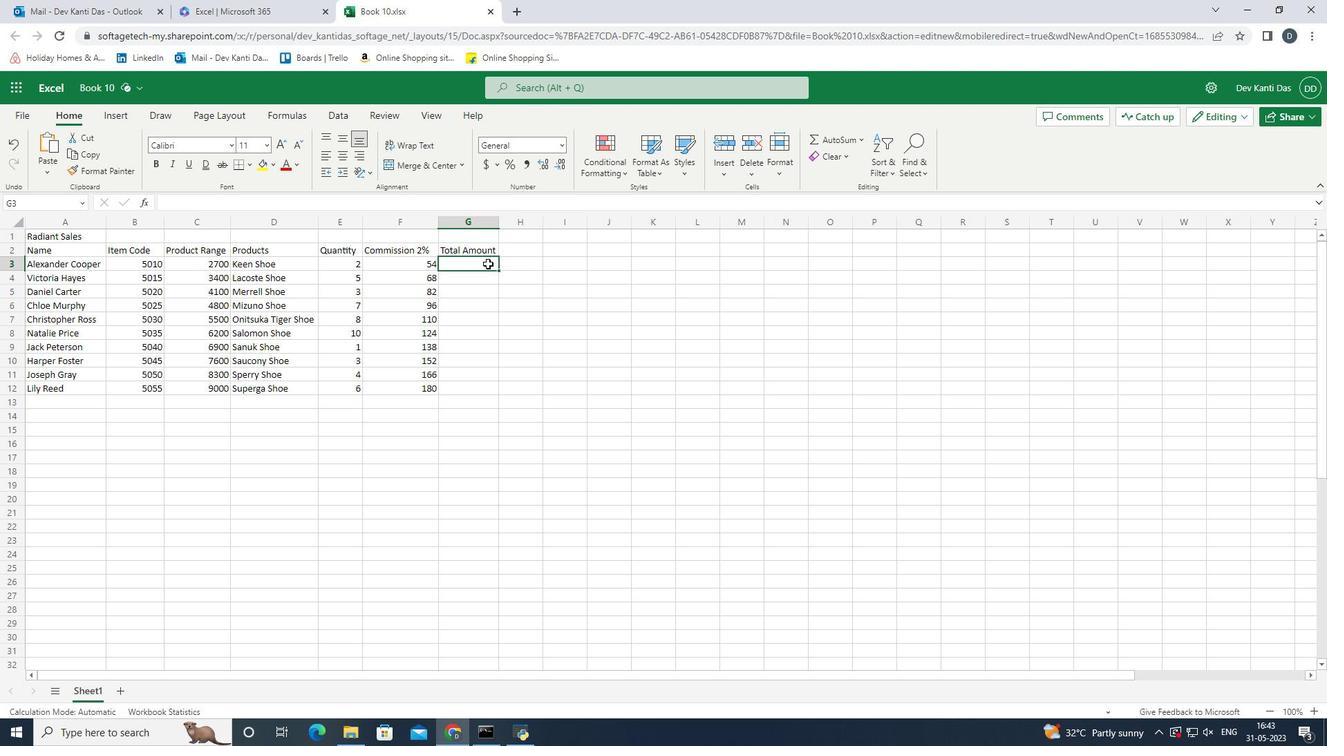 
Action: Mouse moved to (488, 264)
Screenshot: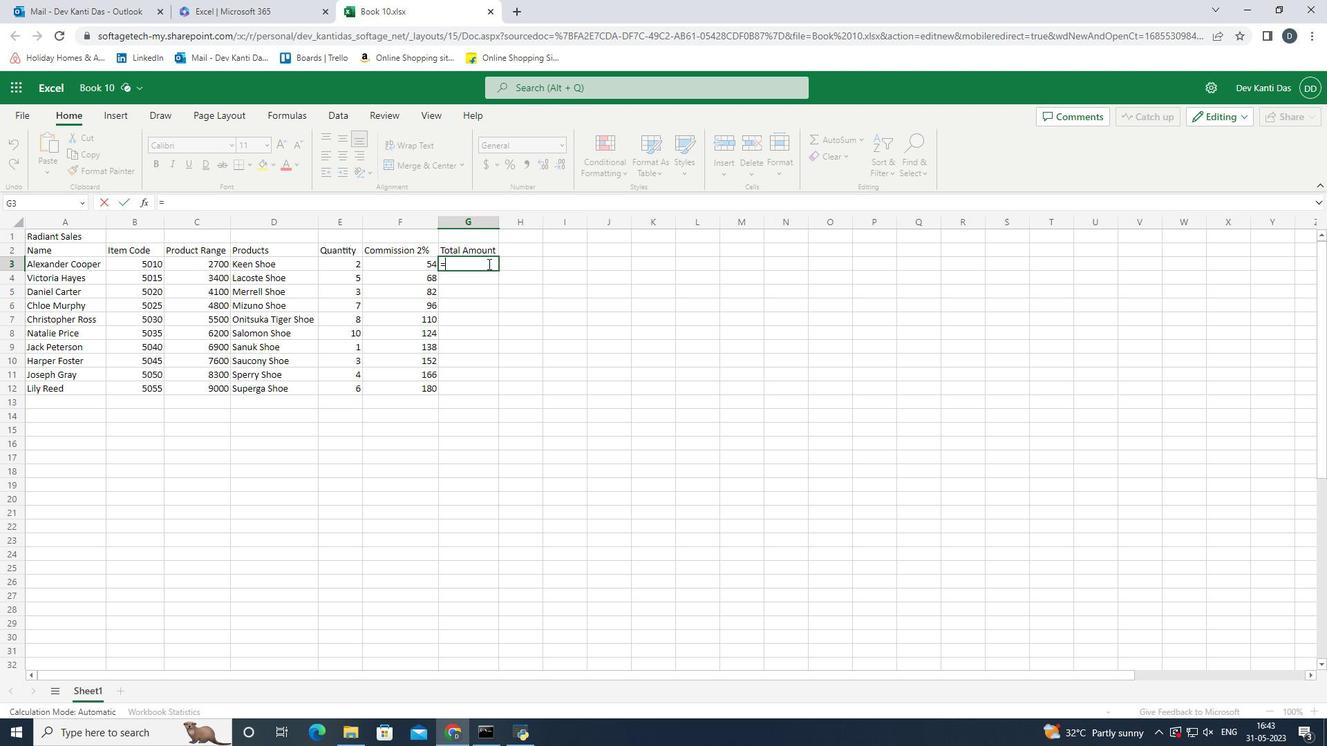
Action: Key pressed sum<Key.shift_r><Key.shift_r><Key.shift_r><Key.shift_r><Key.shift_r>(
Screenshot: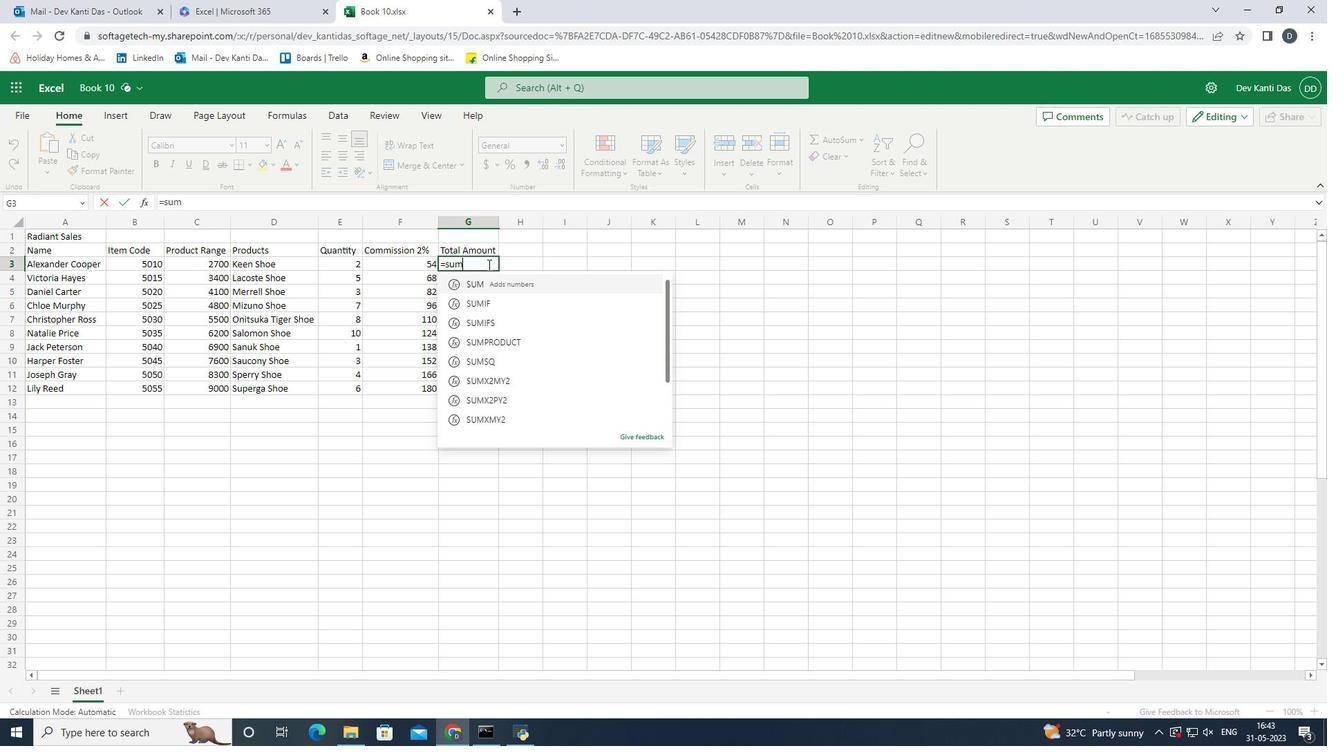 
Action: Mouse moved to (741, 336)
Screenshot: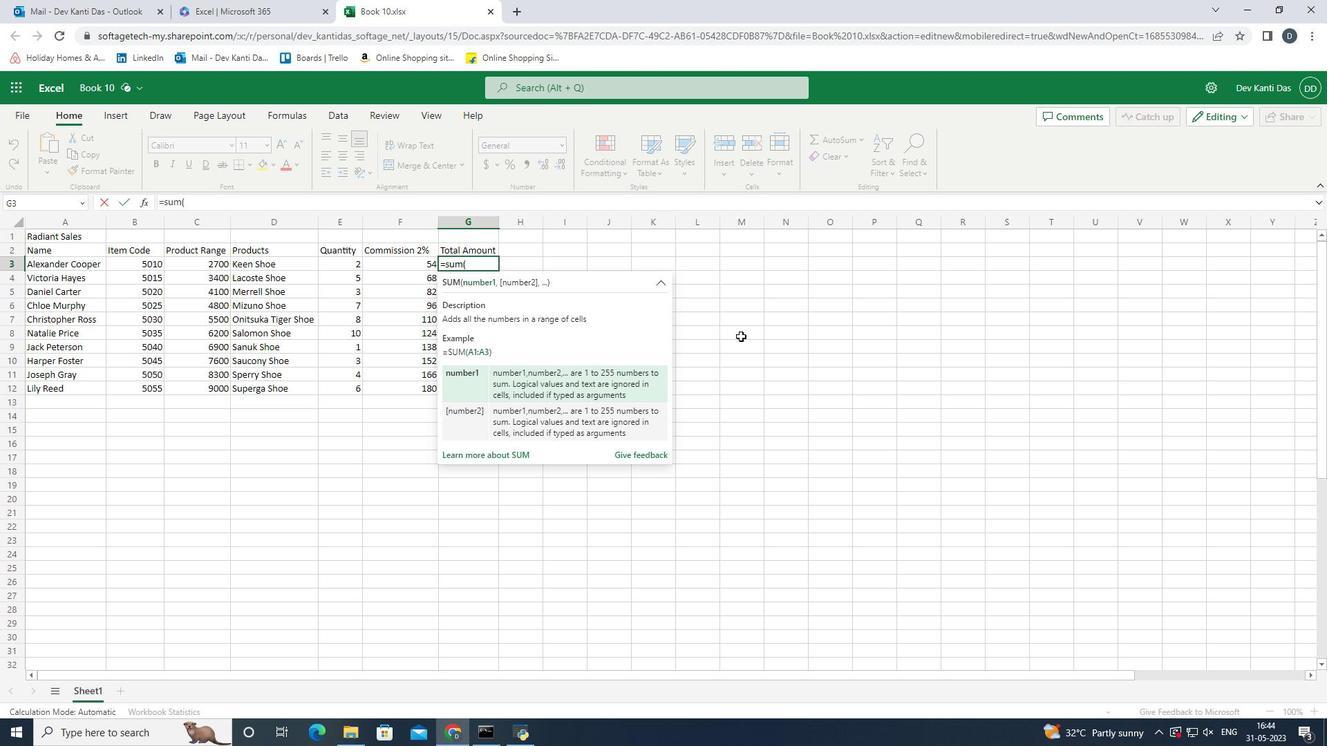 
Action: Key pressed c3,f3<Key.shift_r><Key.shift_r><Key.shift_r><Key.shift_r><Key.shift_r>)<Key.enter>
Screenshot: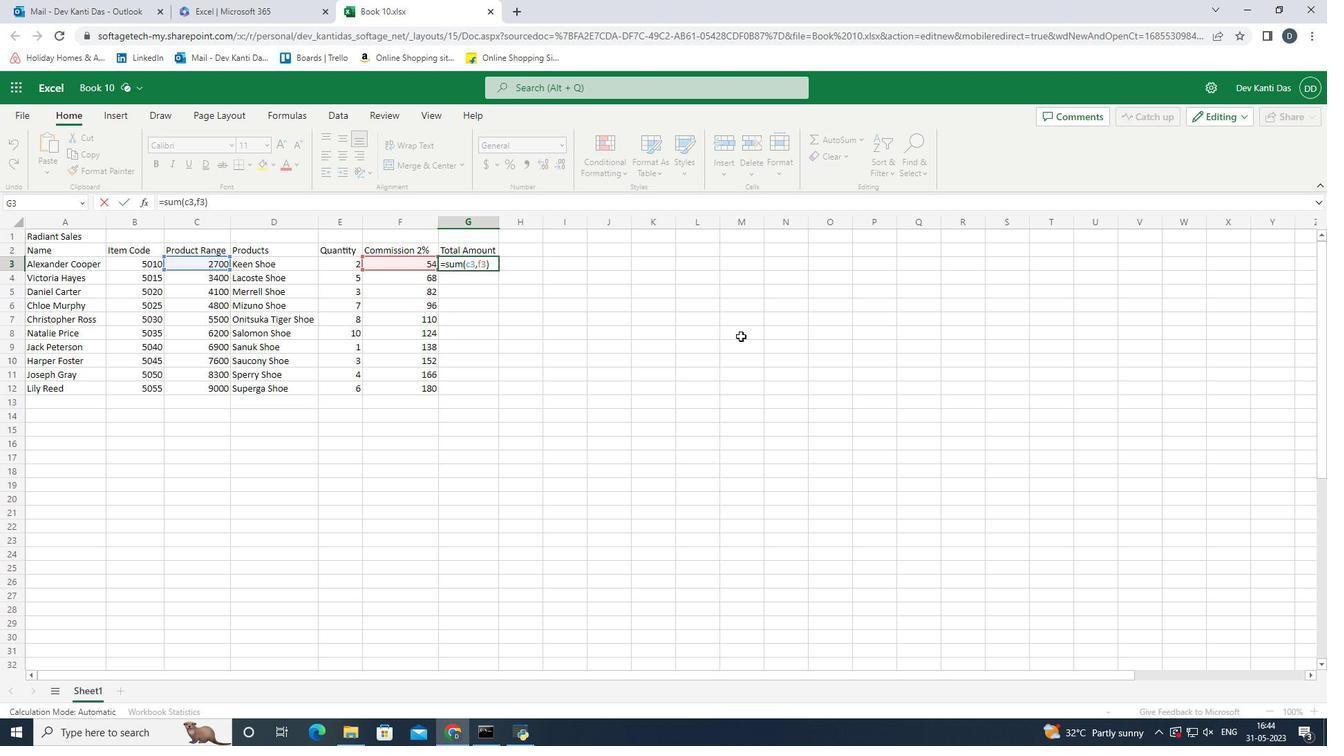 
Action: Mouse moved to (480, 261)
Screenshot: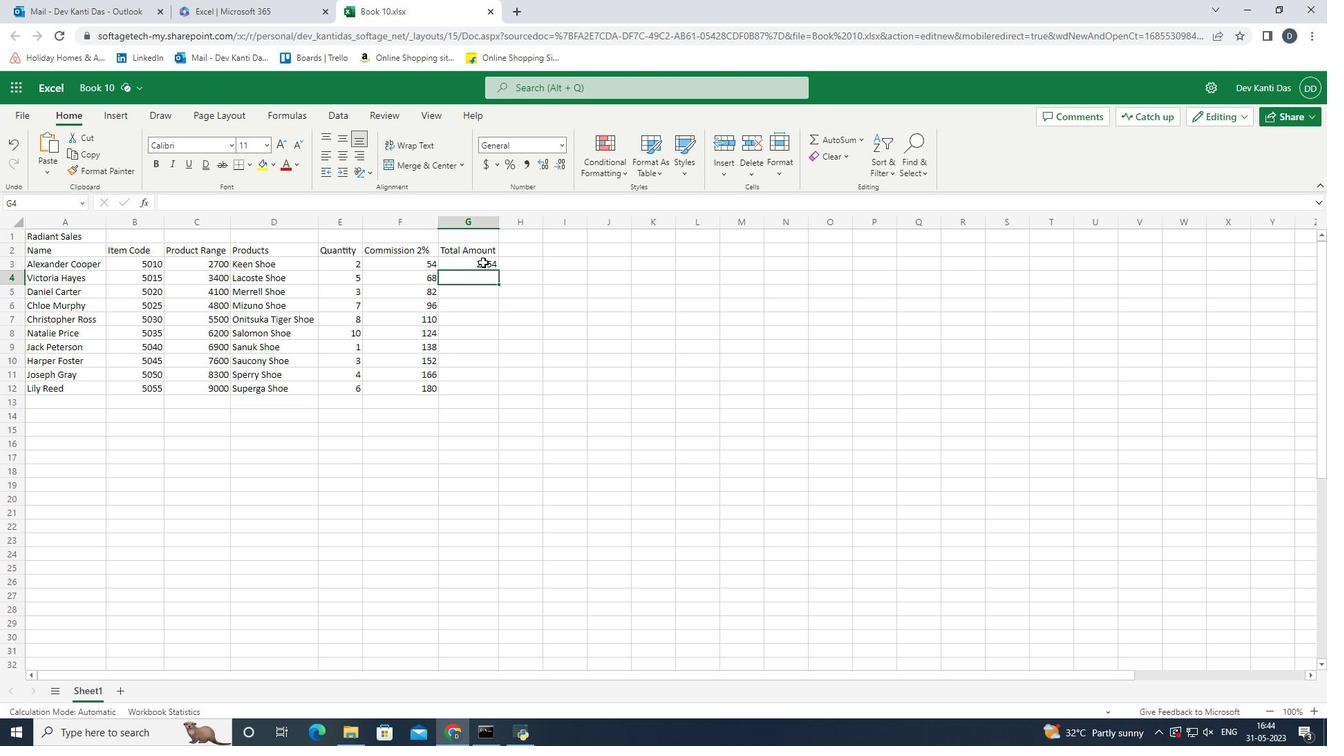 
Action: Mouse pressed left at (480, 261)
Screenshot: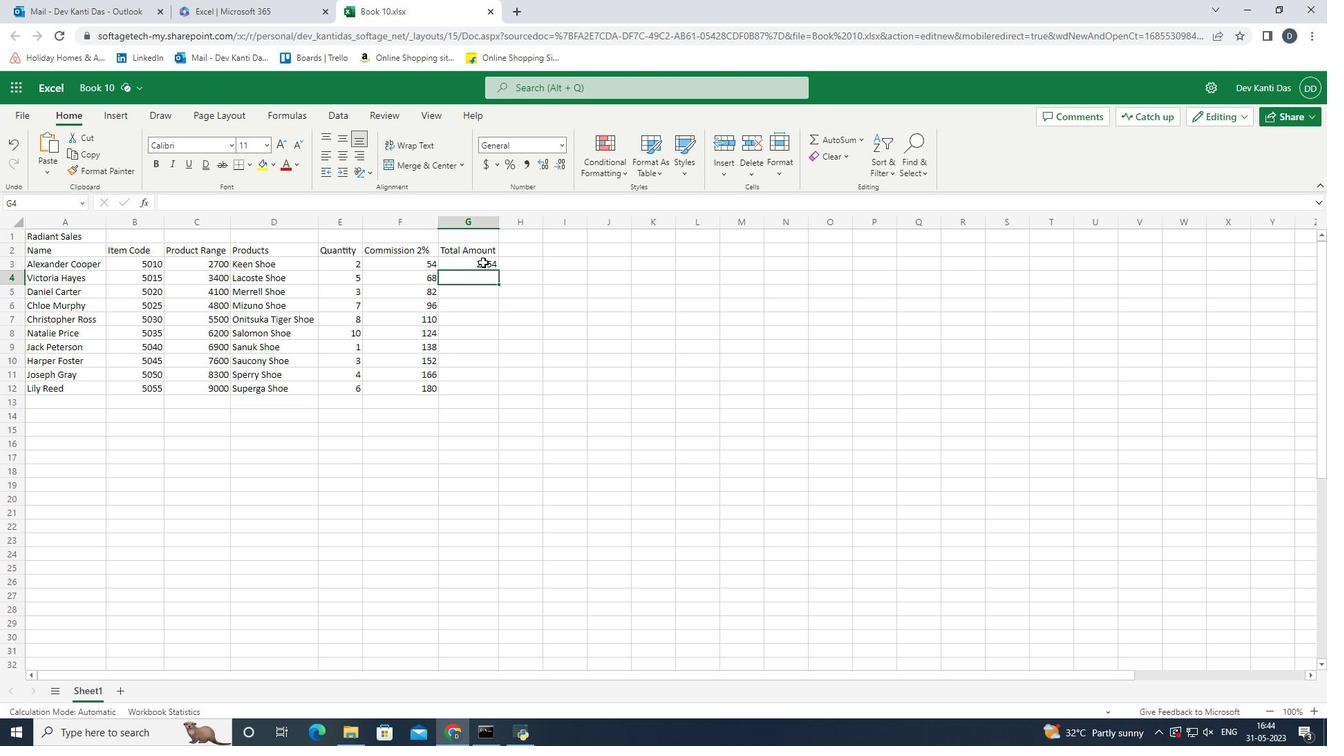 
Action: Mouse moved to (499, 269)
Screenshot: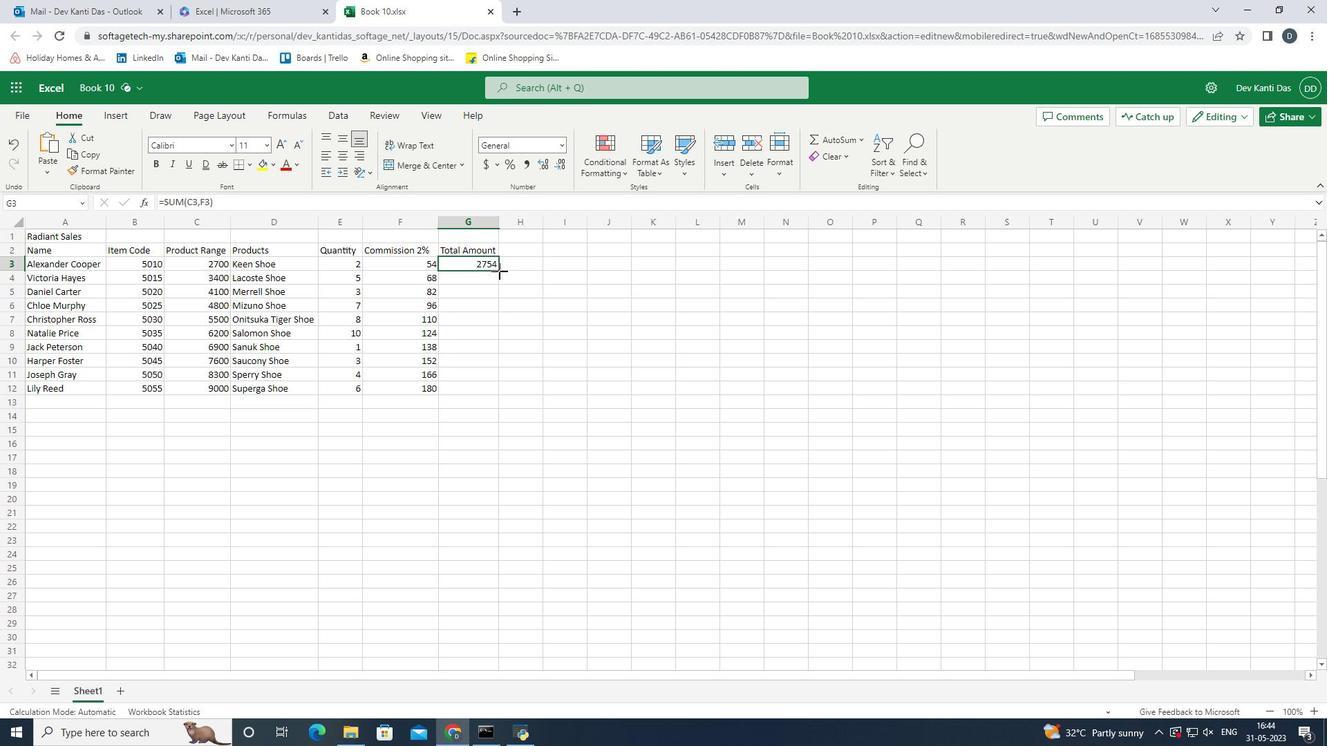 
Action: Mouse pressed left at (499, 269)
Screenshot: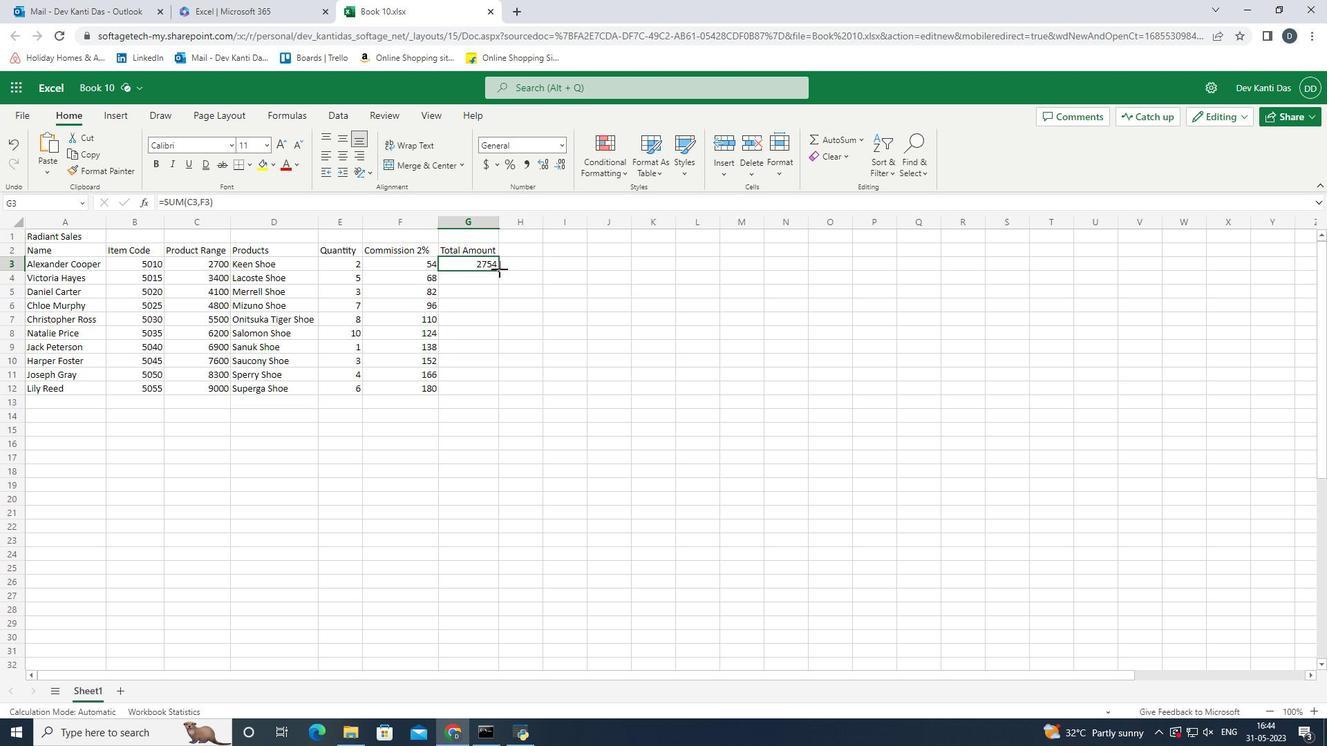 
Action: Mouse moved to (521, 392)
Screenshot: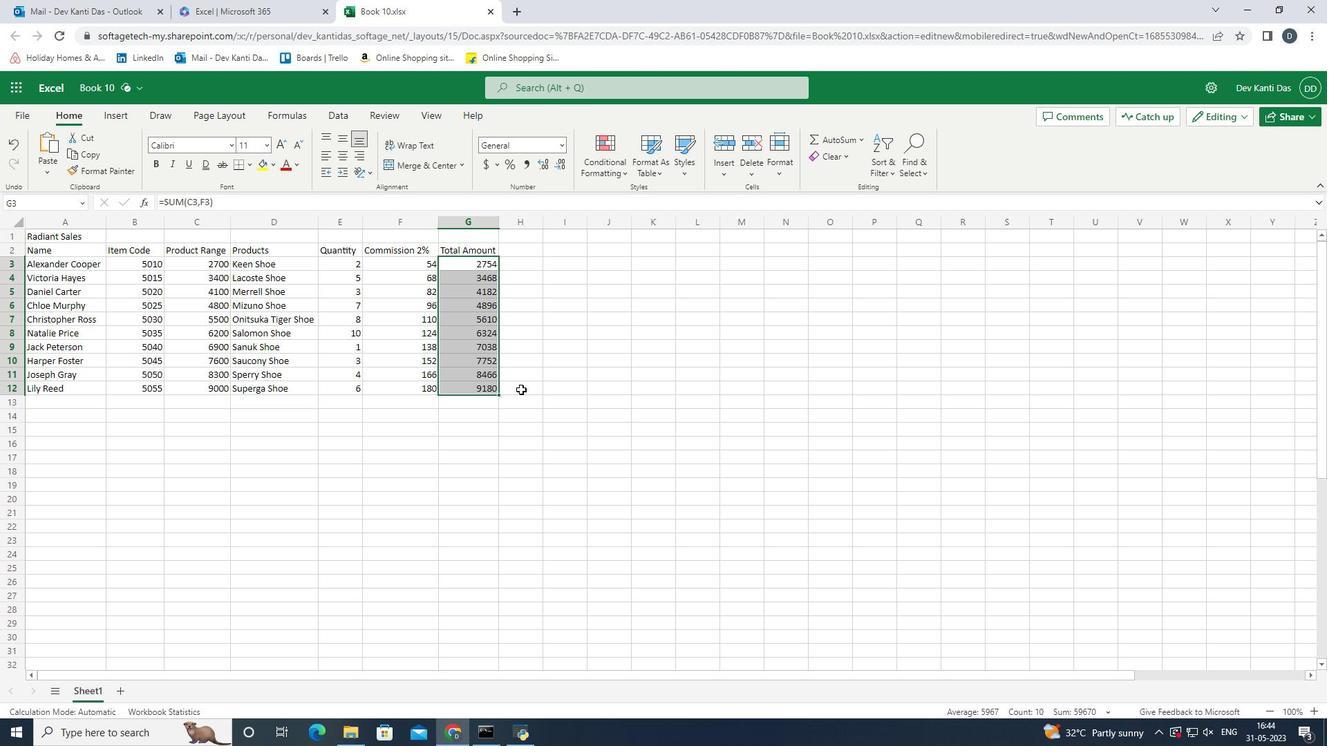 
Action: Mouse pressed left at (521, 392)
Screenshot: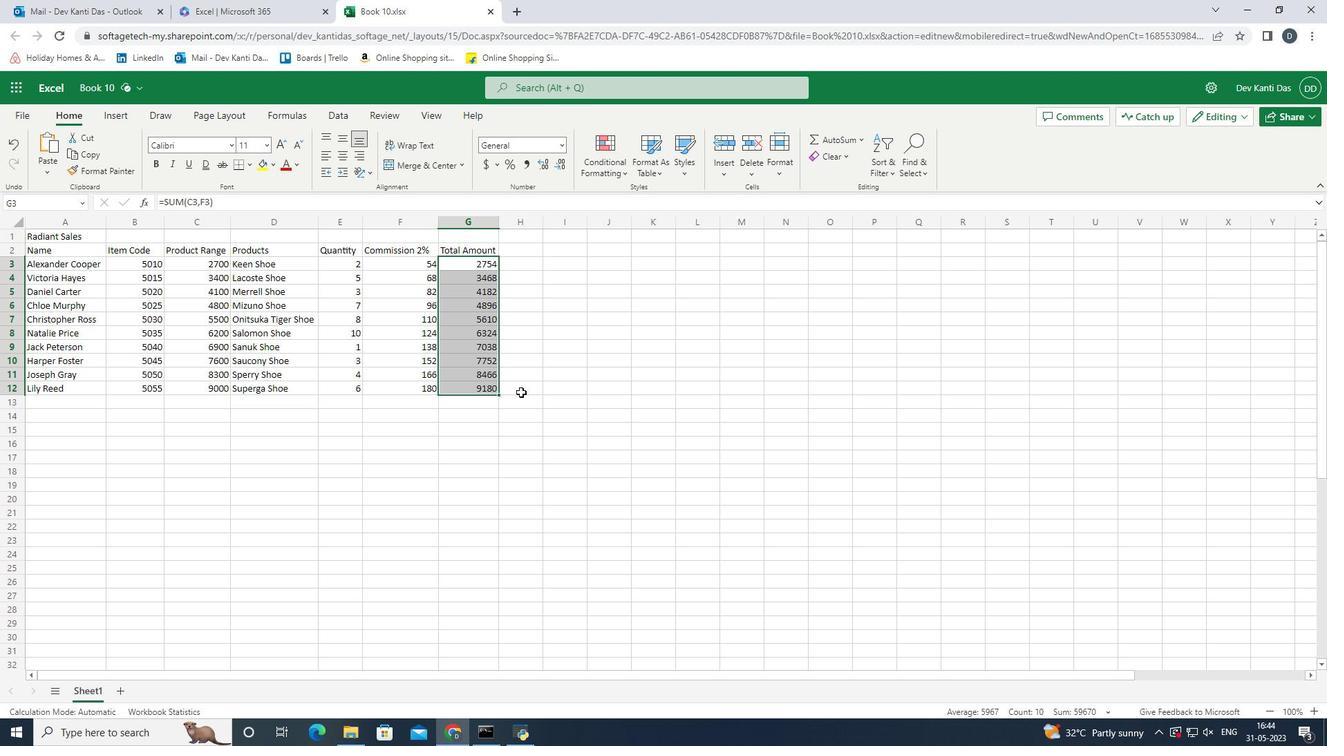 
Action: Mouse moved to (483, 389)
Screenshot: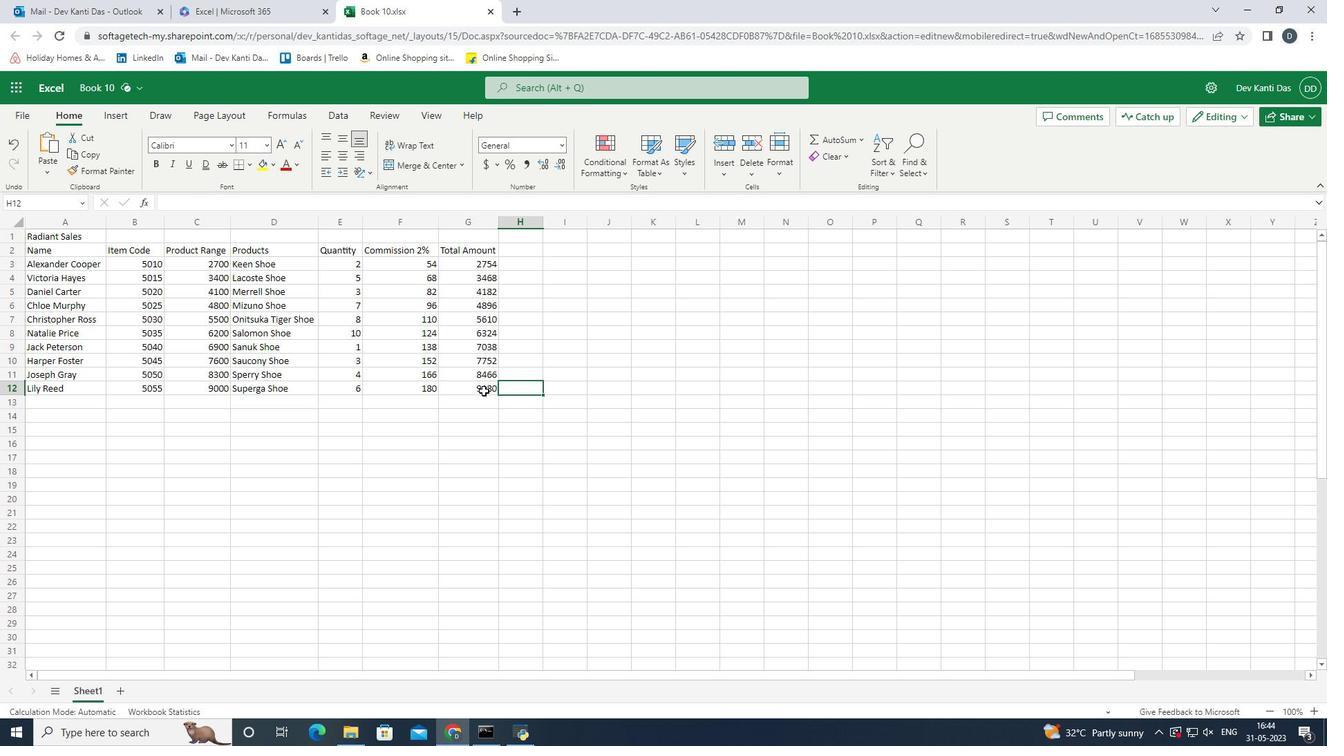 
Action: Mouse pressed left at (483, 389)
Screenshot: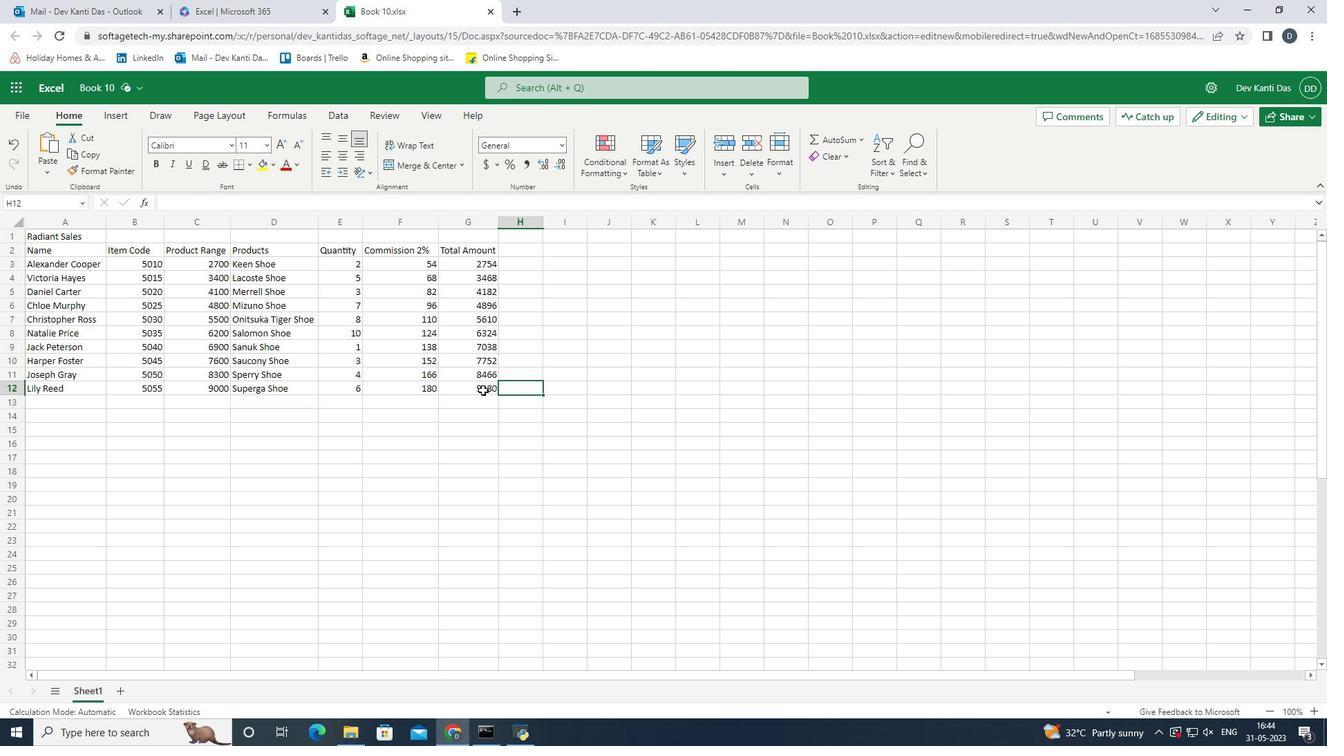 
Action: Mouse moved to (31, 116)
Screenshot: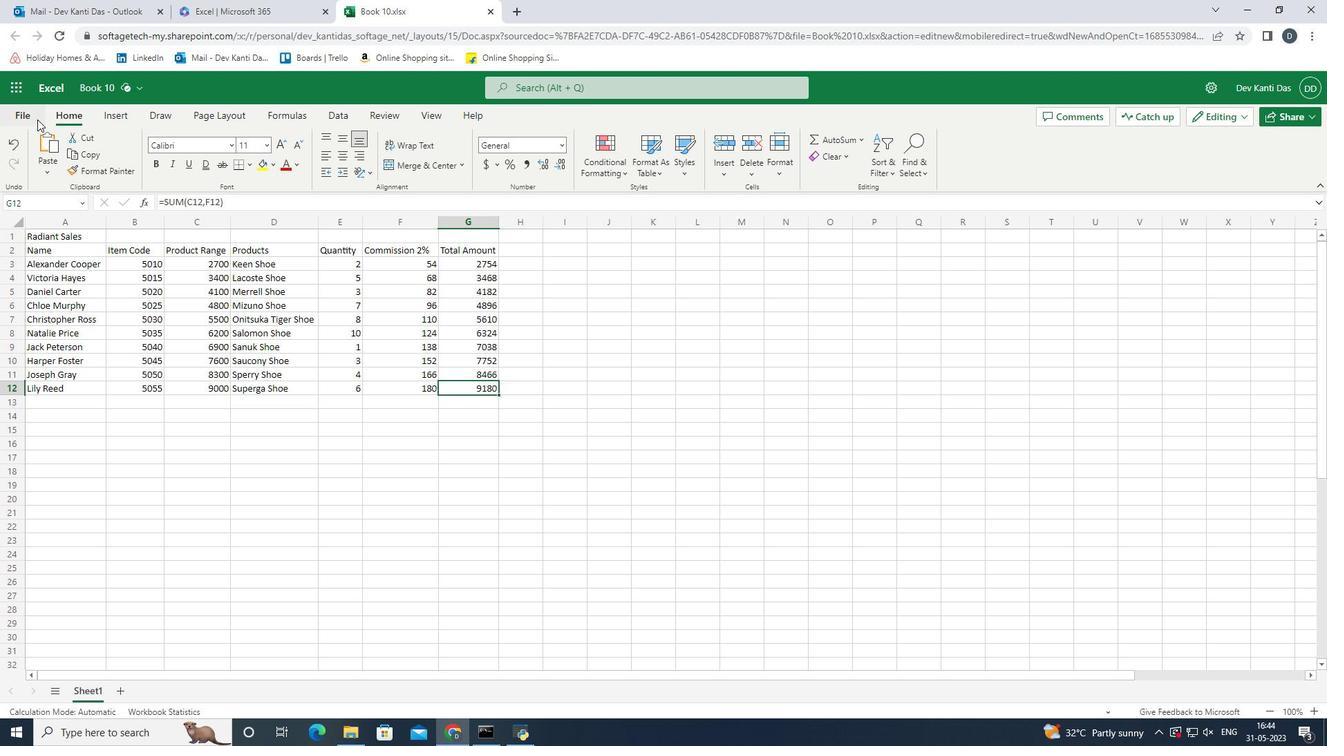 
Action: Mouse pressed left at (31, 116)
Screenshot: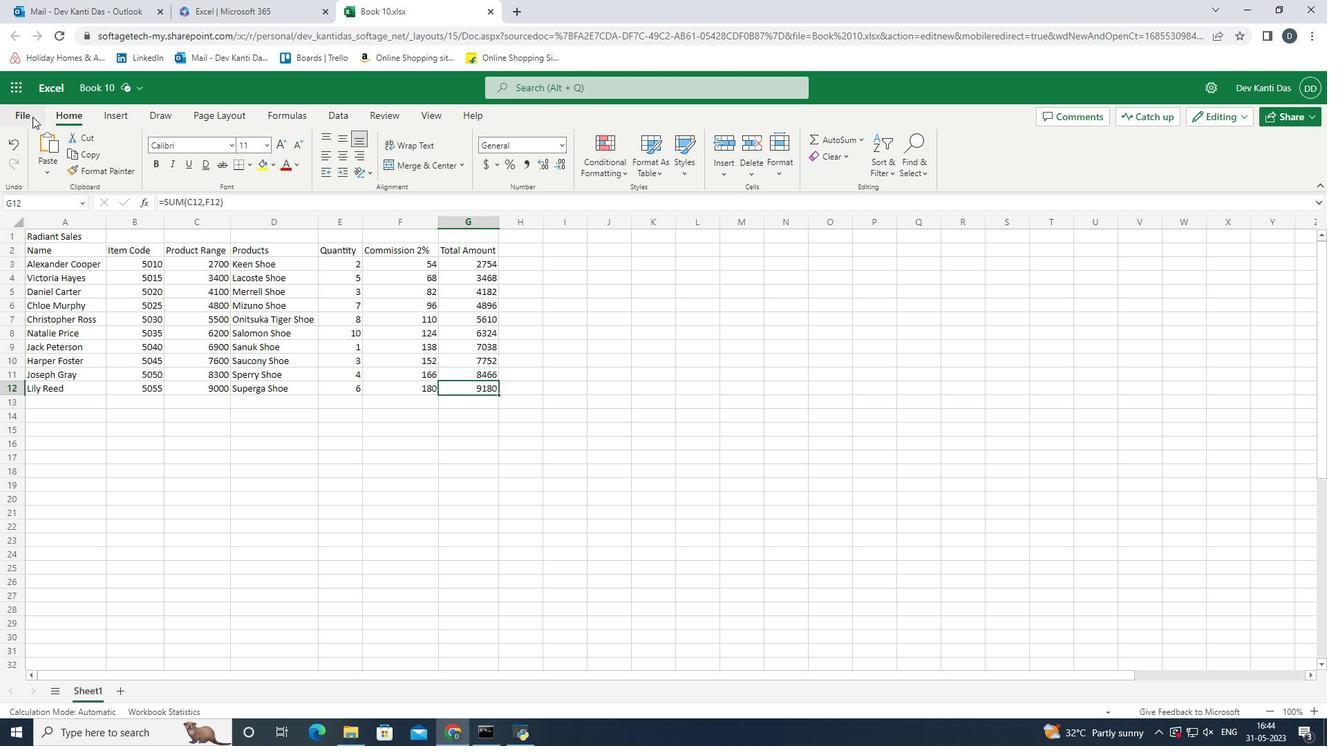 
Action: Mouse moved to (78, 253)
Screenshot: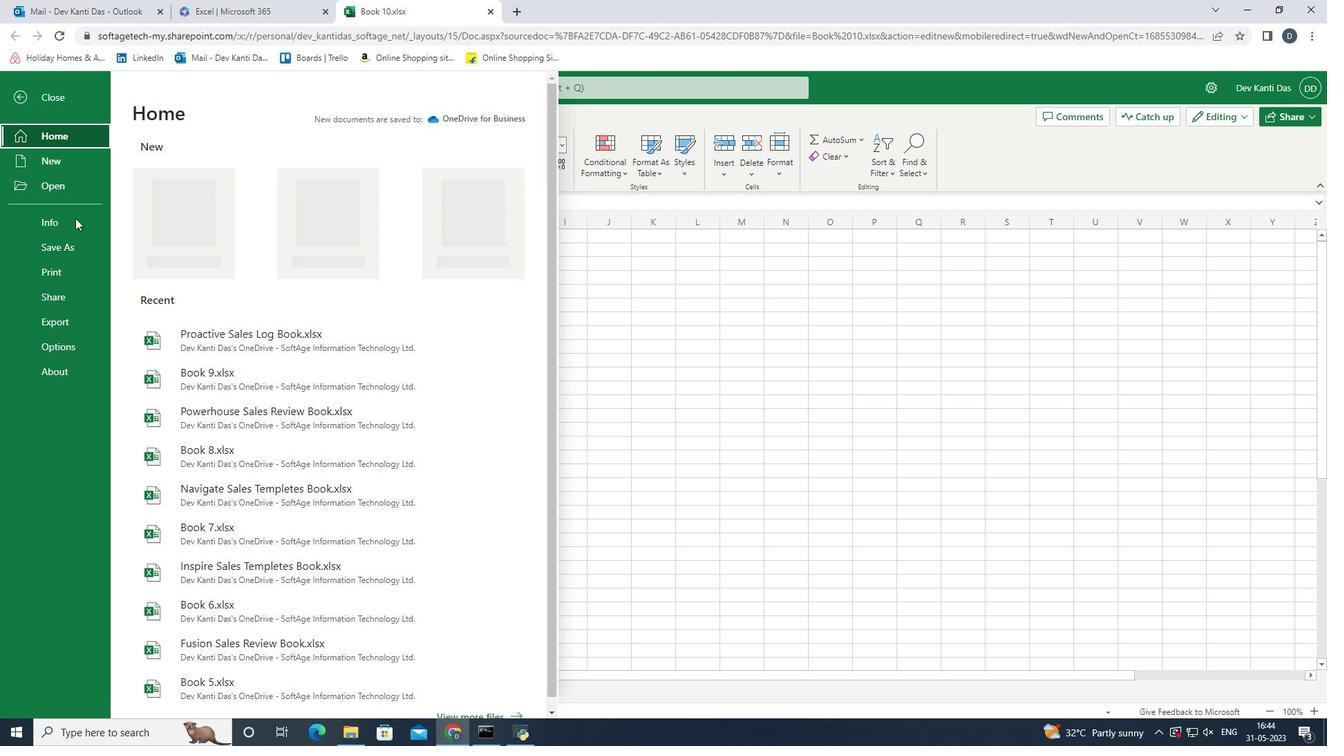 
Action: Mouse pressed left at (78, 253)
Screenshot: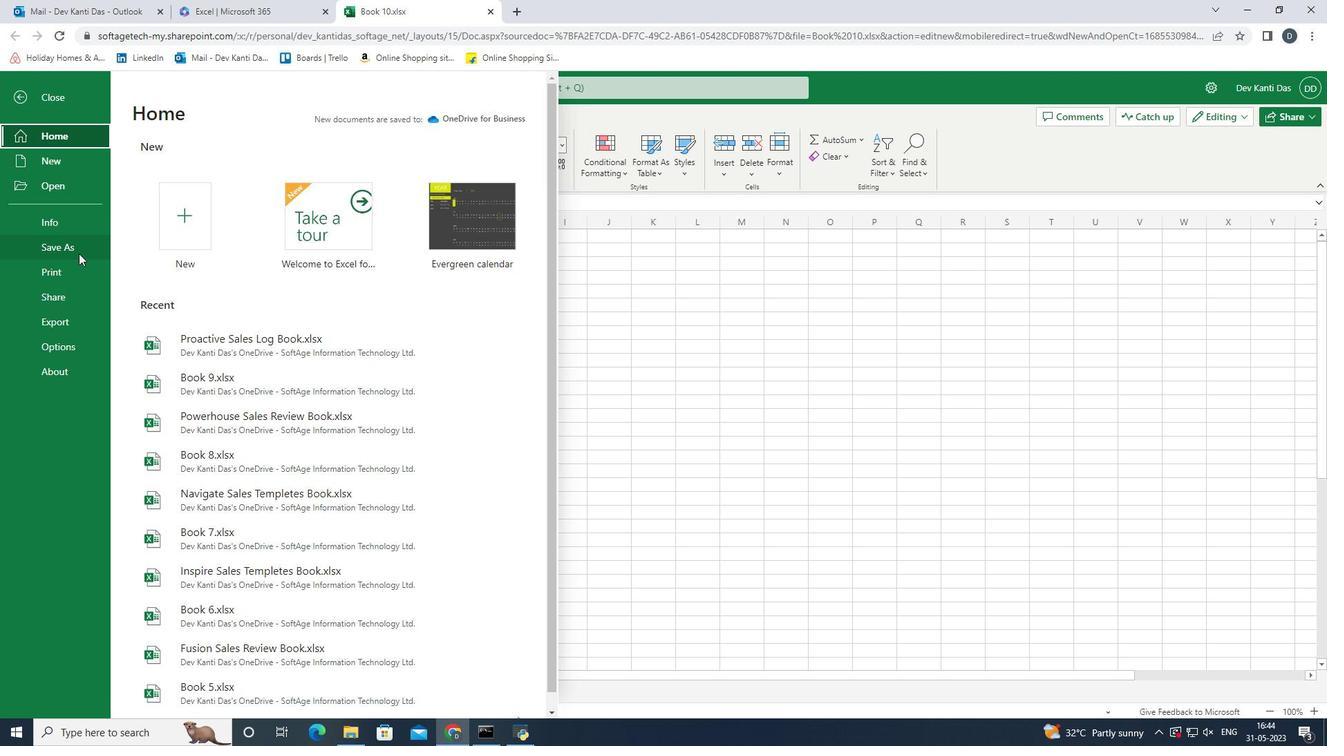 
Action: Mouse moved to (338, 164)
Screenshot: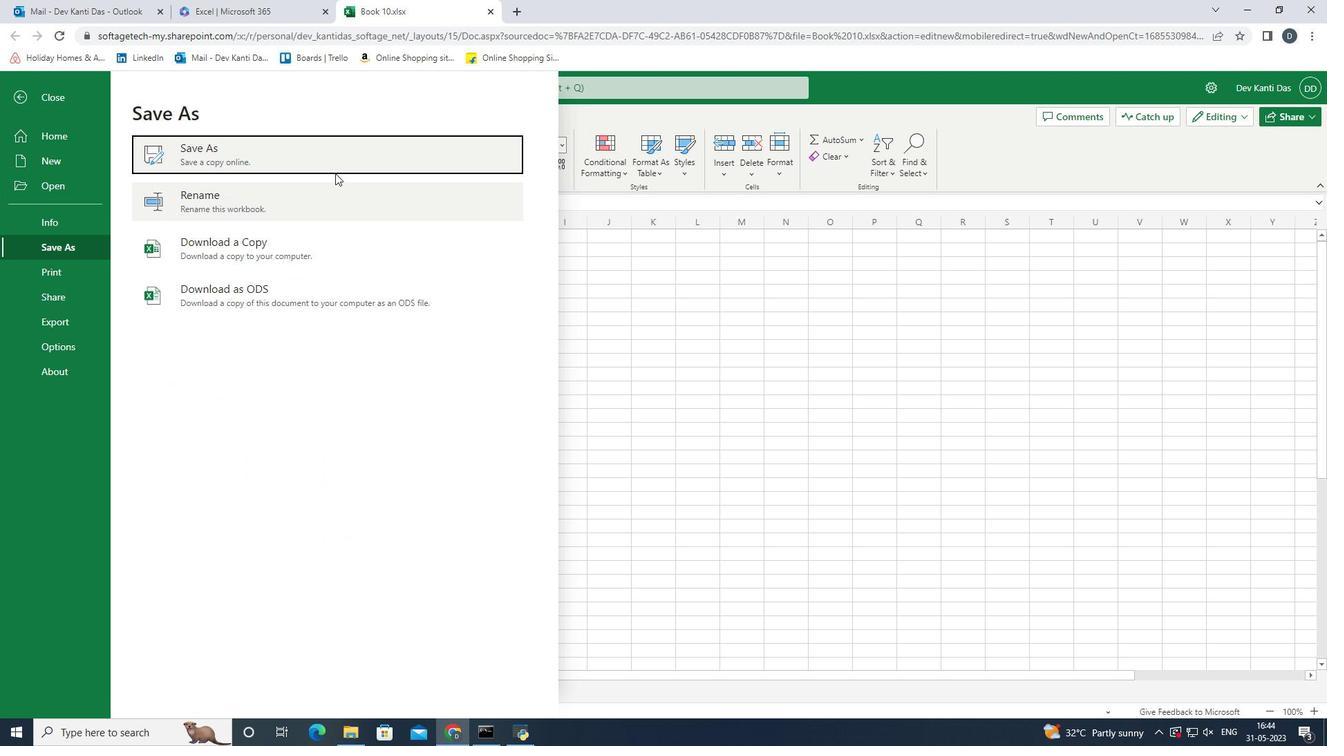 
Action: Mouse pressed left at (338, 164)
Screenshot: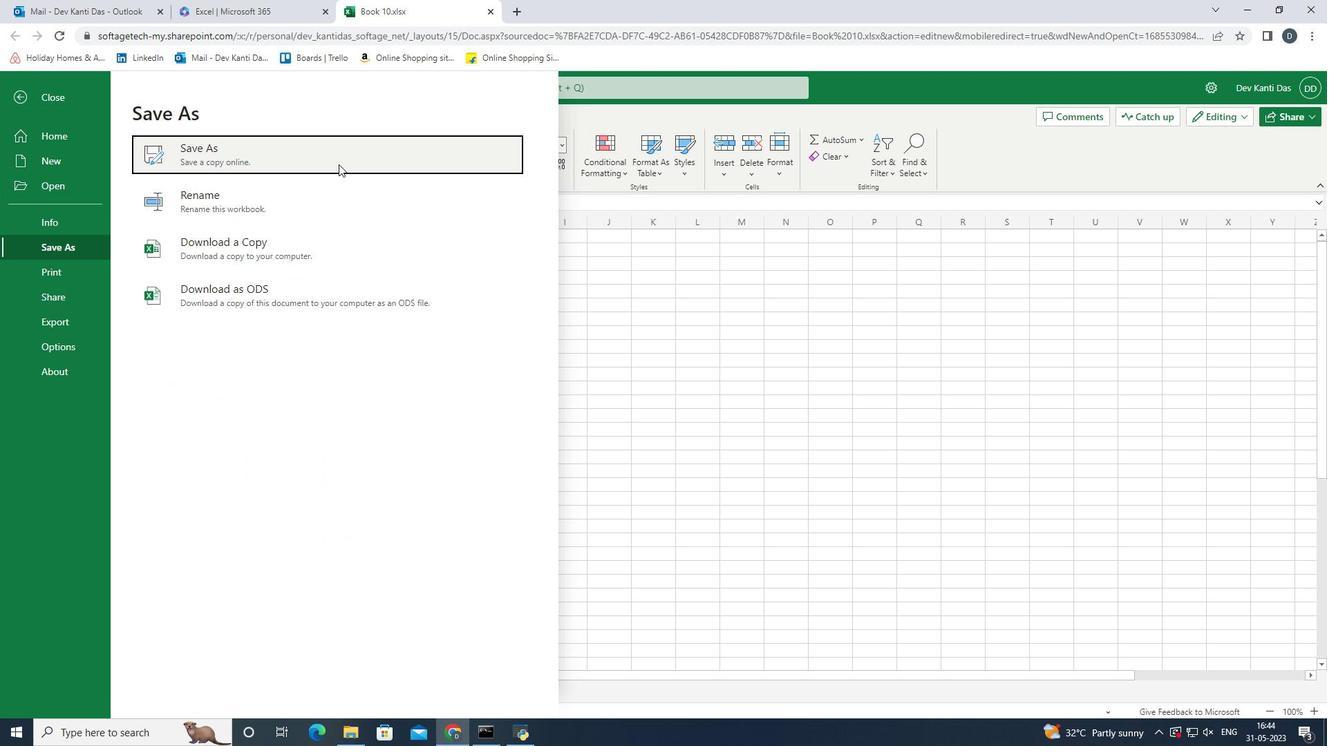 
Action: Mouse moved to (636, 362)
Screenshot: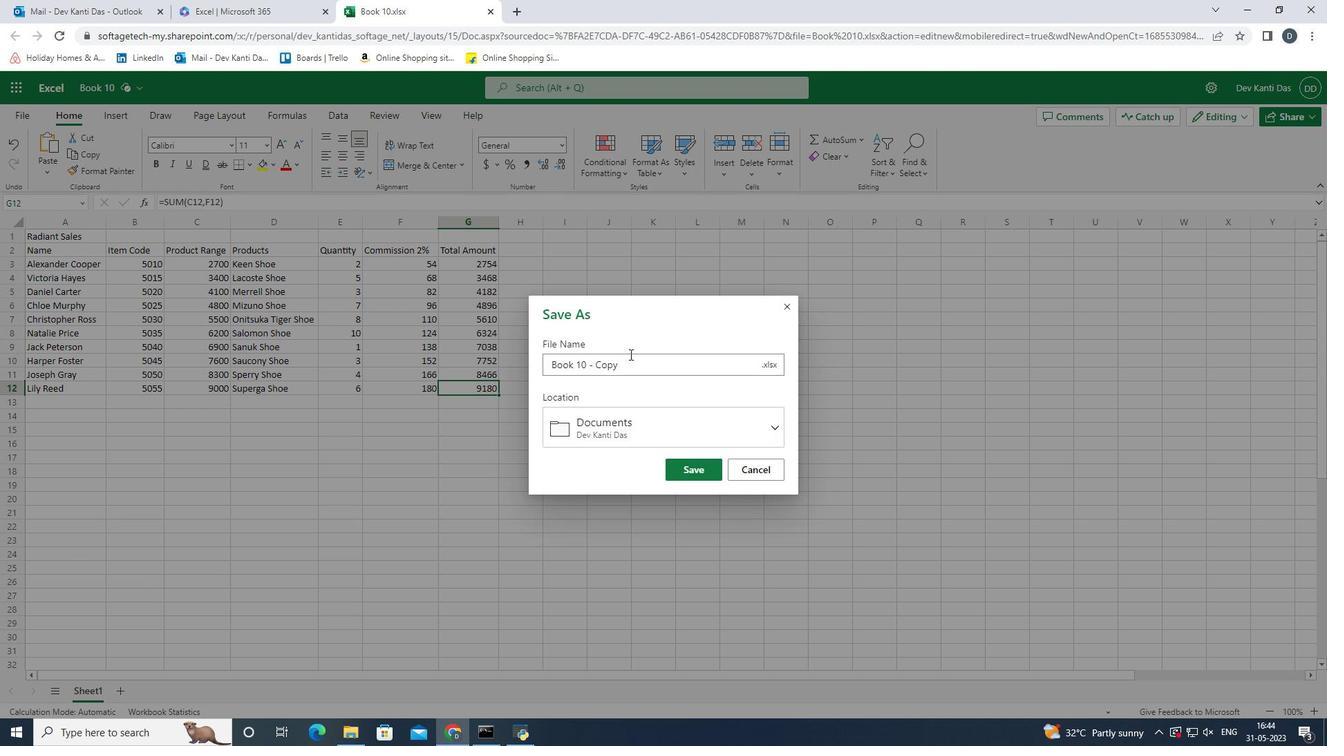 
Action: Mouse pressed left at (636, 362)
Screenshot: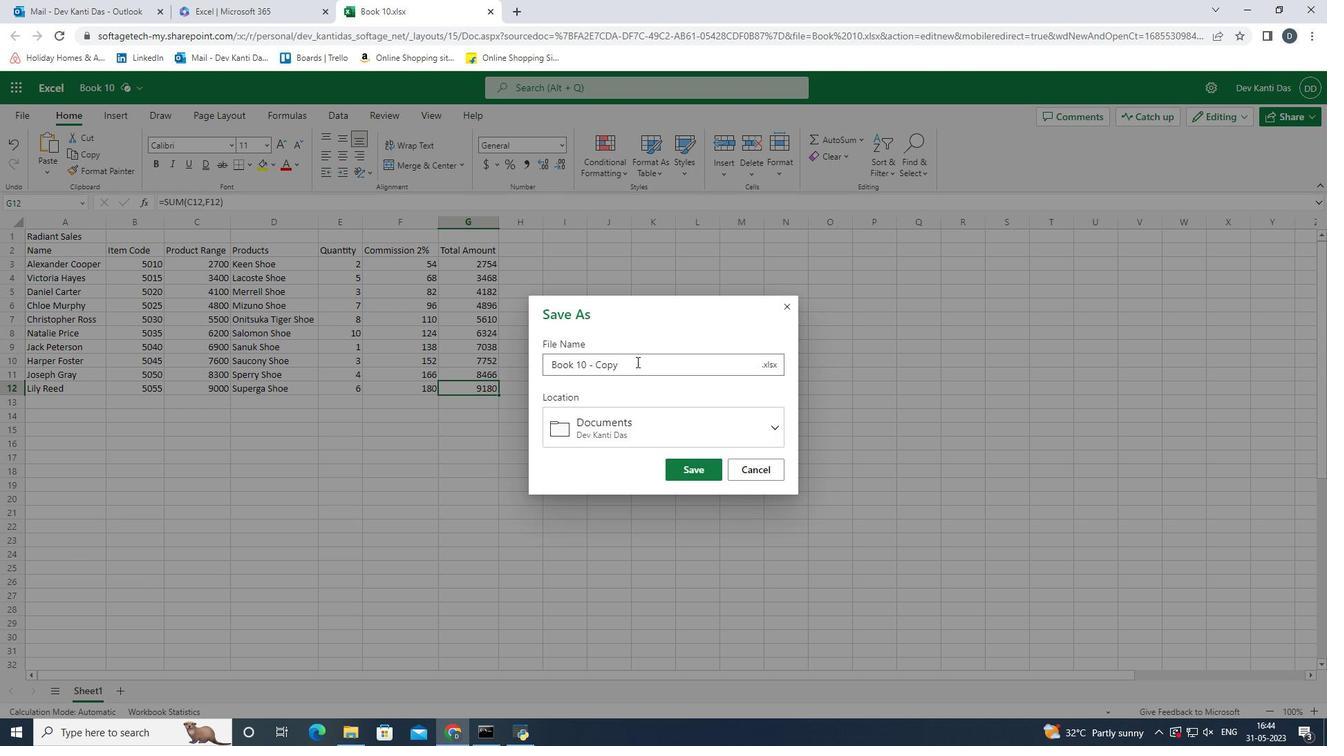 
Action: Mouse moved to (734, 331)
Screenshot: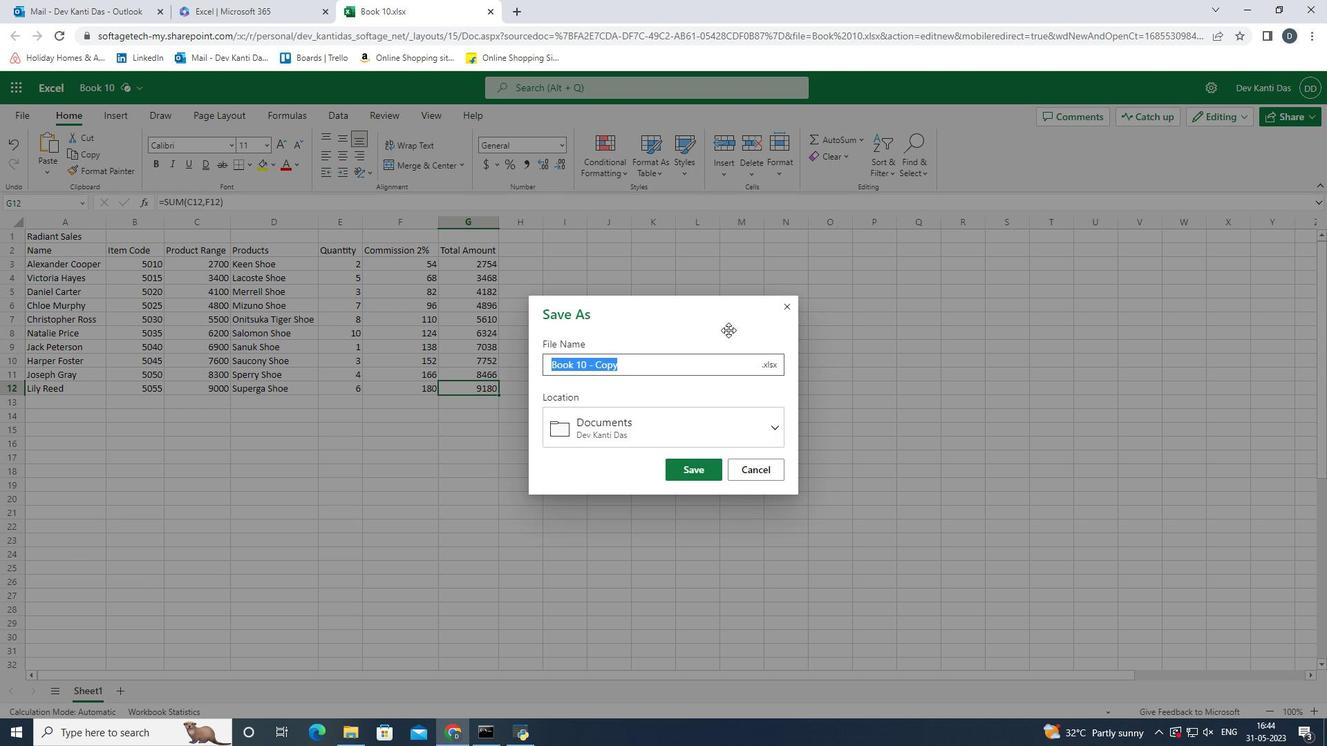 
Action: Key pressed <Key.backspace>
Screenshot: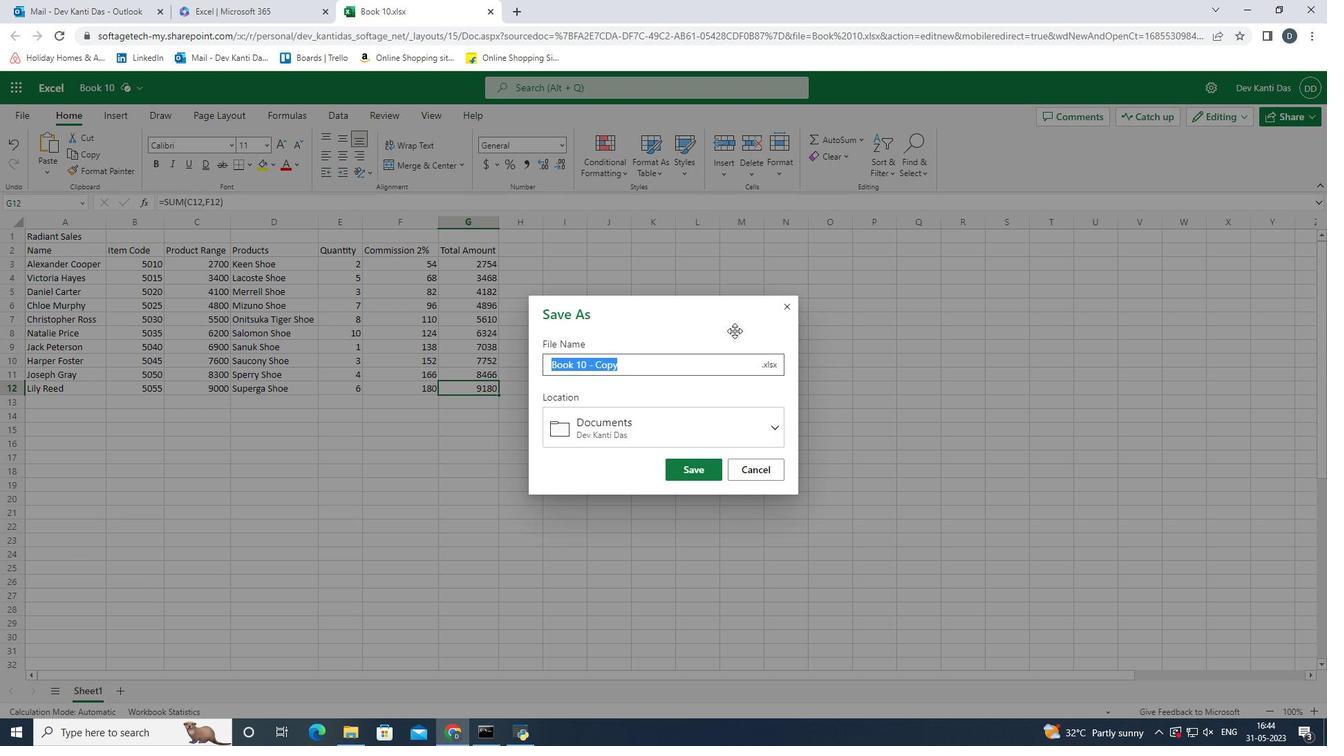 
Action: Mouse moved to (726, 328)
Screenshot: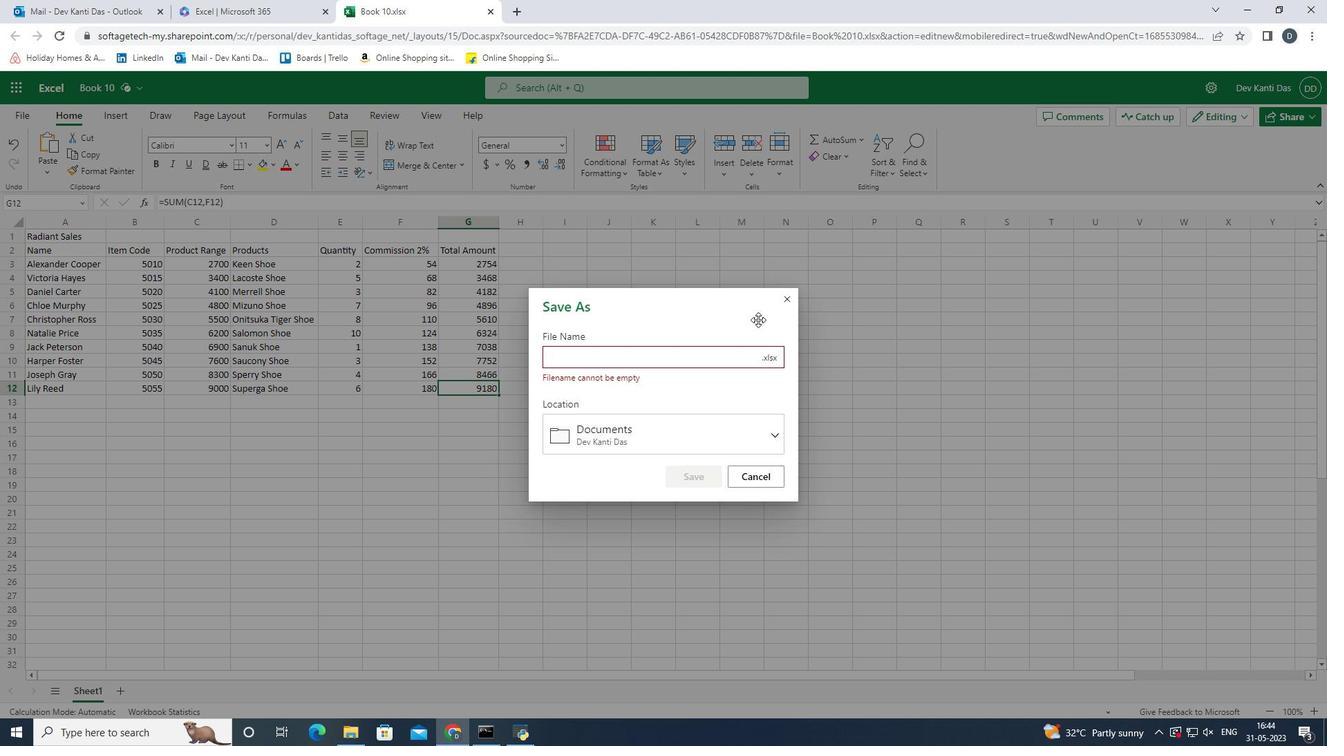 
Action: Mouse pressed left at (726, 328)
Screenshot: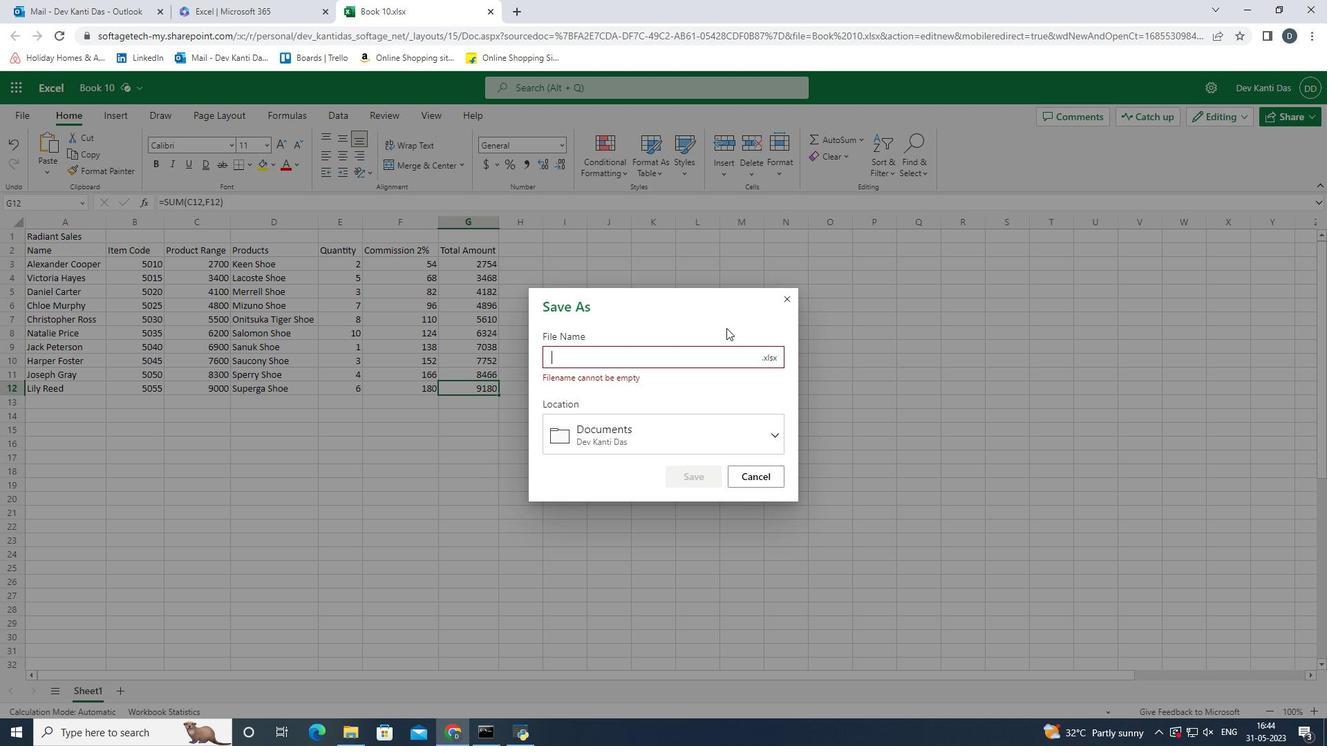 
Action: Mouse moved to (712, 360)
Screenshot: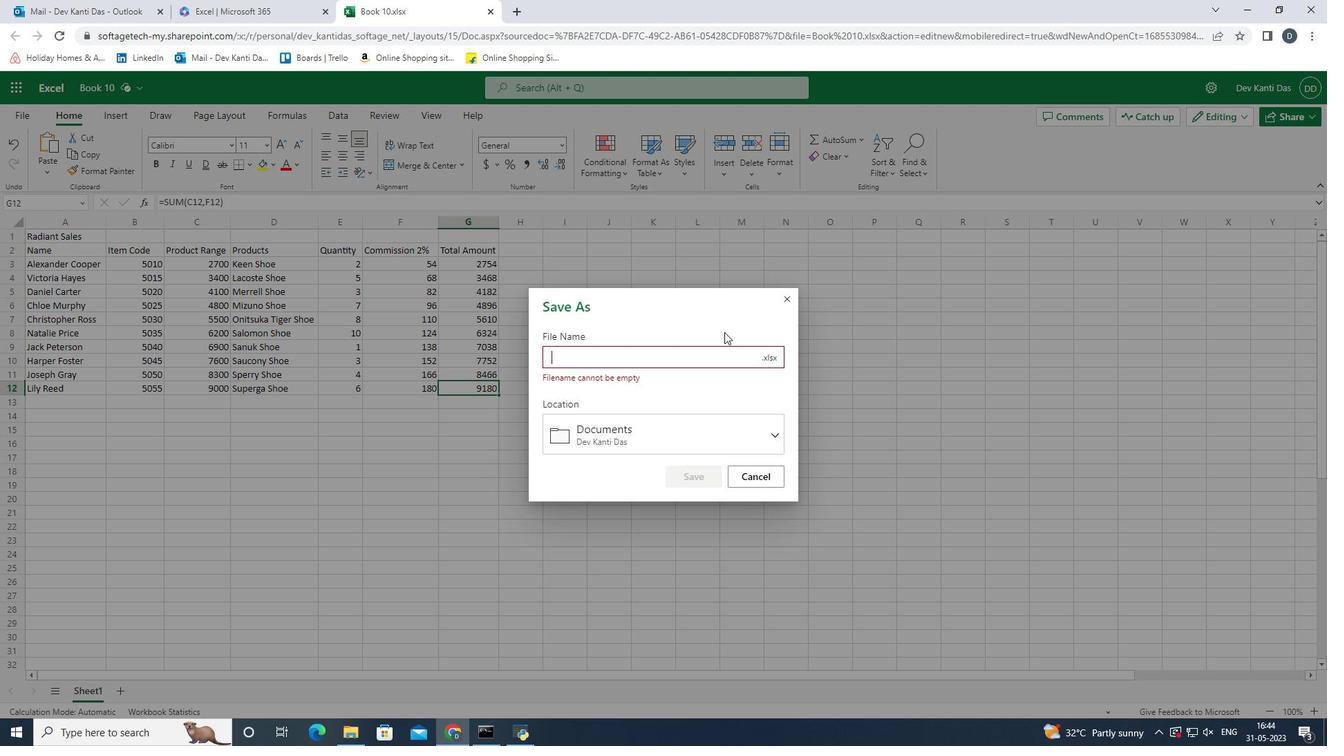 
Action: Mouse pressed left at (712, 360)
Screenshot: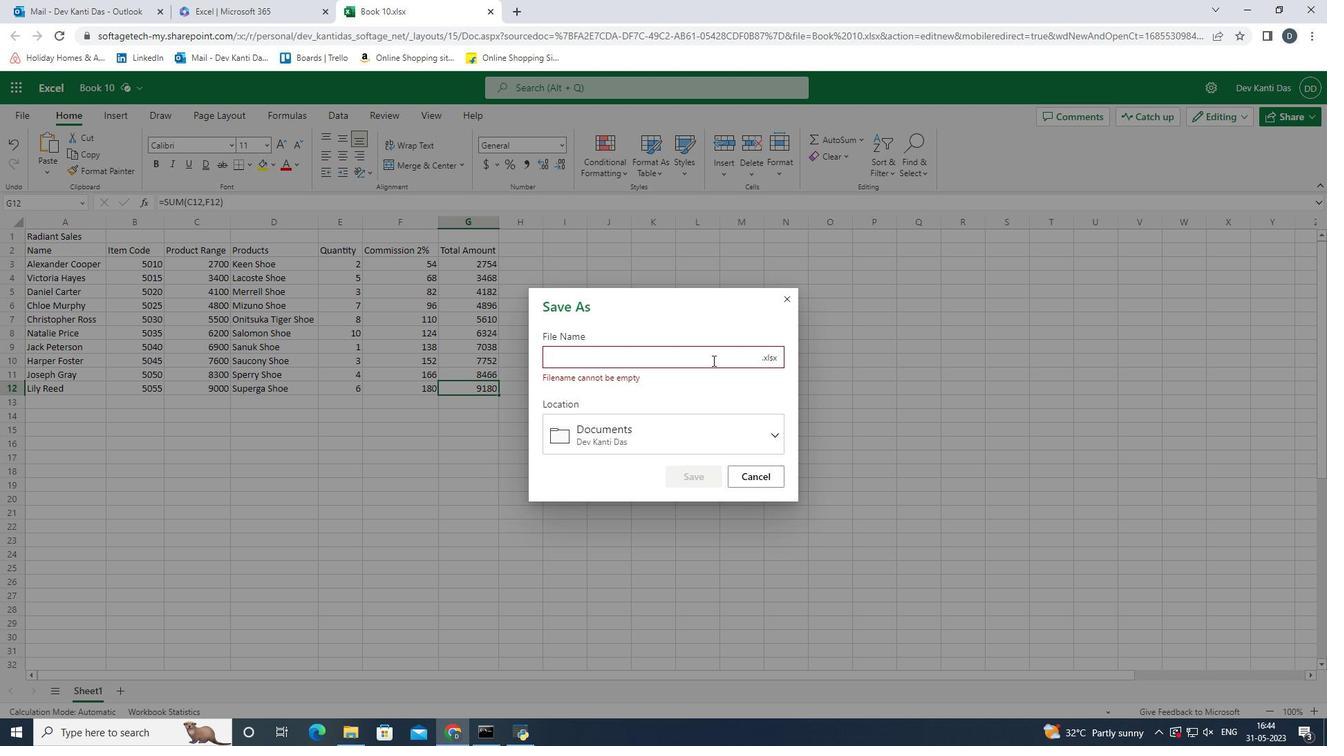 
Action: Mouse moved to (712, 385)
Screenshot: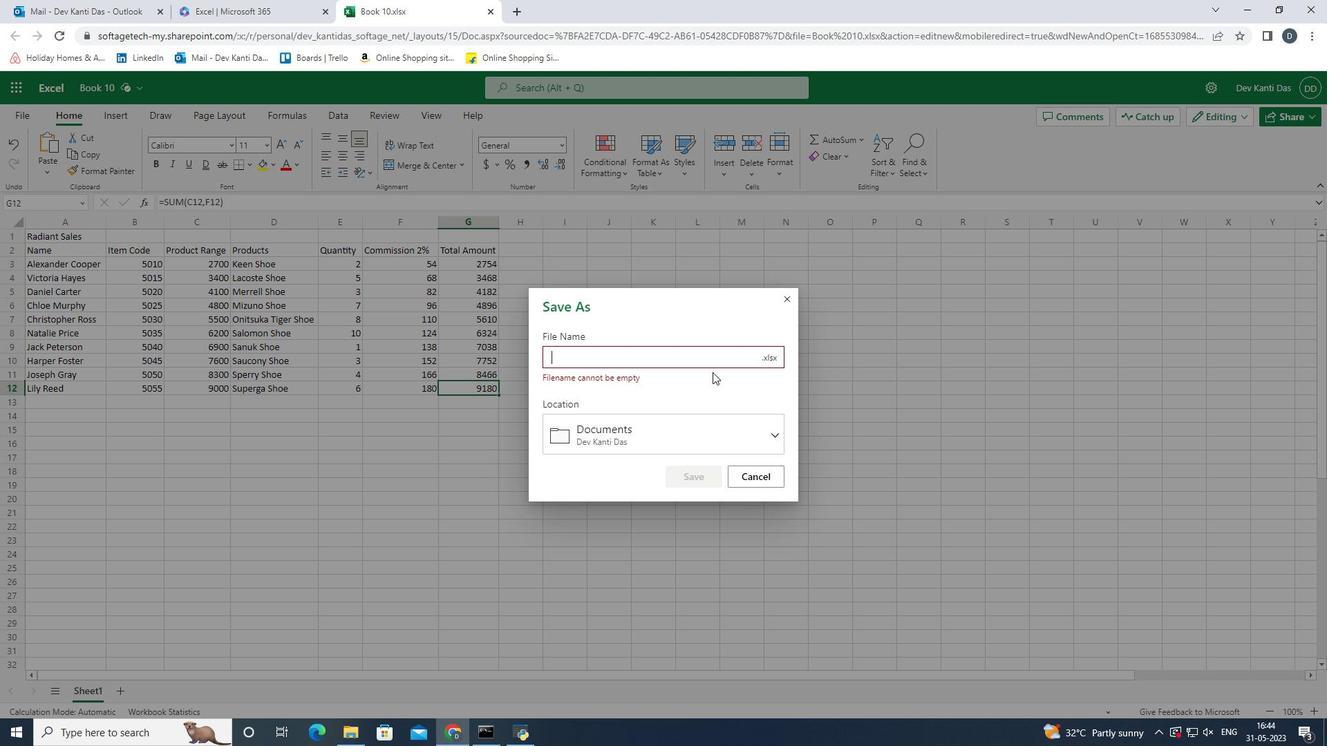 
Action: Key pressed <Key.shift><Key.shift><Key.shift><Key.shift><Key.shift><Key.shift><Key.shift><Key.shift><Key.shift><Key.shift><Key.shift><Key.shift>Radiant<Key.space><Key.shift>Sales<Key.space><Key.shift><Key.shift><Key.shift>Templetes<Key.space><Key.shift_r>Book<Key.enter>
Screenshot: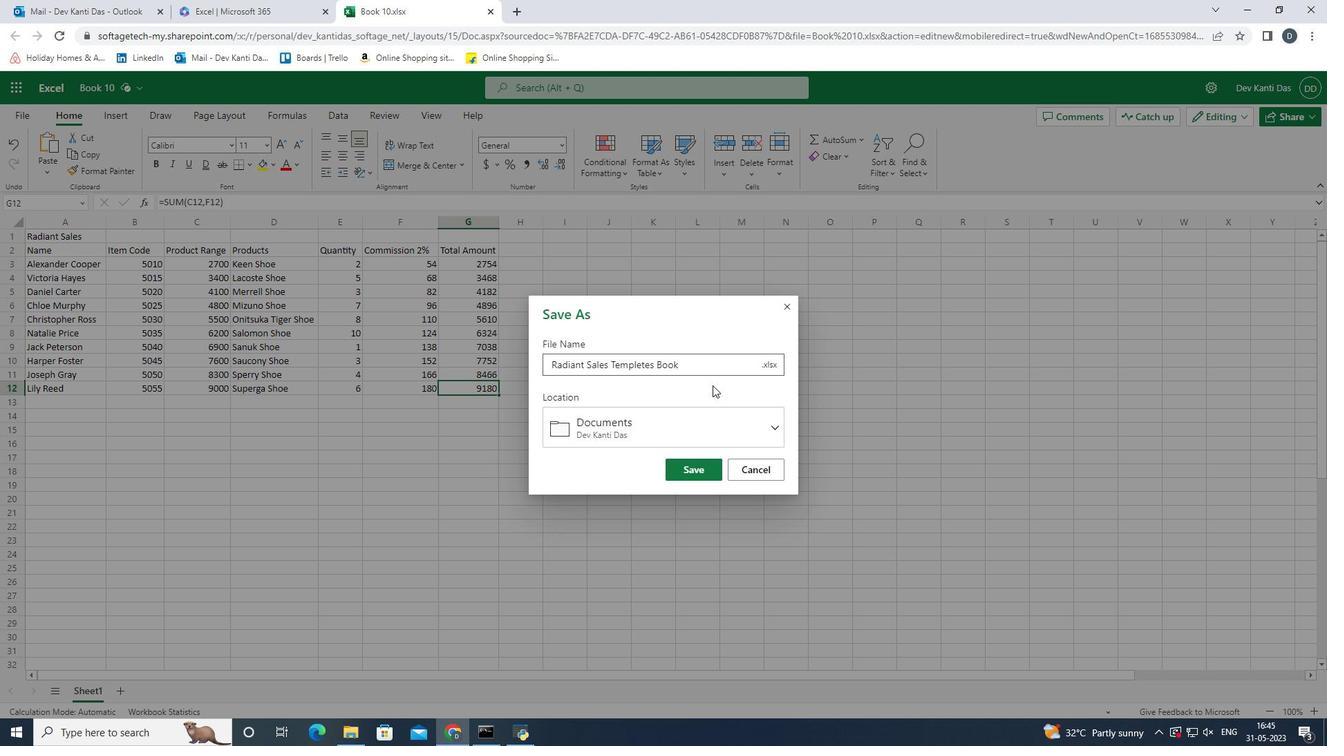 
Action: Mouse moved to (491, 389)
Screenshot: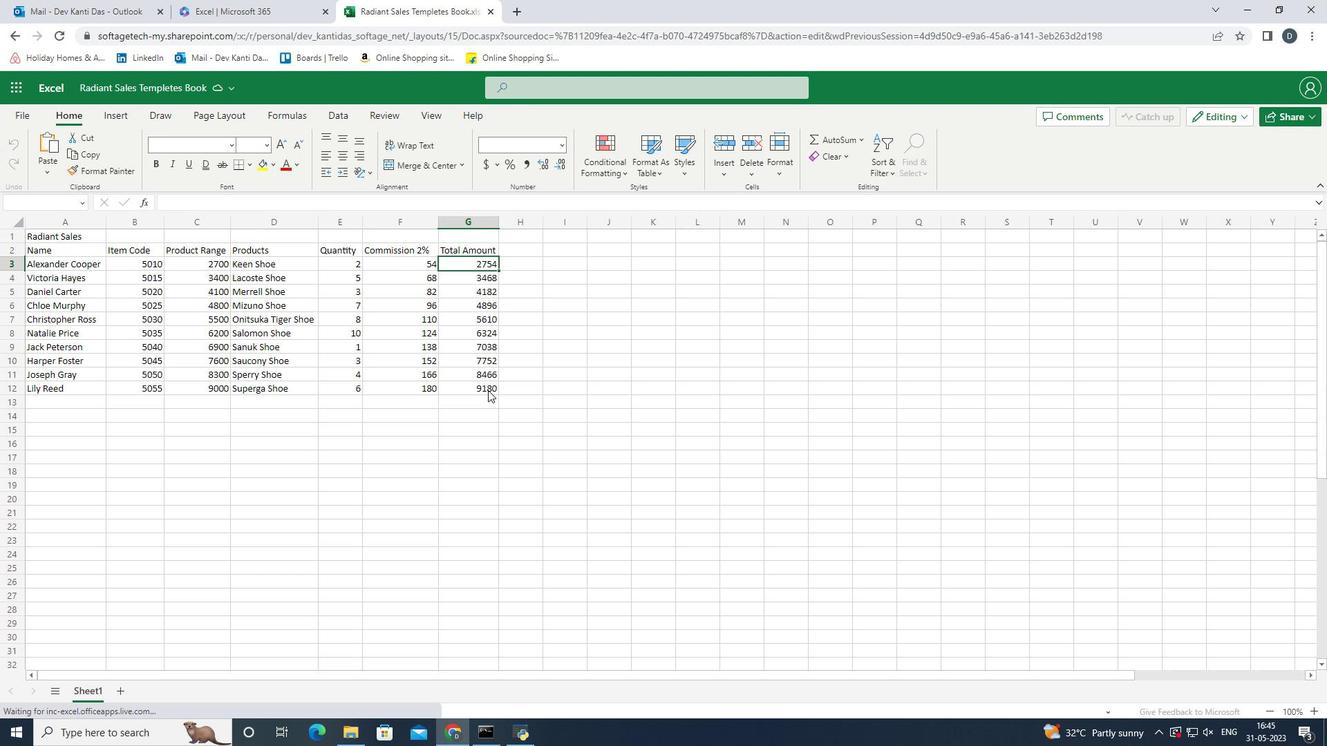 
Action: Mouse pressed left at (491, 389)
Screenshot: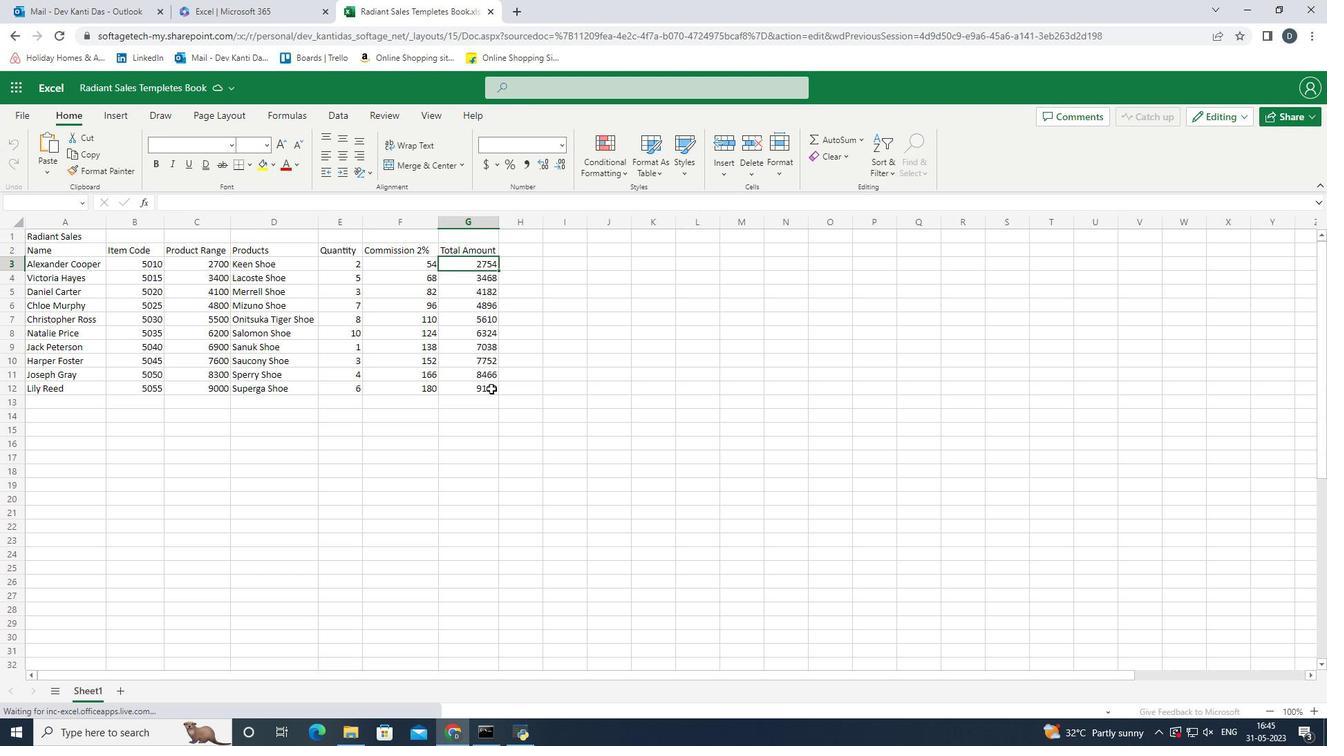 
Action: Mouse moved to (510, 389)
Screenshot: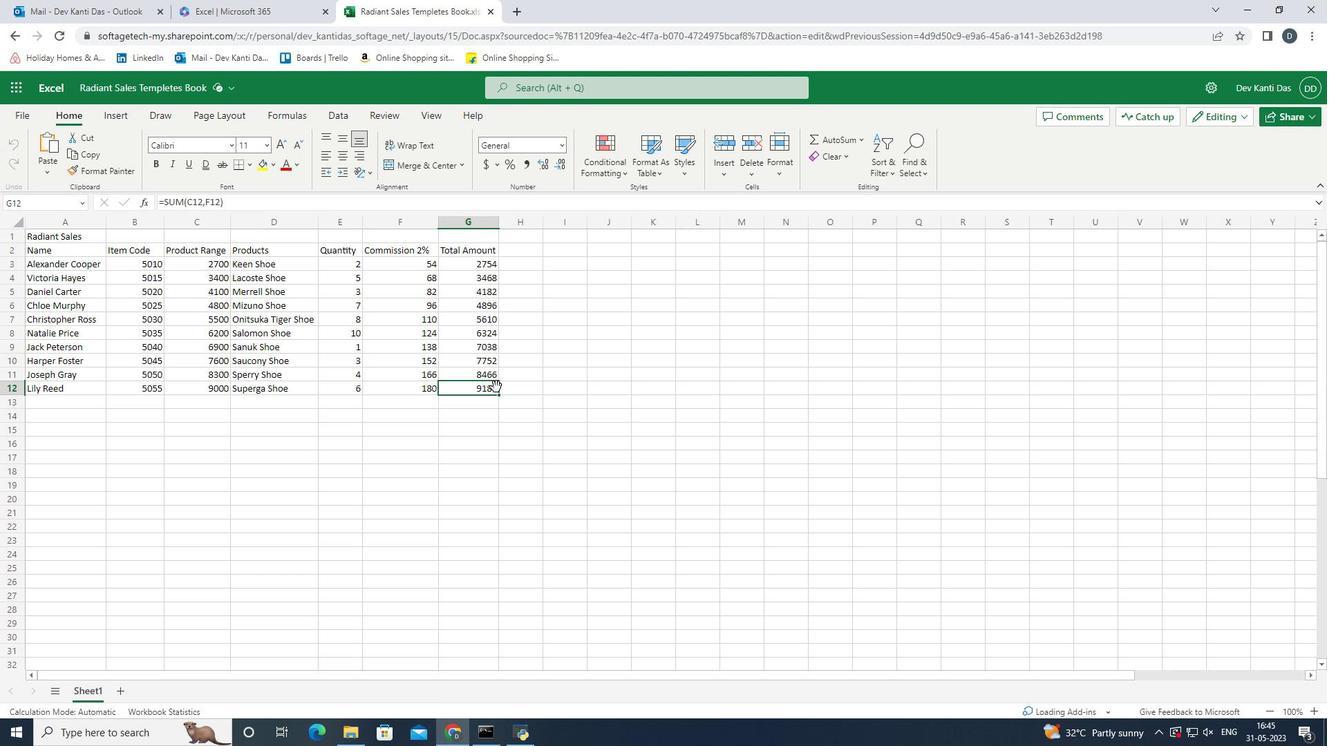 
